 Task: Search one way flight ticket for 4 adults, 1 infant in seat and 1 infant on lap in premium economy from Springfield: Springfield-branson National Airport to Riverton: Central Wyoming Regional Airport (was Riverton Regional) on 5-4-2023. Choice of flights is American. Number of bags: 2 carry on bags and 1 checked bag. Price is upto 78000. Outbound departure time preference is 16:15.
Action: Mouse moved to (290, 118)
Screenshot: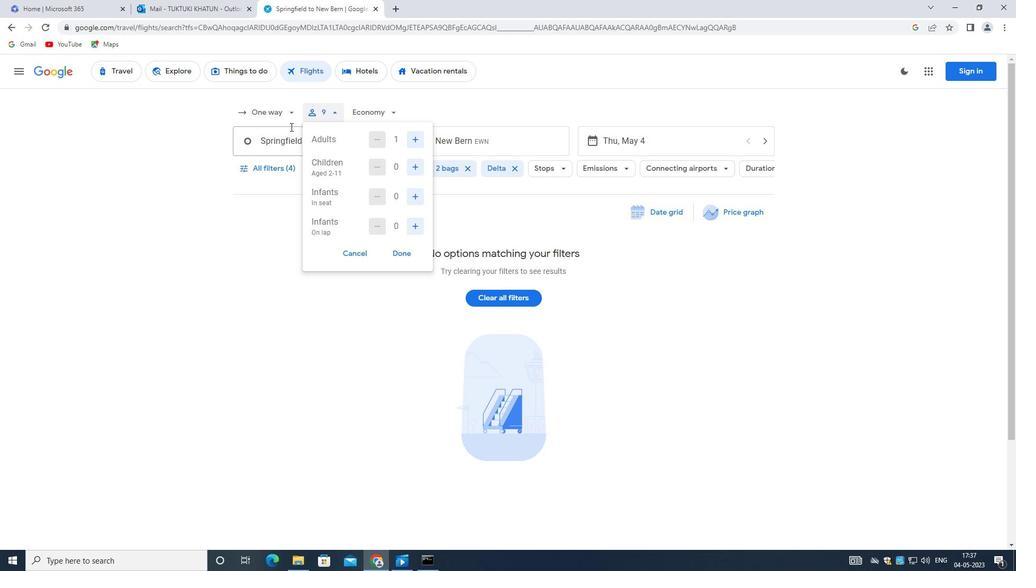 
Action: Mouse pressed left at (290, 118)
Screenshot: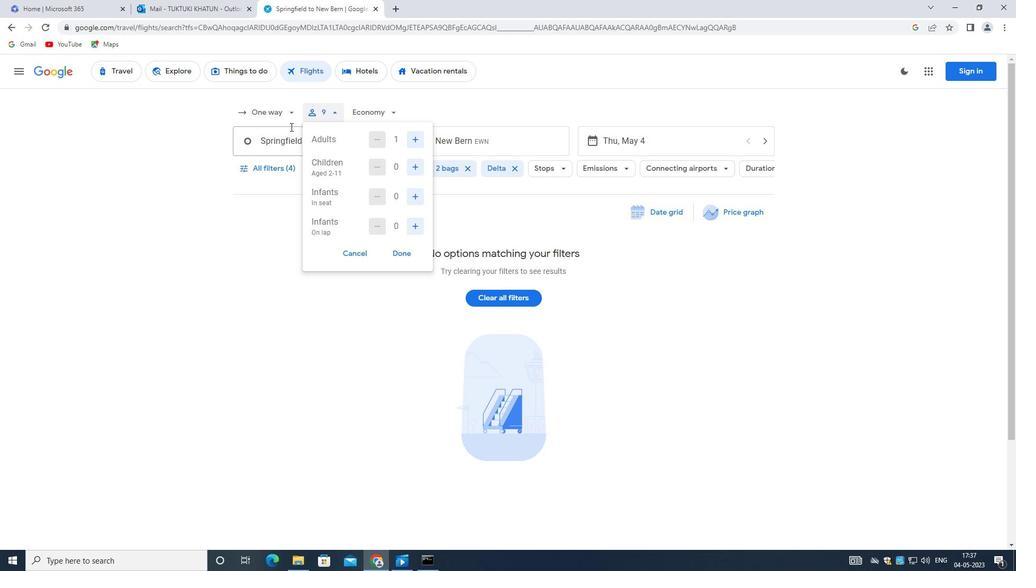 
Action: Mouse moved to (282, 162)
Screenshot: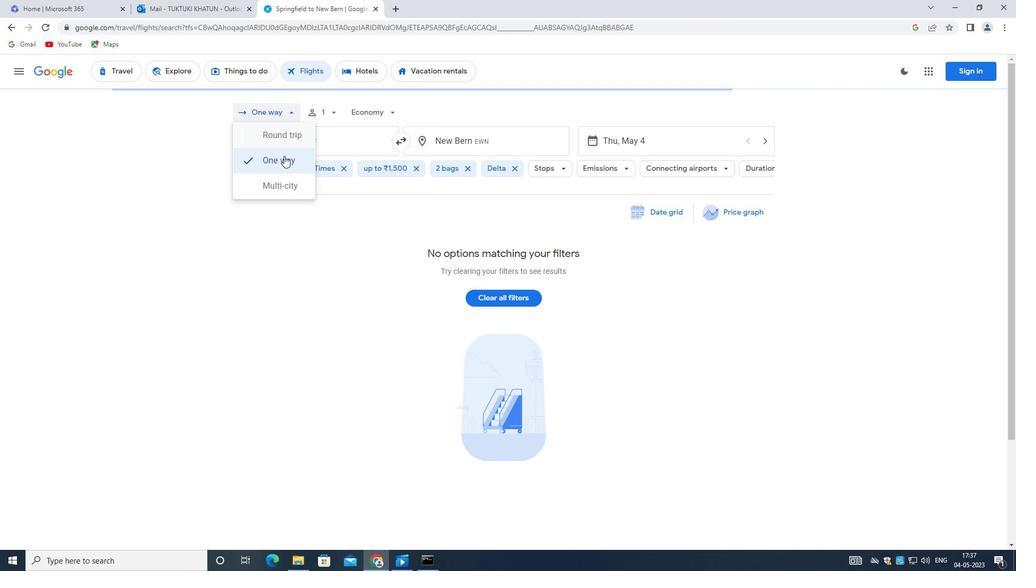 
Action: Mouse pressed left at (282, 162)
Screenshot: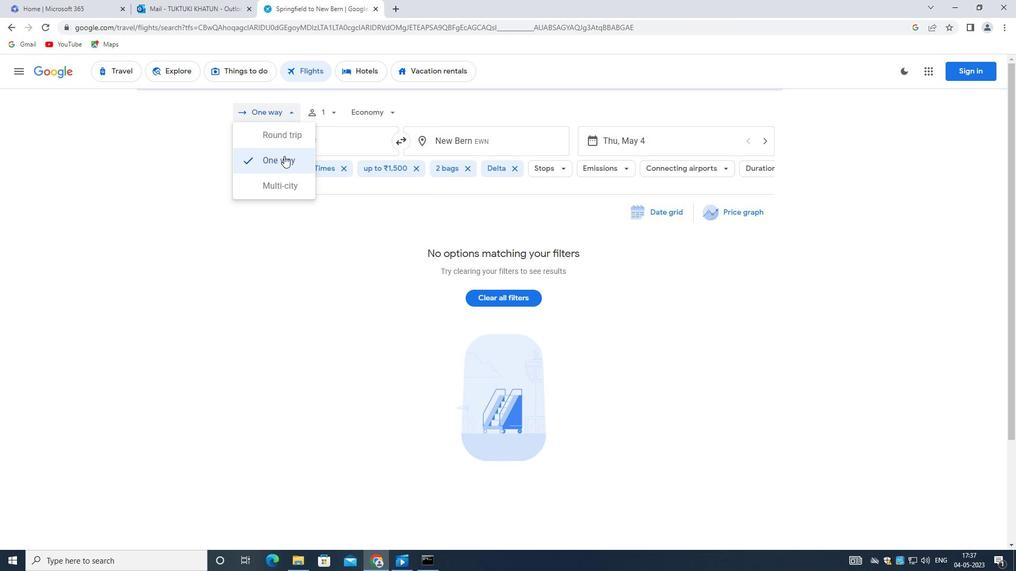 
Action: Mouse moved to (322, 113)
Screenshot: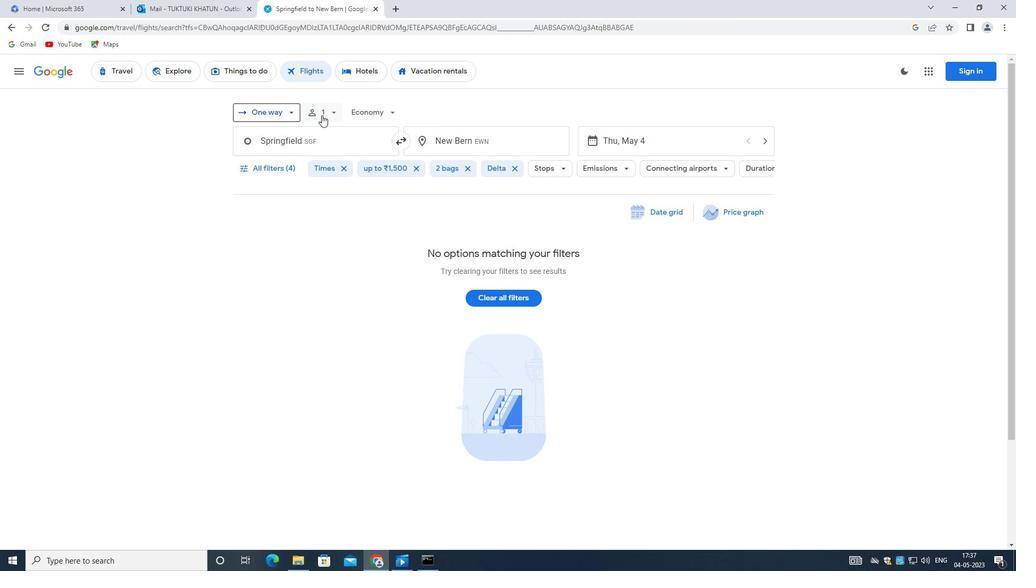 
Action: Mouse pressed left at (322, 113)
Screenshot: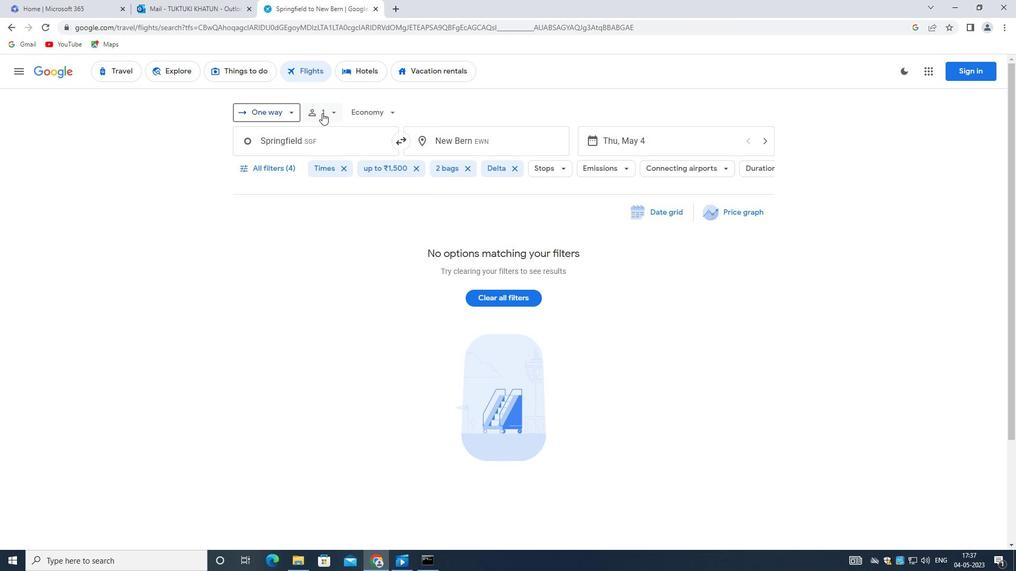 
Action: Mouse moved to (409, 133)
Screenshot: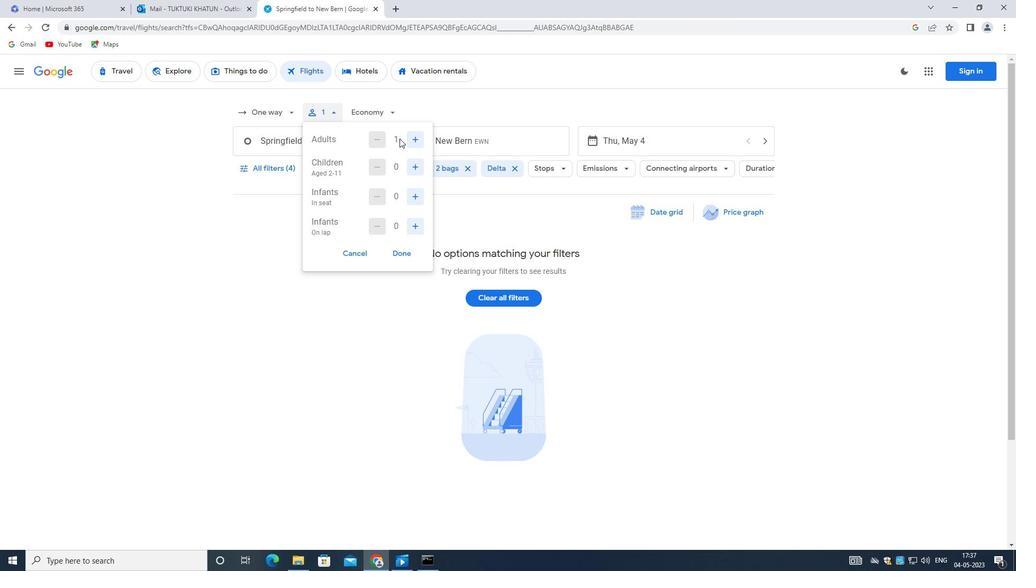 
Action: Mouse pressed left at (409, 133)
Screenshot: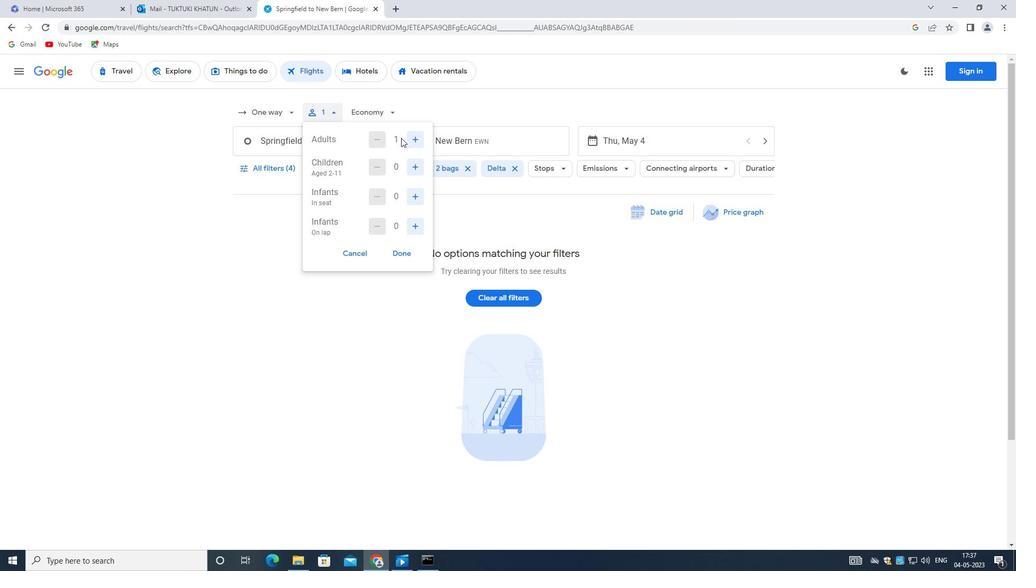 
Action: Mouse moved to (410, 133)
Screenshot: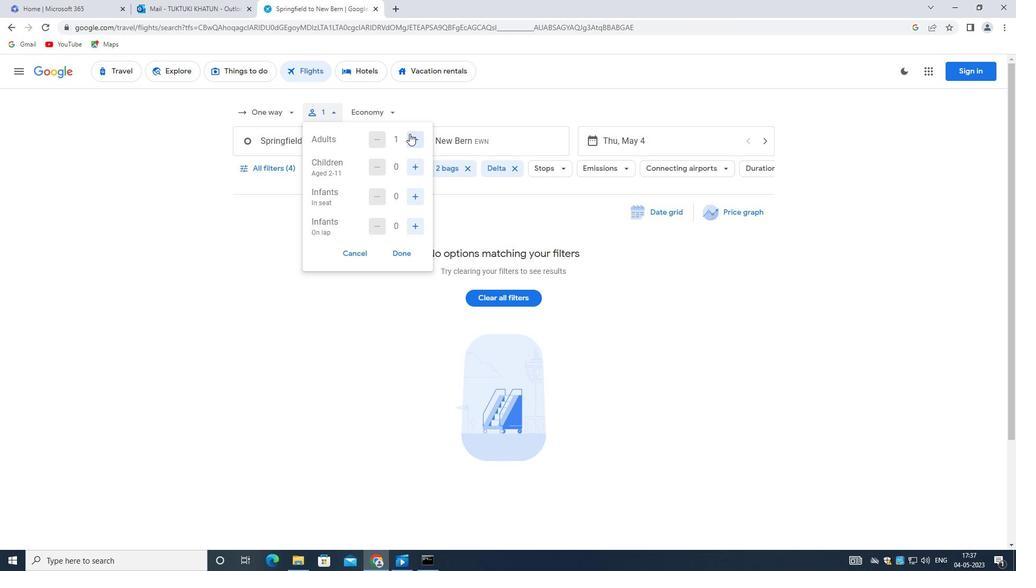 
Action: Mouse pressed left at (410, 133)
Screenshot: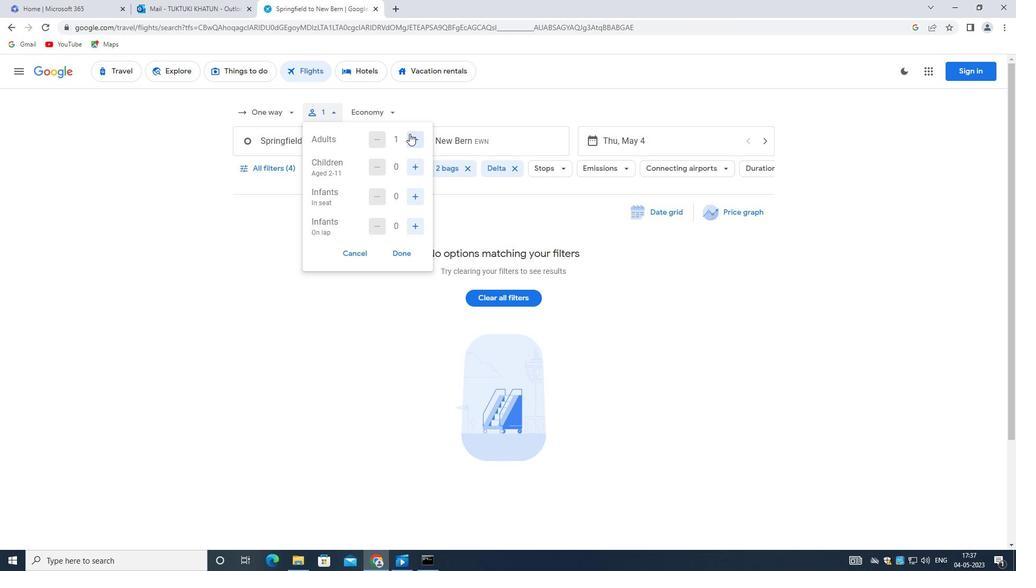 
Action: Mouse pressed left at (410, 133)
Screenshot: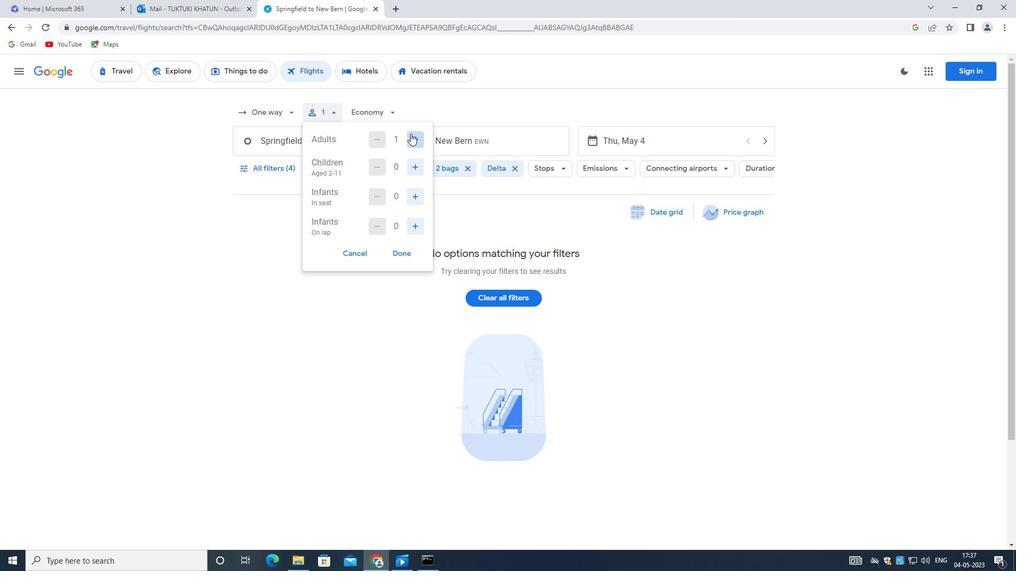 
Action: Mouse moved to (417, 194)
Screenshot: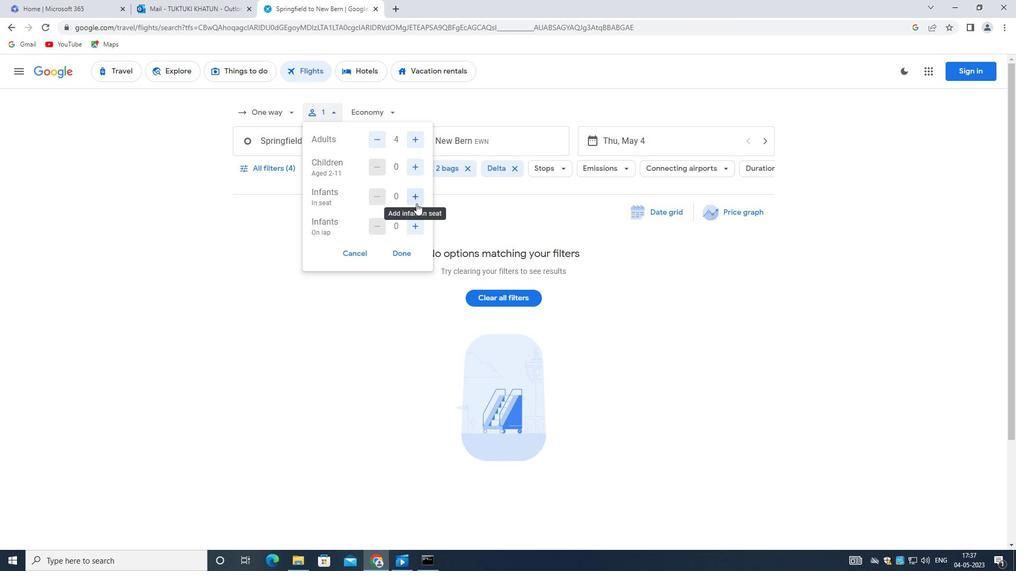 
Action: Mouse pressed left at (417, 194)
Screenshot: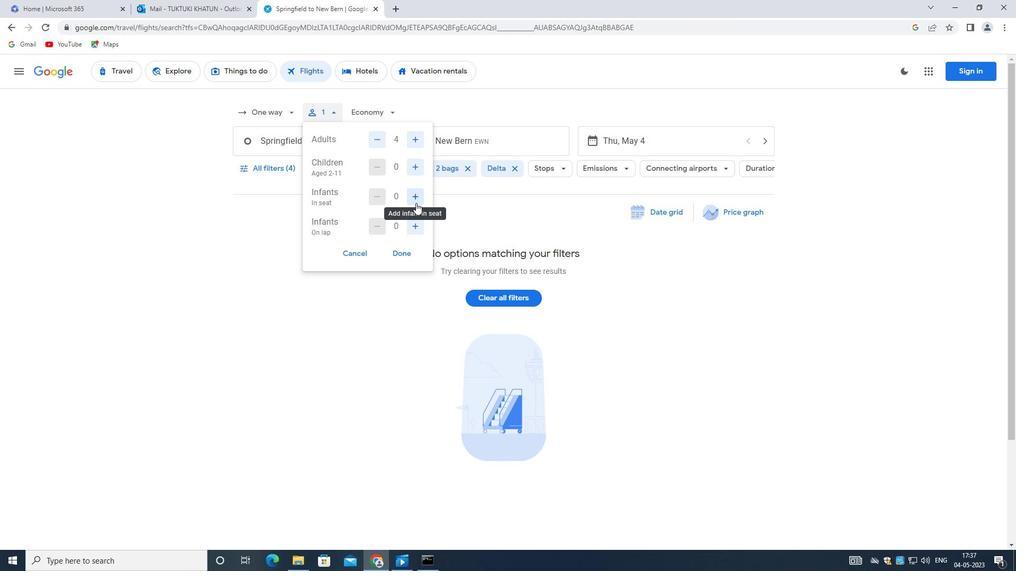 
Action: Mouse moved to (417, 227)
Screenshot: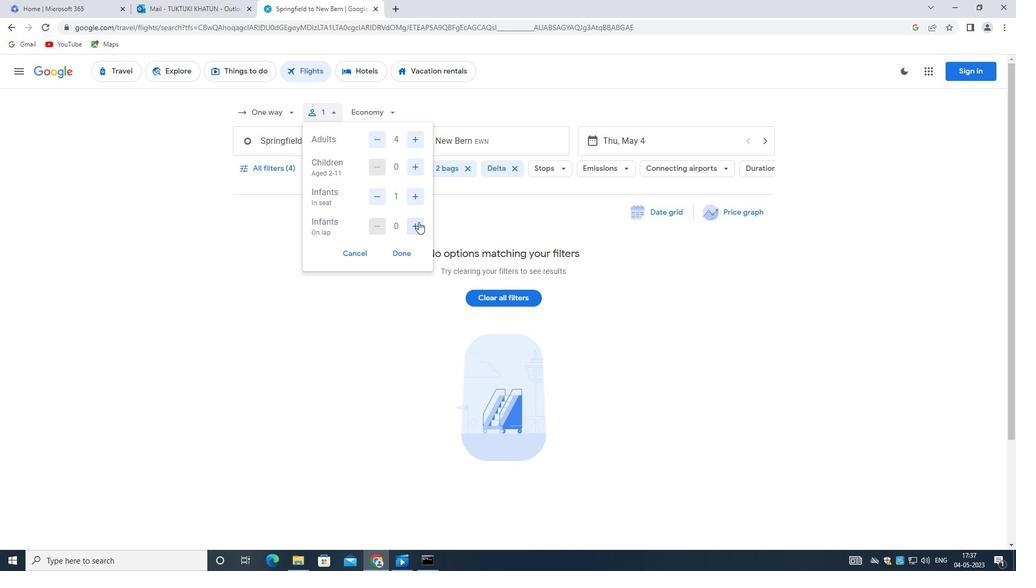 
Action: Mouse pressed left at (417, 227)
Screenshot: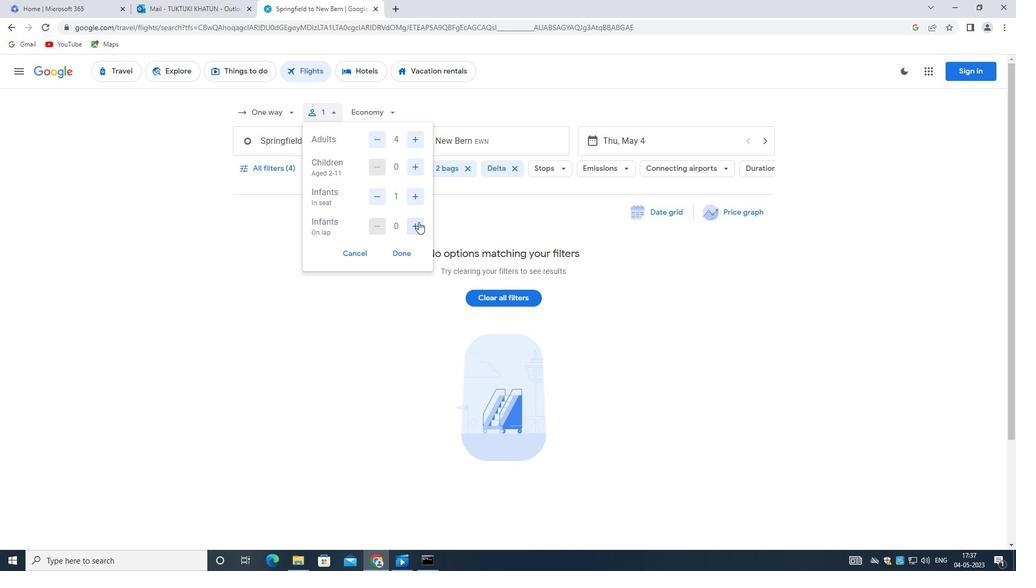 
Action: Mouse moved to (404, 252)
Screenshot: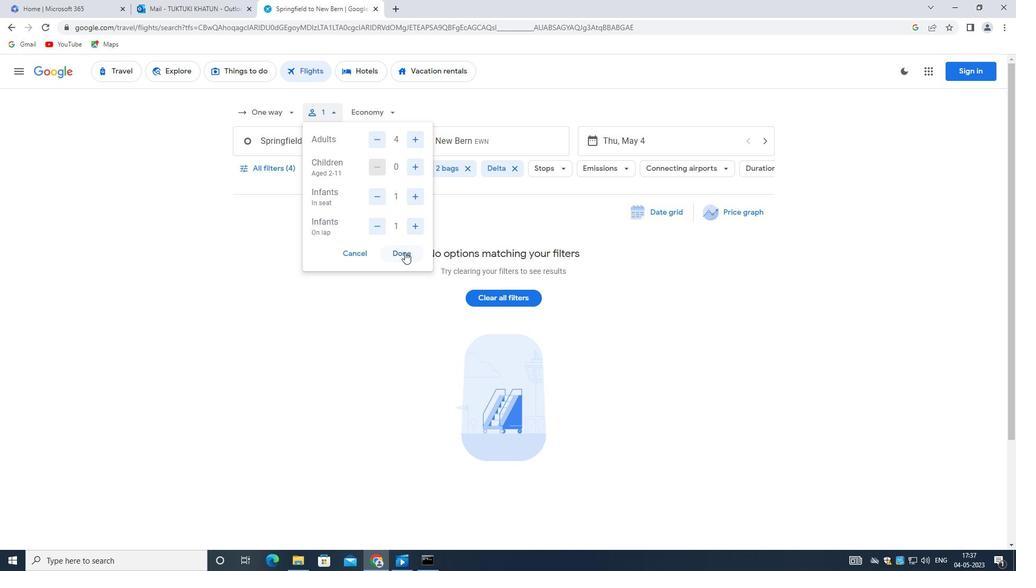 
Action: Mouse pressed left at (404, 252)
Screenshot: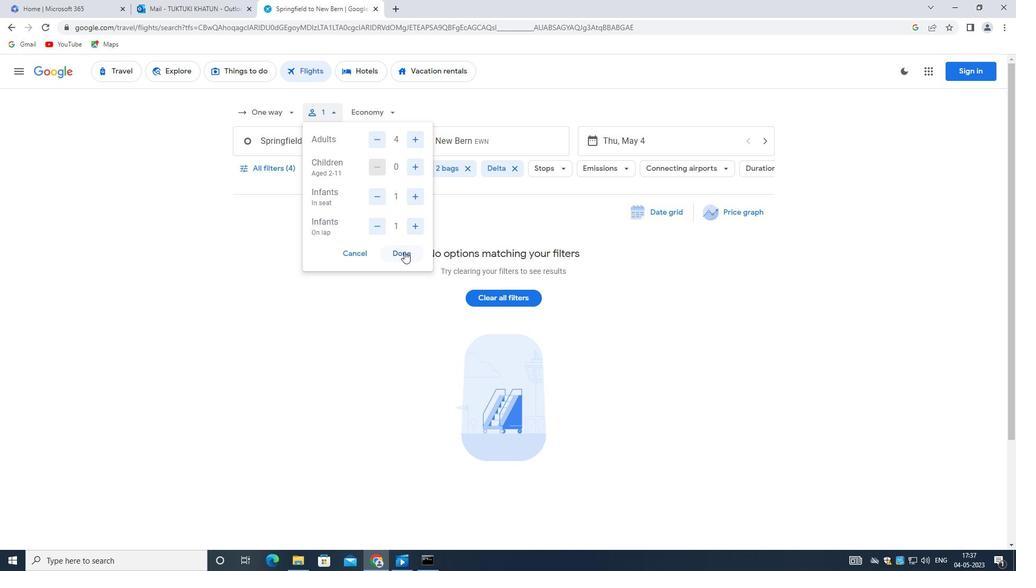 
Action: Mouse moved to (374, 109)
Screenshot: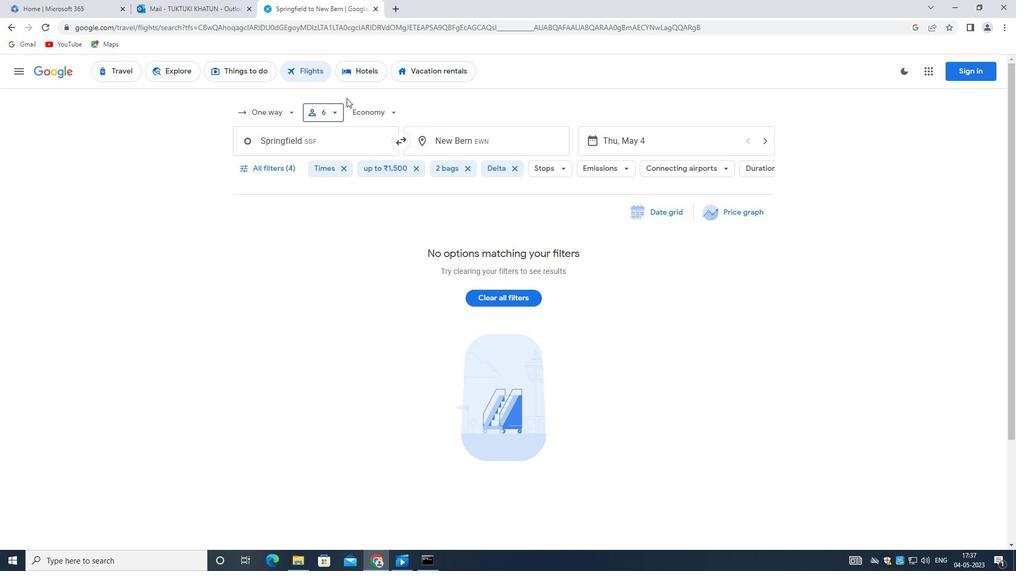 
Action: Mouse pressed left at (374, 109)
Screenshot: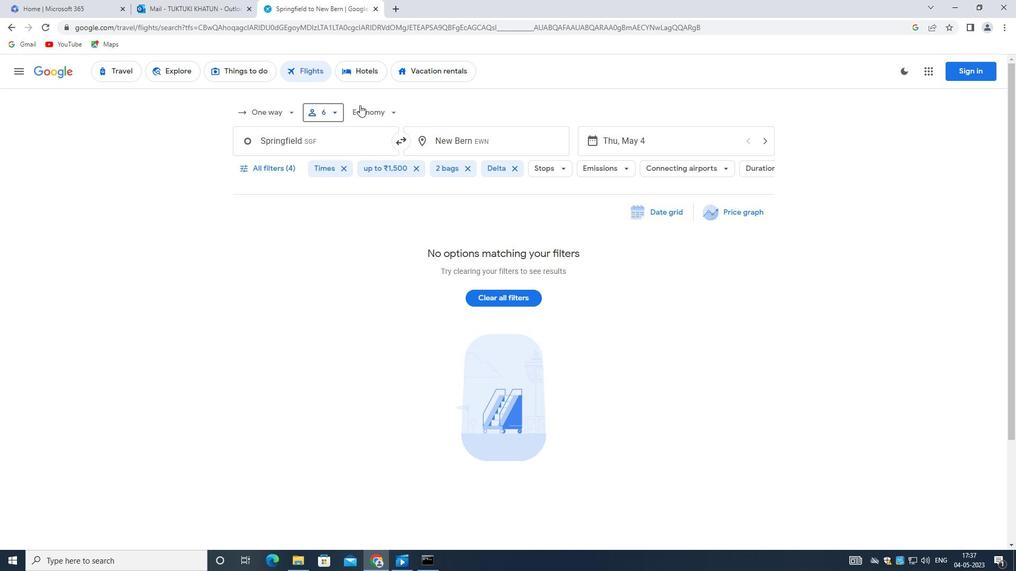 
Action: Mouse moved to (414, 156)
Screenshot: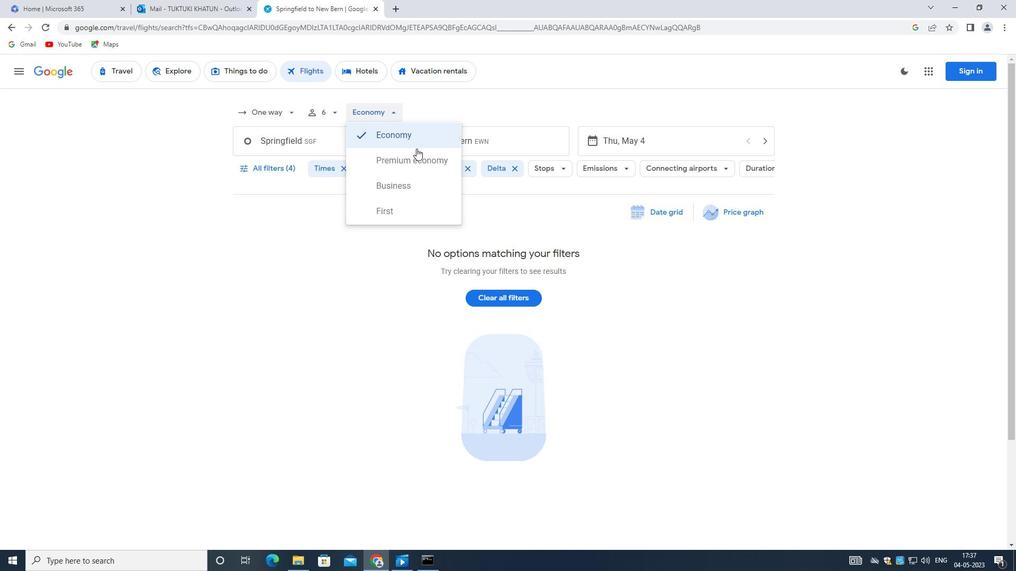 
Action: Mouse pressed left at (414, 156)
Screenshot: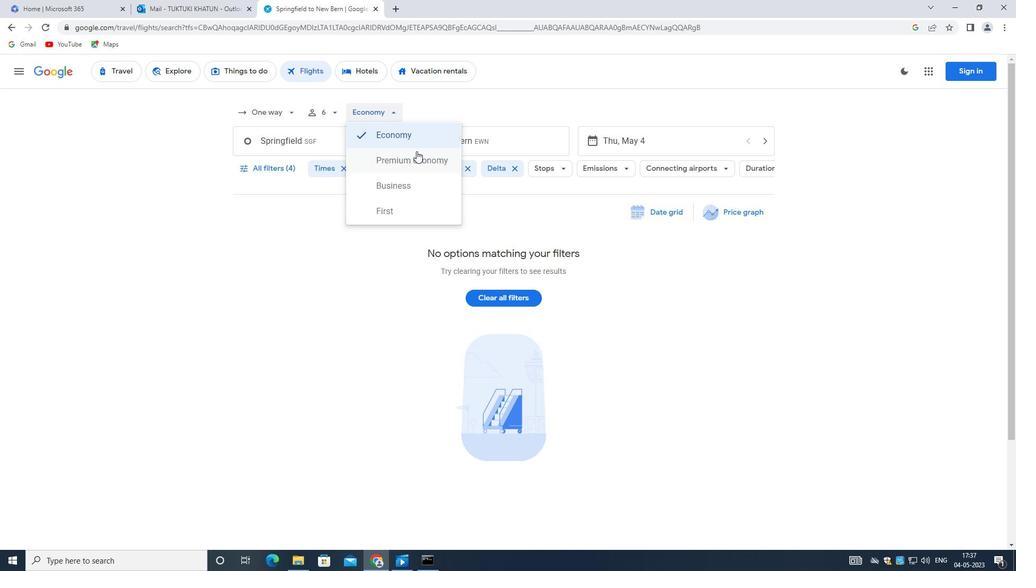 
Action: Mouse moved to (284, 138)
Screenshot: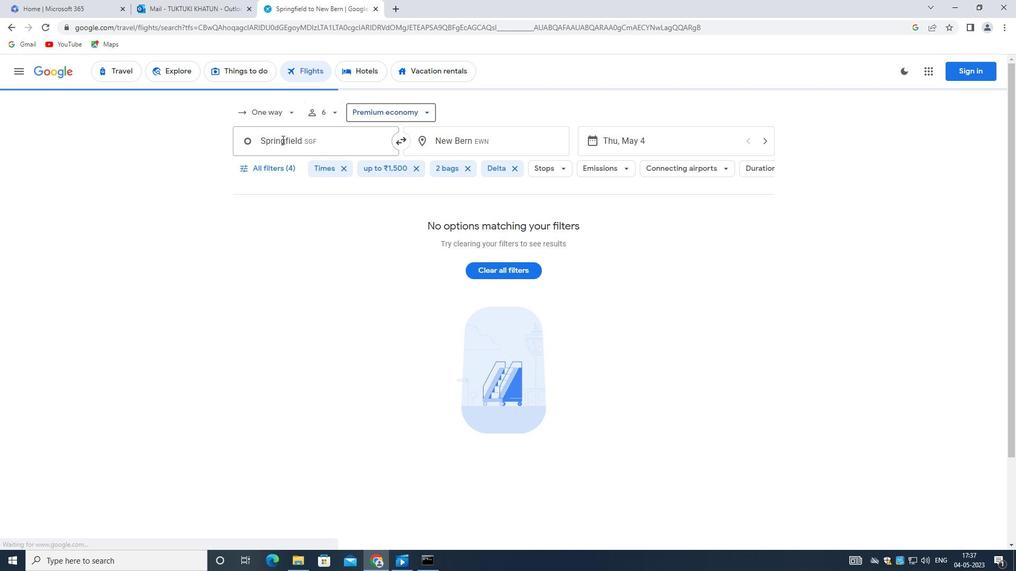 
Action: Mouse pressed left at (284, 138)
Screenshot: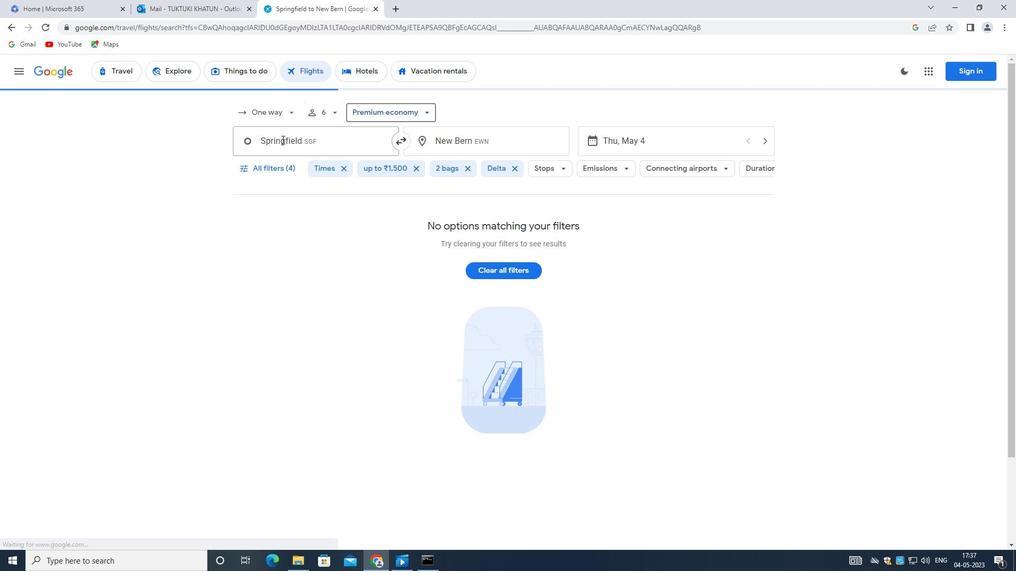 
Action: Mouse moved to (327, 311)
Screenshot: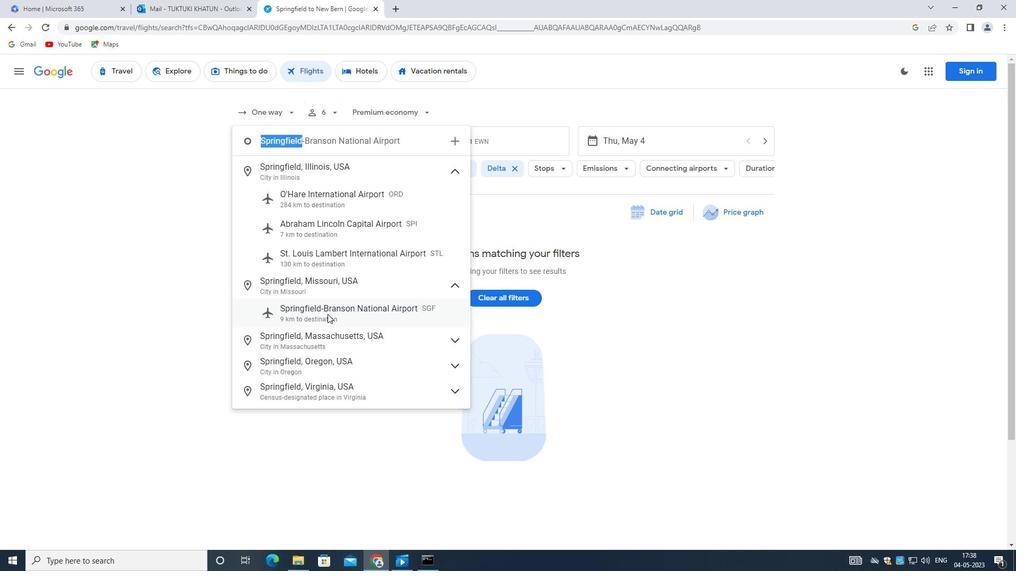 
Action: Mouse pressed left at (327, 311)
Screenshot: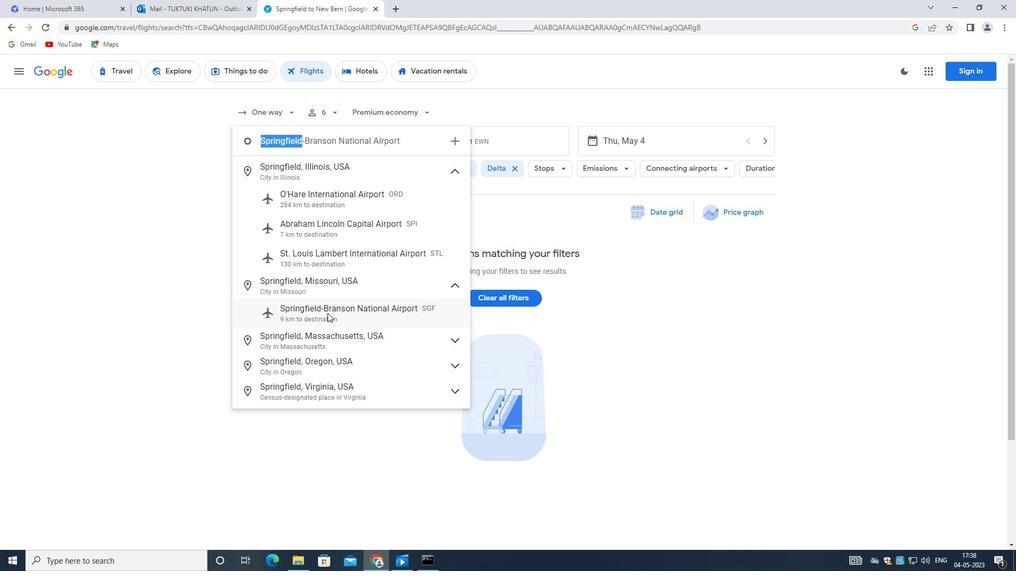 
Action: Mouse moved to (447, 137)
Screenshot: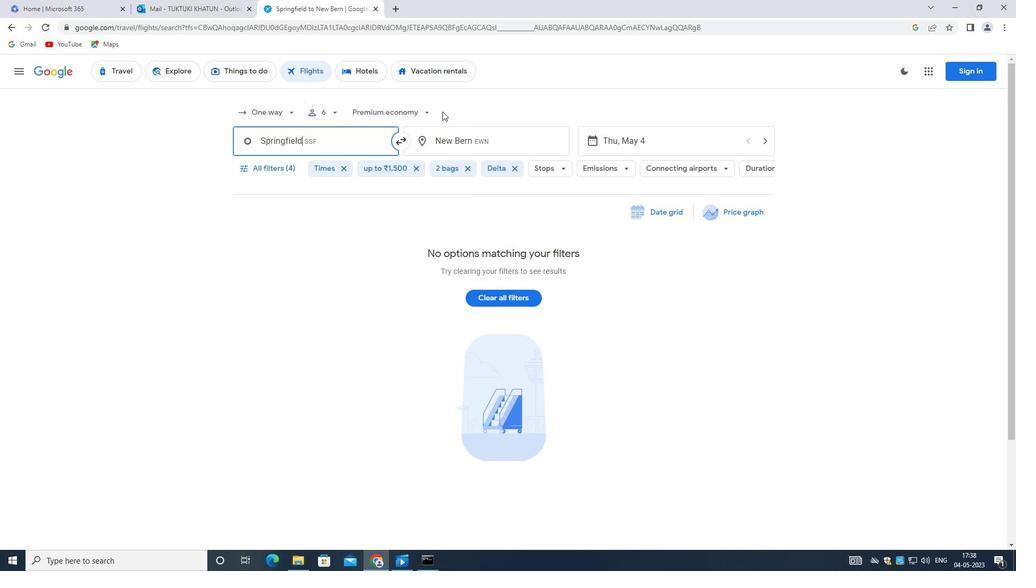 
Action: Mouse pressed left at (447, 137)
Screenshot: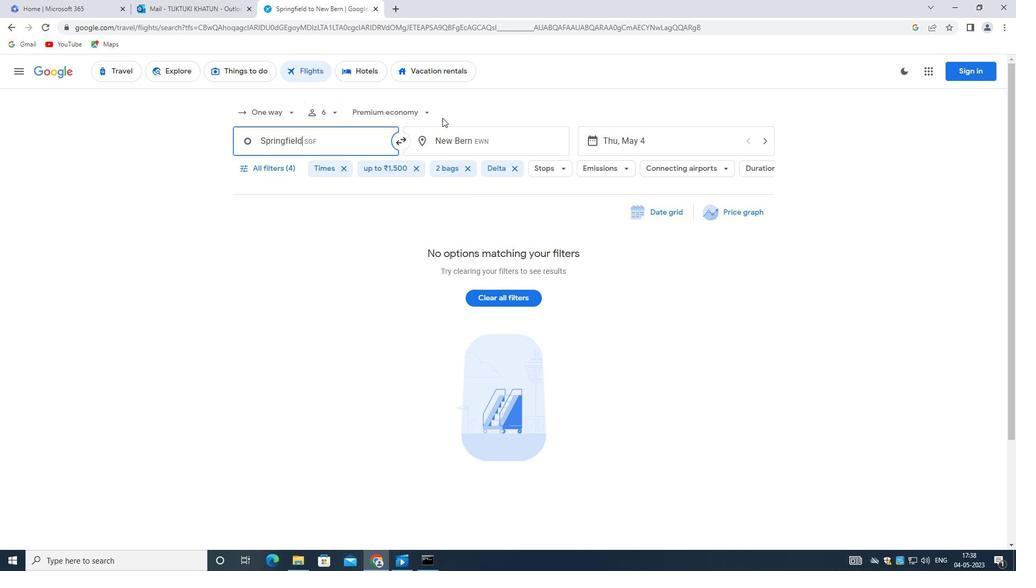 
Action: Mouse moved to (447, 138)
Screenshot: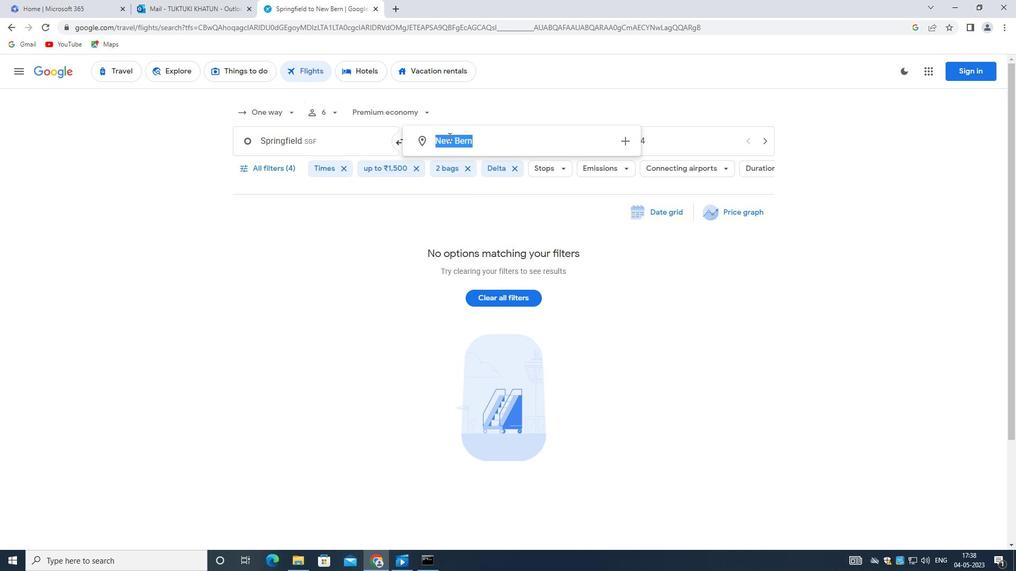 
Action: Key pressed <Key.backspace><Key.shift>CENTRAL<Key.space><Key.shift>WYOM
Screenshot: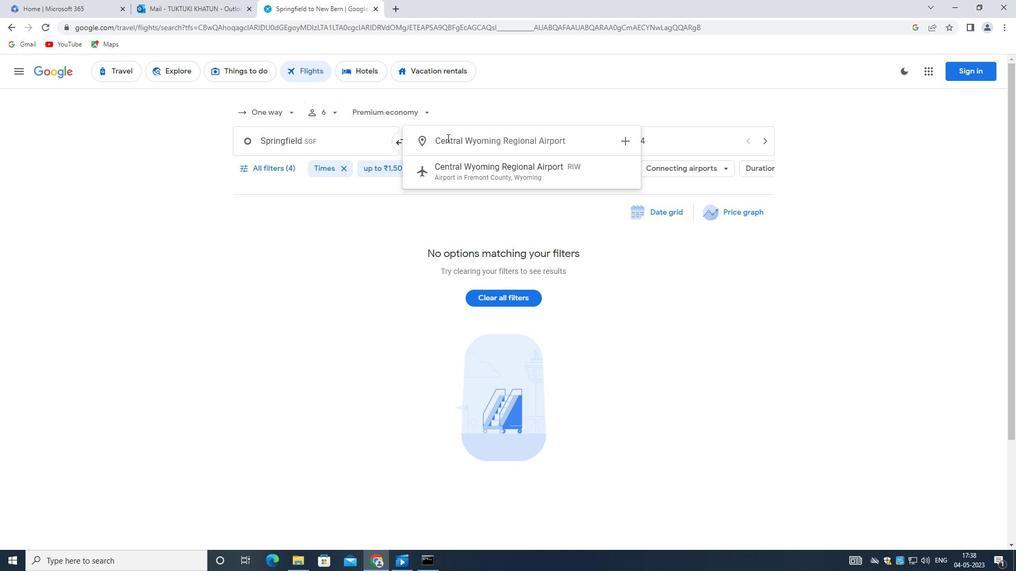 
Action: Mouse moved to (498, 163)
Screenshot: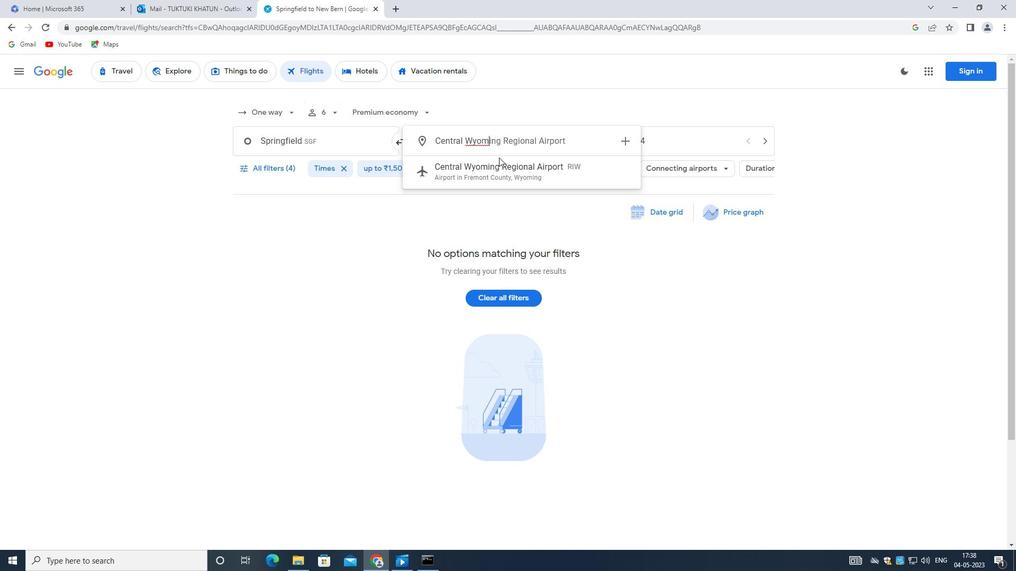 
Action: Mouse pressed left at (498, 163)
Screenshot: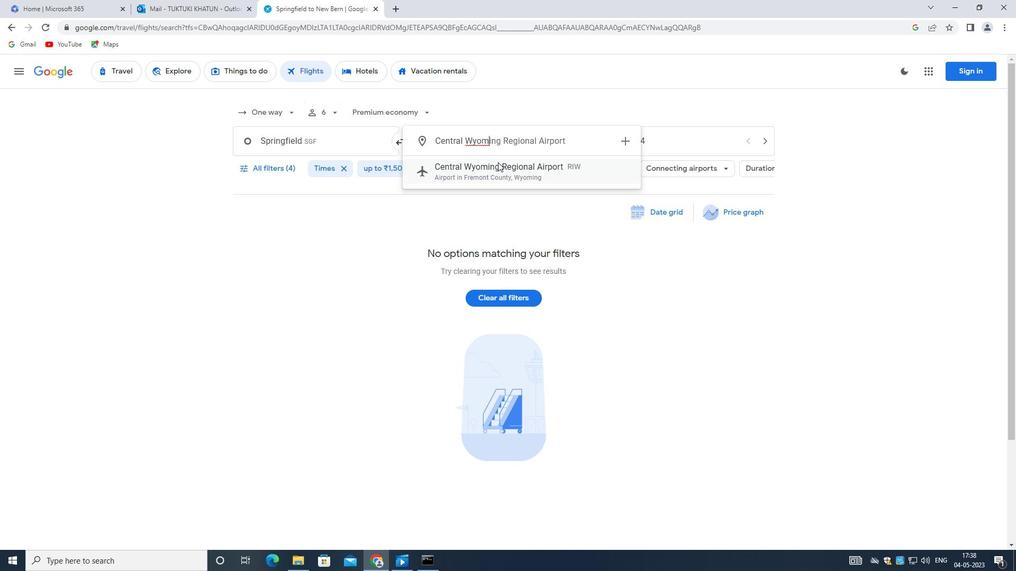 
Action: Mouse moved to (641, 138)
Screenshot: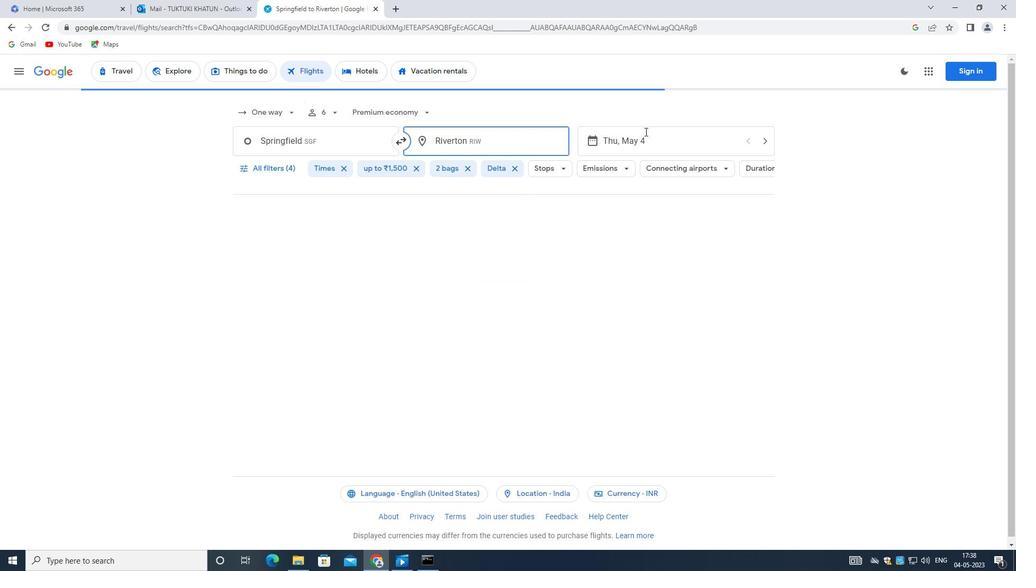 
Action: Mouse pressed left at (641, 138)
Screenshot: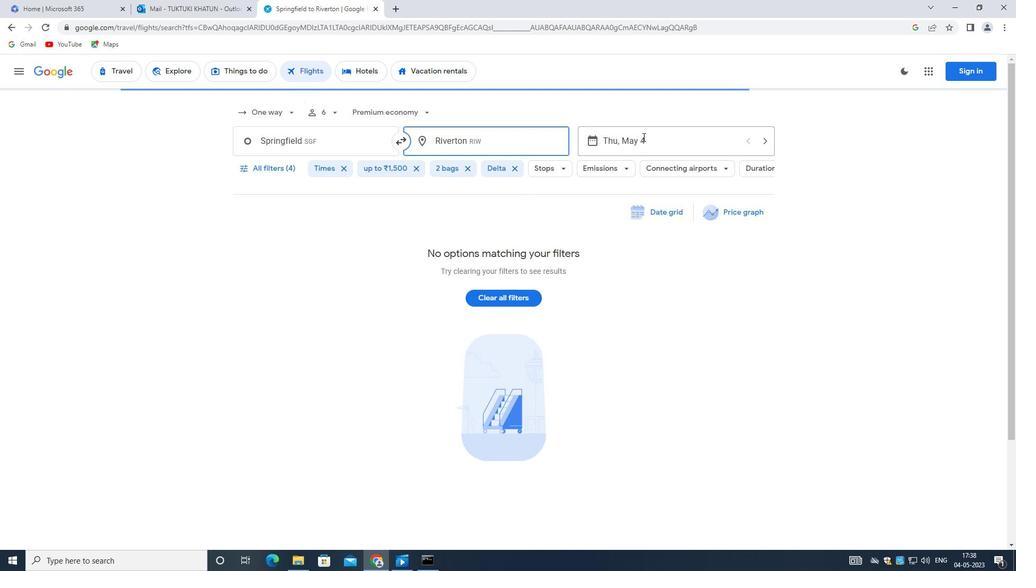 
Action: Mouse moved to (745, 402)
Screenshot: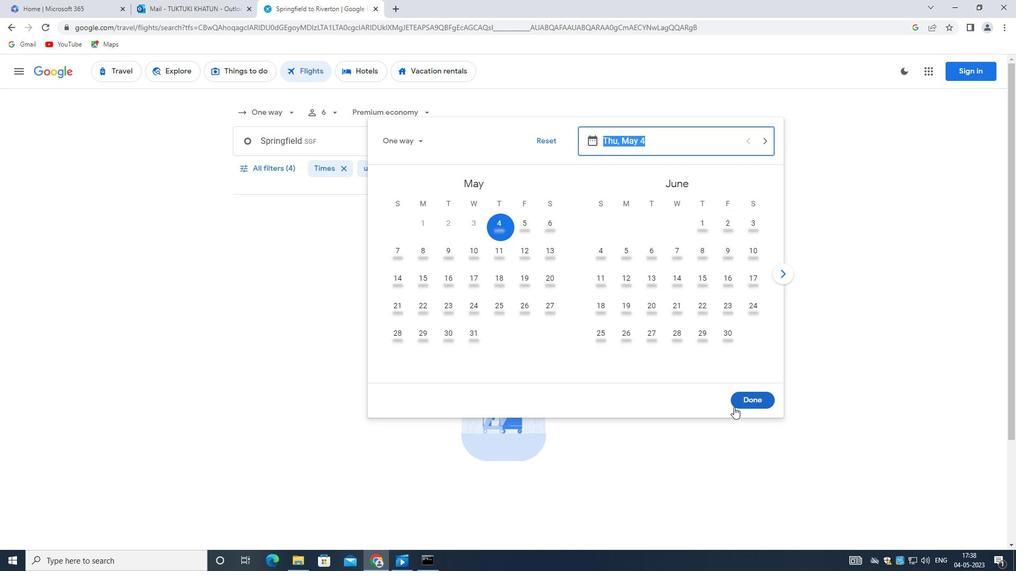
Action: Mouse pressed left at (745, 402)
Screenshot: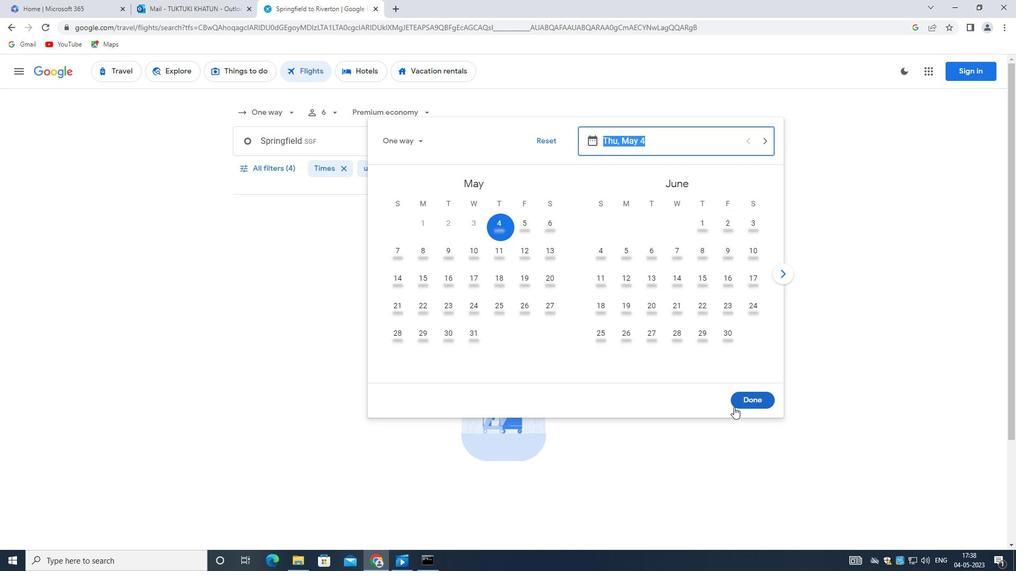 
Action: Mouse moved to (264, 164)
Screenshot: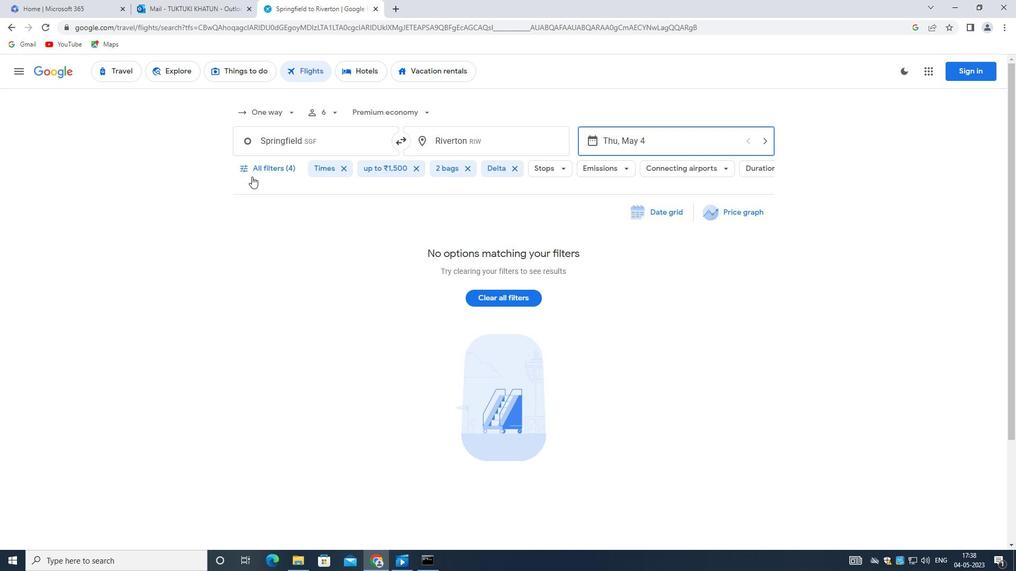 
Action: Mouse pressed left at (264, 164)
Screenshot: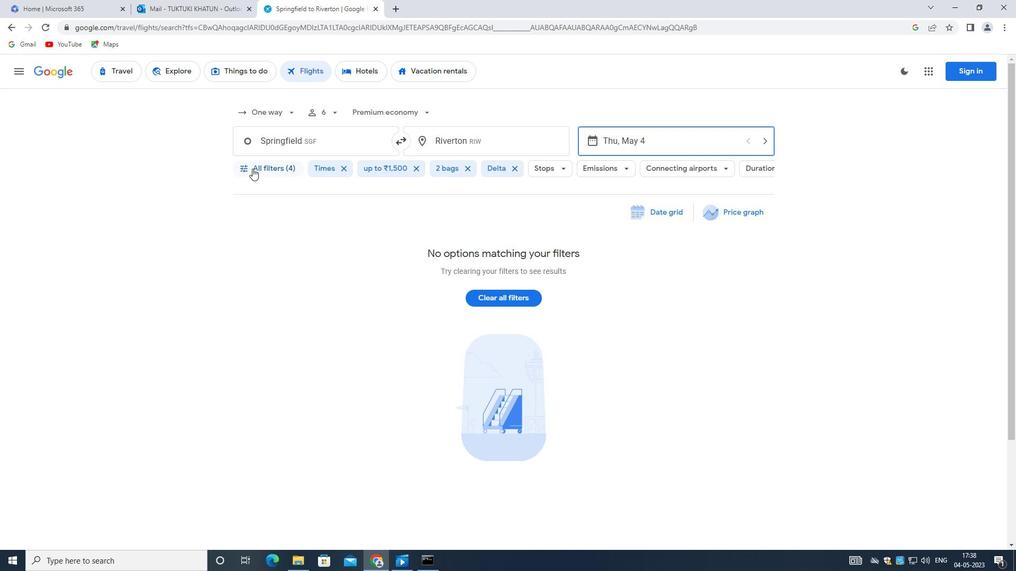 
Action: Mouse moved to (219, 348)
Screenshot: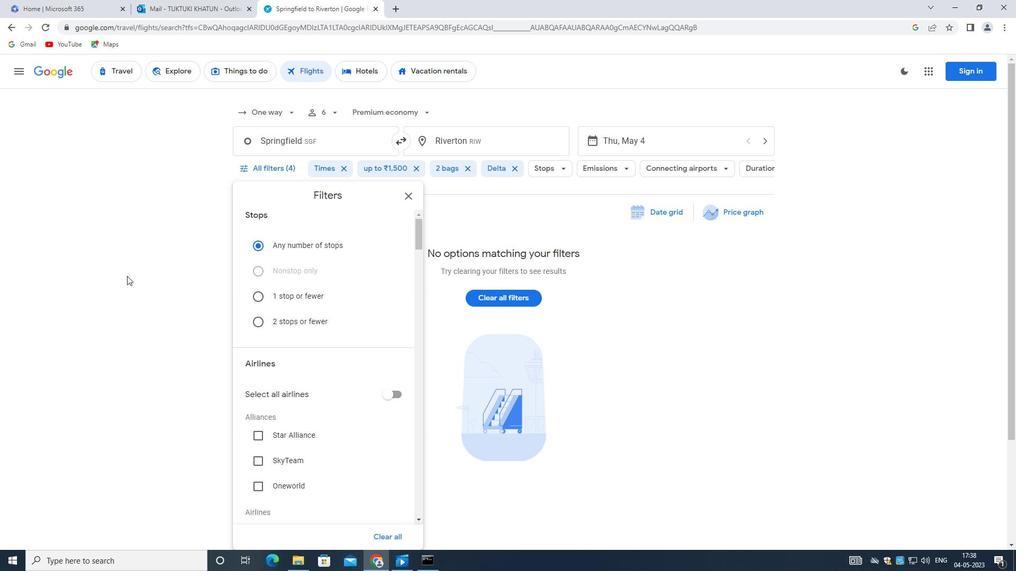 
Action: Mouse scrolled (219, 348) with delta (0, 0)
Screenshot: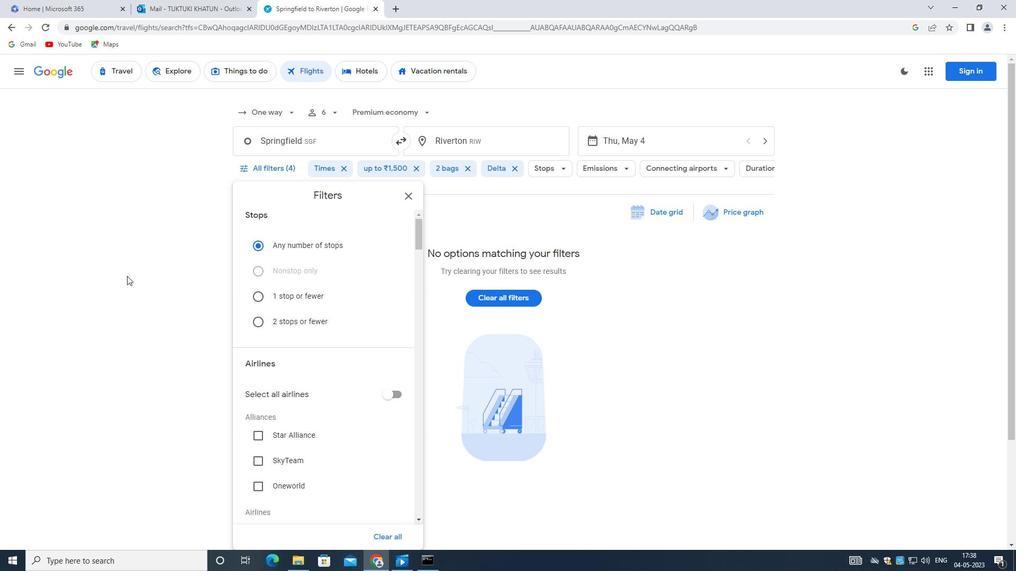 
Action: Mouse moved to (207, 355)
Screenshot: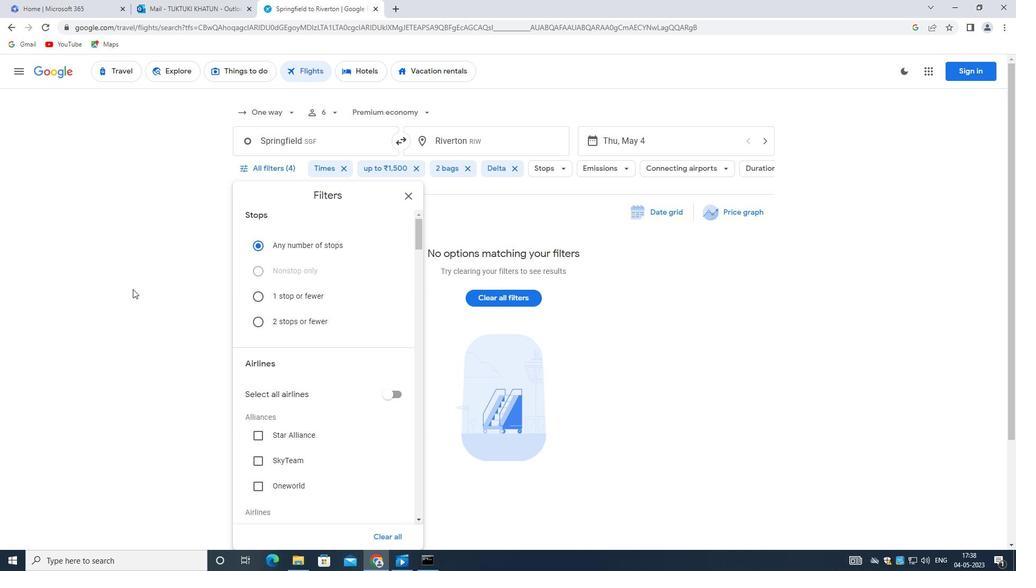 
Action: Mouse scrolled (207, 354) with delta (0, 0)
Screenshot: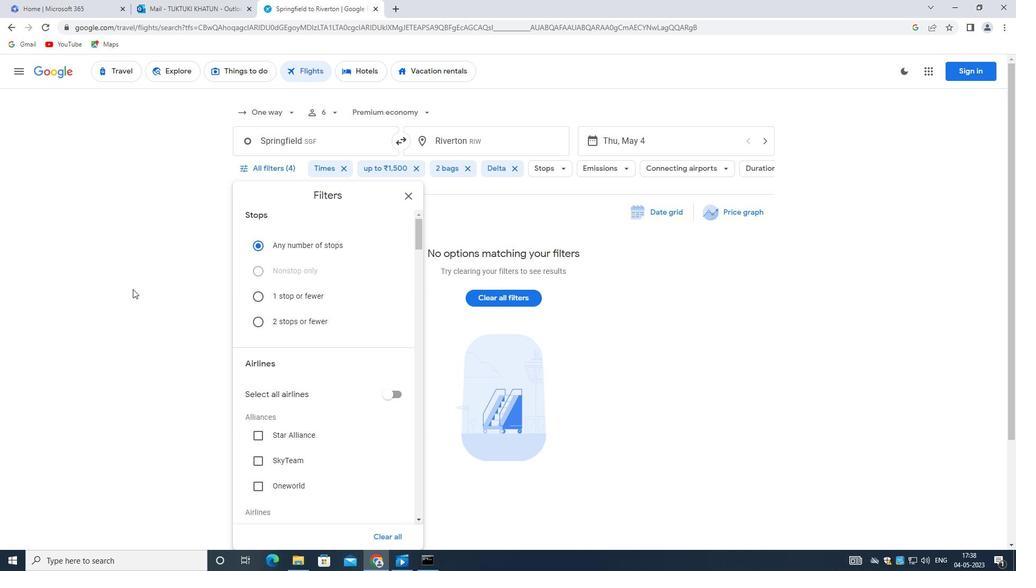 
Action: Mouse moved to (171, 359)
Screenshot: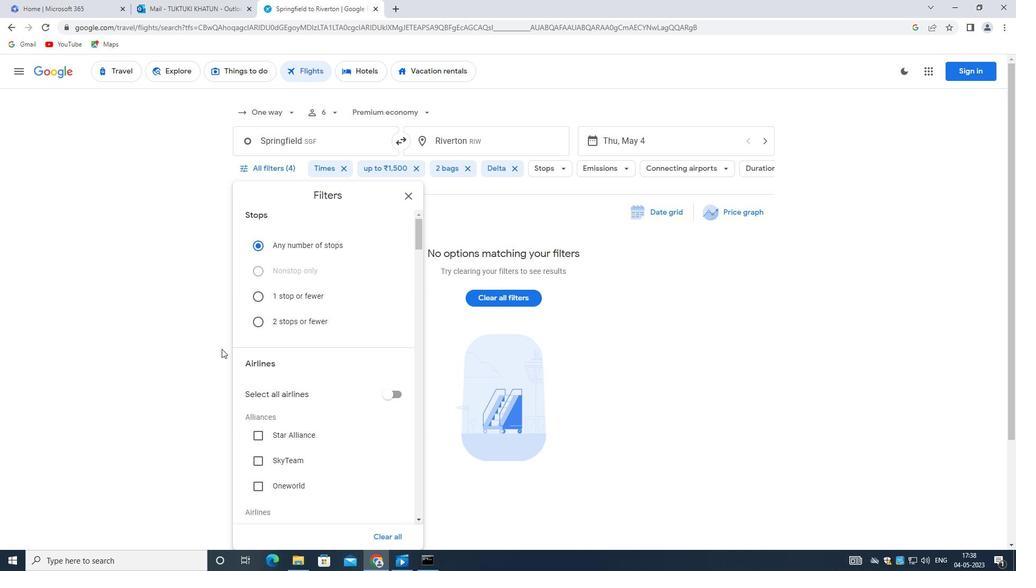 
Action: Mouse scrolled (171, 358) with delta (0, 0)
Screenshot: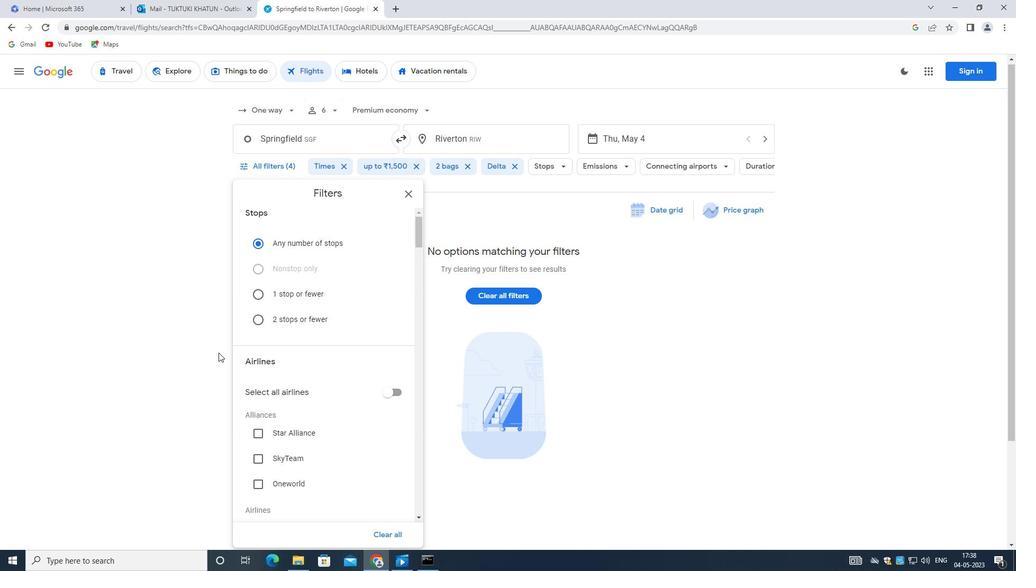 
Action: Mouse moved to (375, 324)
Screenshot: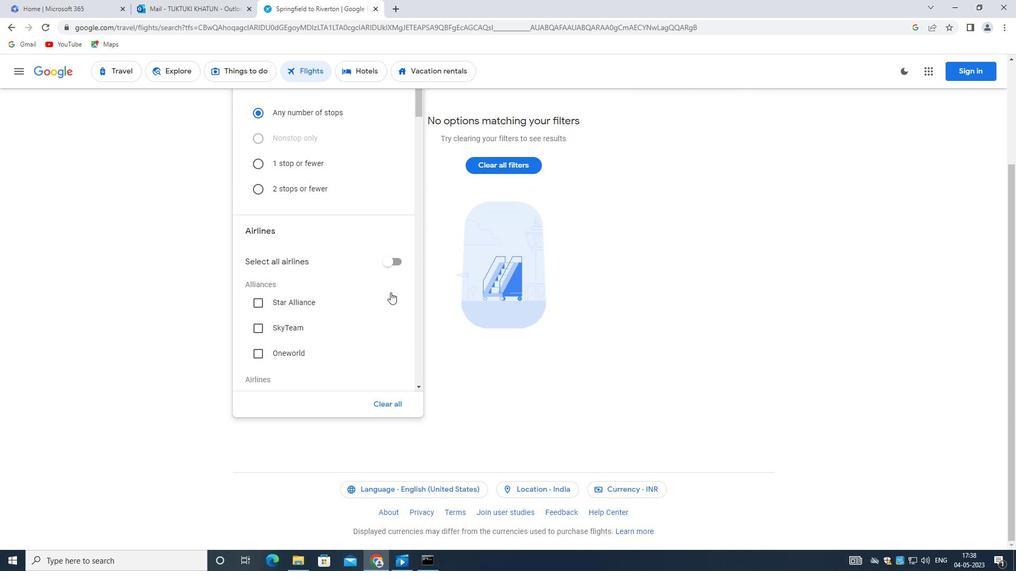 
Action: Mouse scrolled (375, 324) with delta (0, 0)
Screenshot: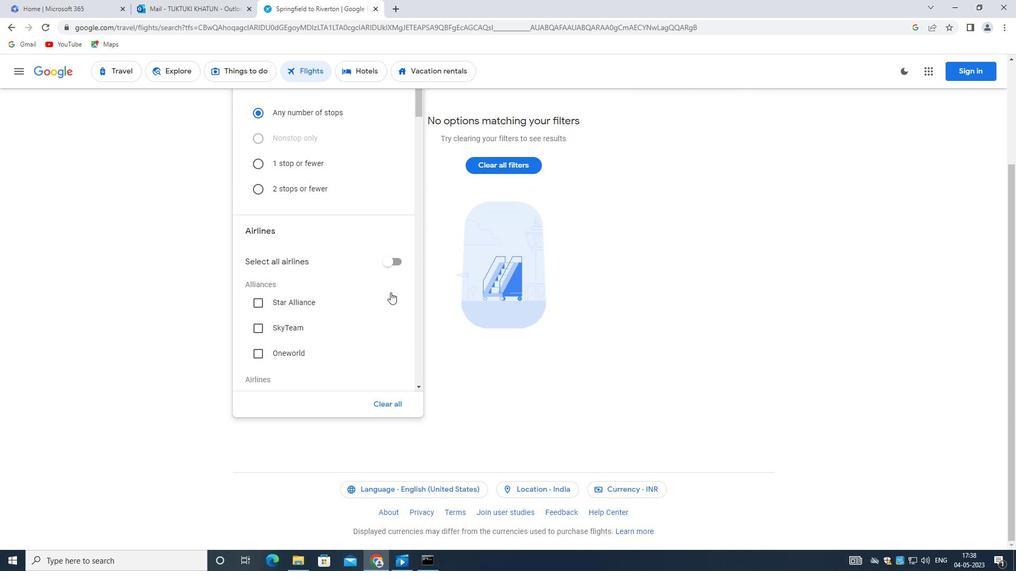
Action: Mouse moved to (375, 325)
Screenshot: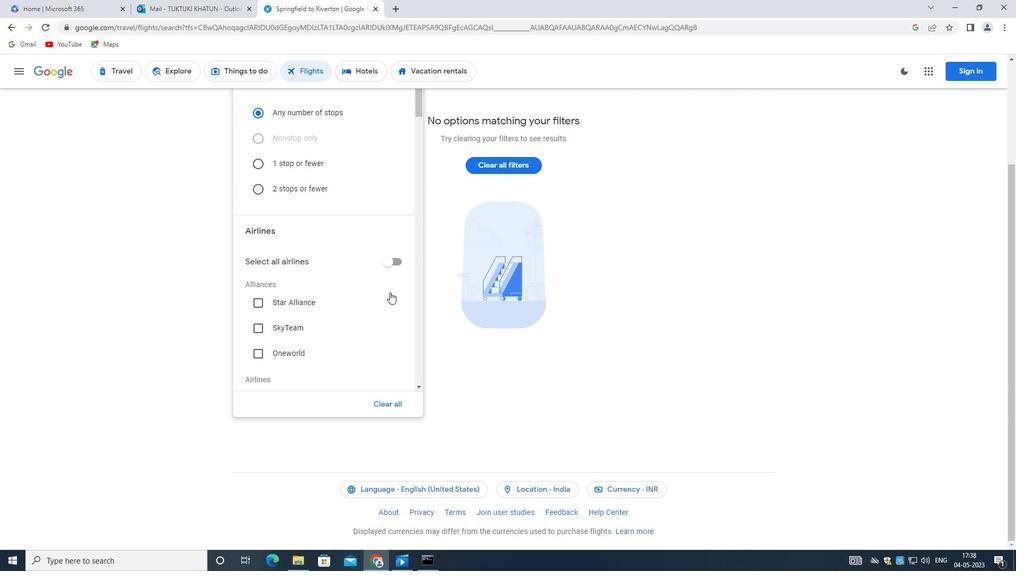 
Action: Mouse scrolled (375, 324) with delta (0, 0)
Screenshot: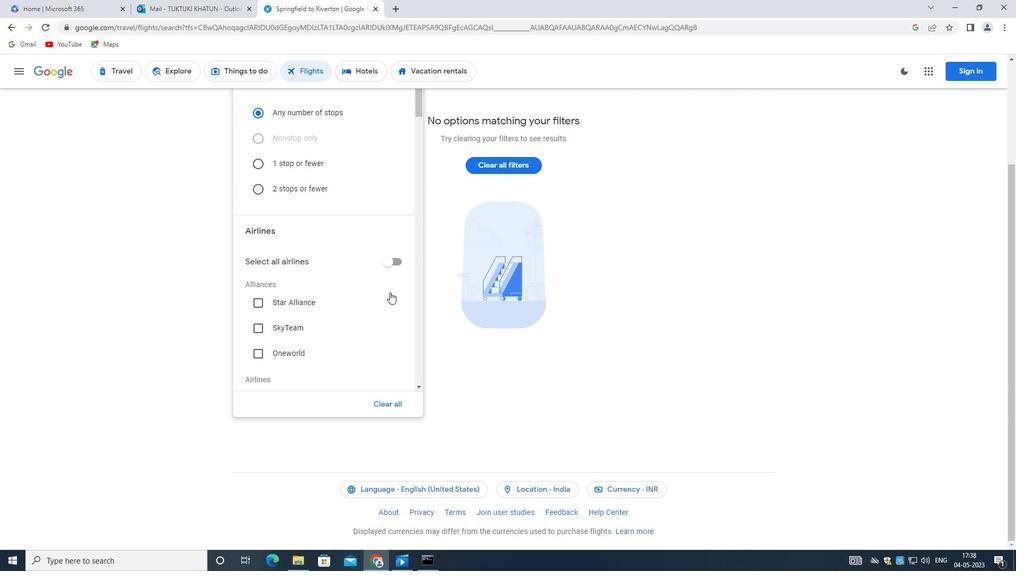 
Action: Mouse scrolled (375, 324) with delta (0, 0)
Screenshot: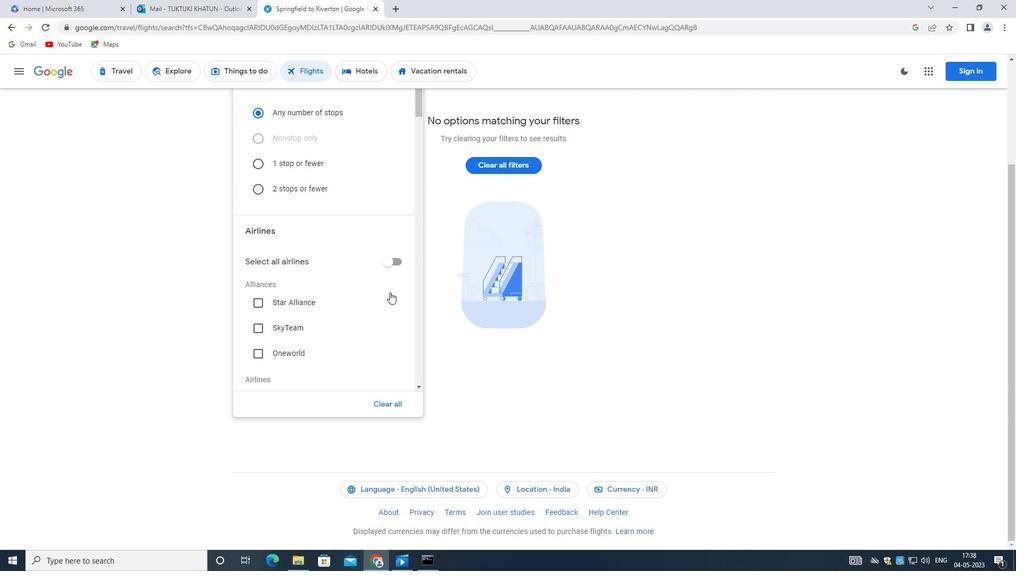 
Action: Mouse moved to (372, 325)
Screenshot: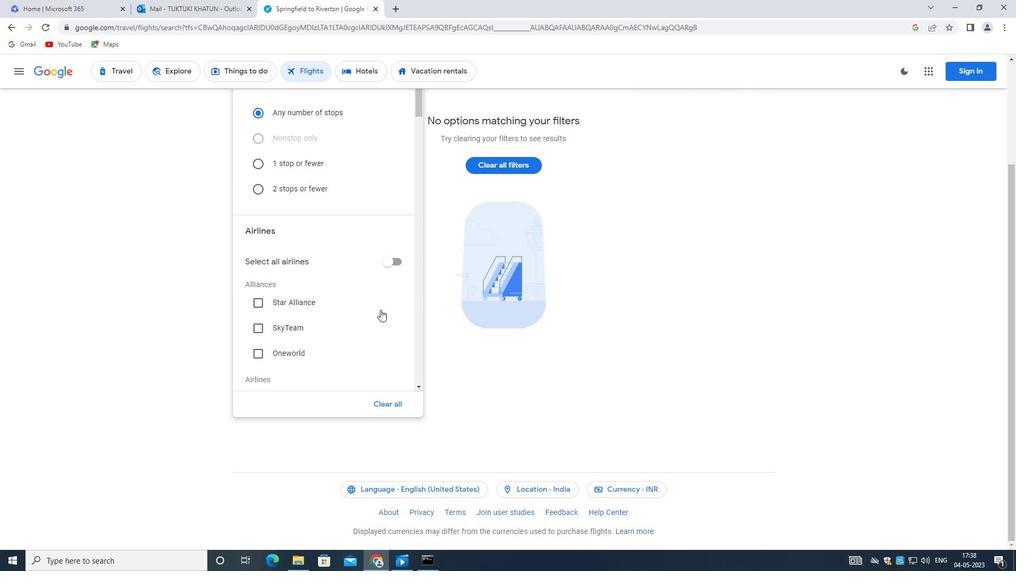 
Action: Mouse scrolled (372, 324) with delta (0, 0)
Screenshot: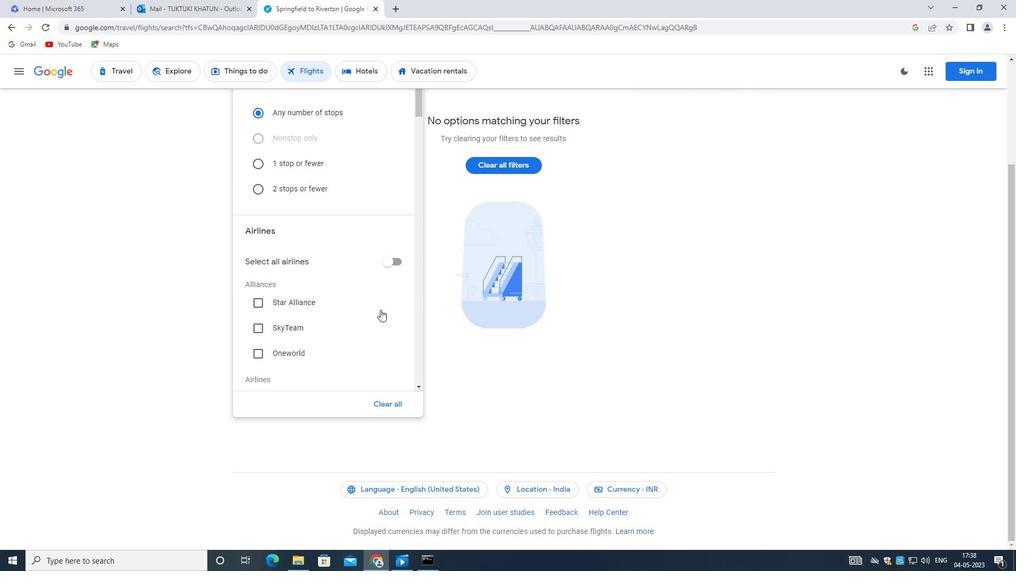 
Action: Mouse moved to (290, 211)
Screenshot: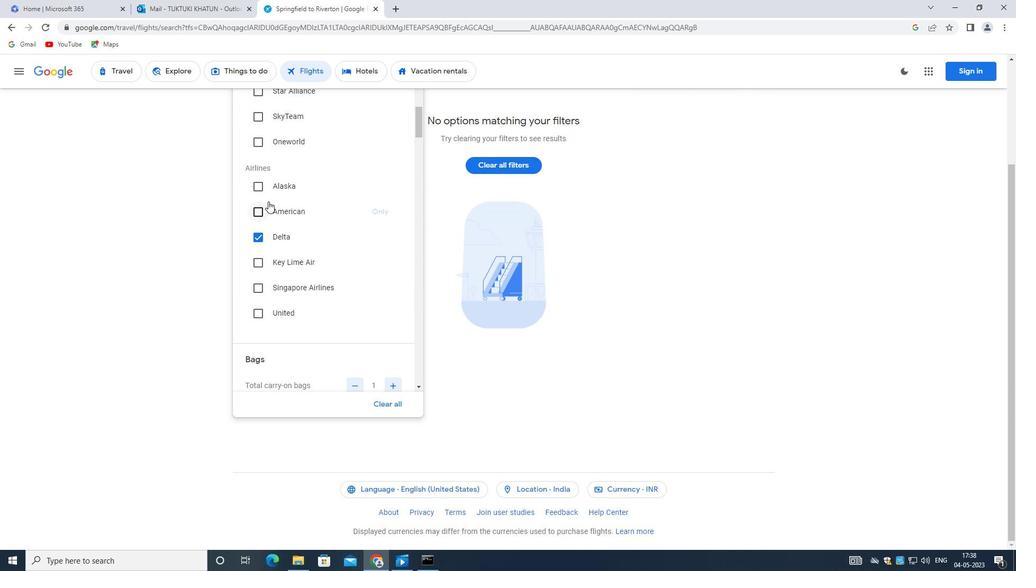 
Action: Mouse pressed left at (290, 211)
Screenshot: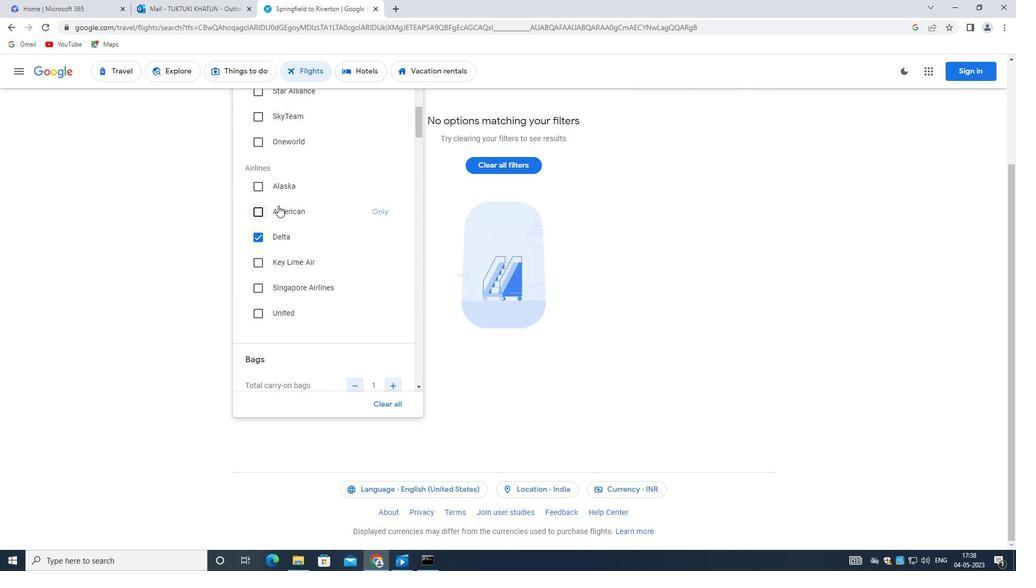 
Action: Mouse moved to (375, 211)
Screenshot: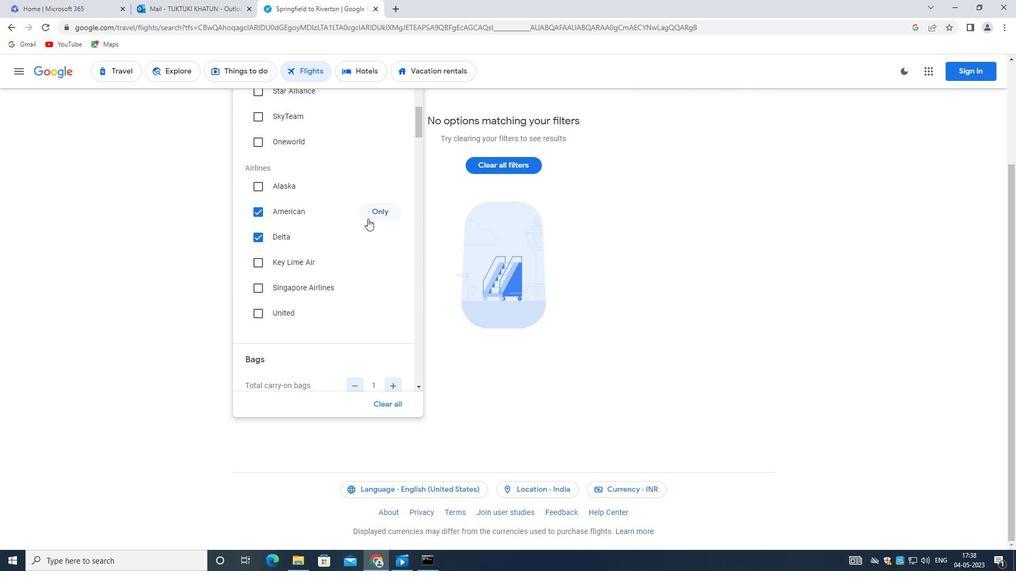 
Action: Mouse pressed left at (375, 211)
Screenshot: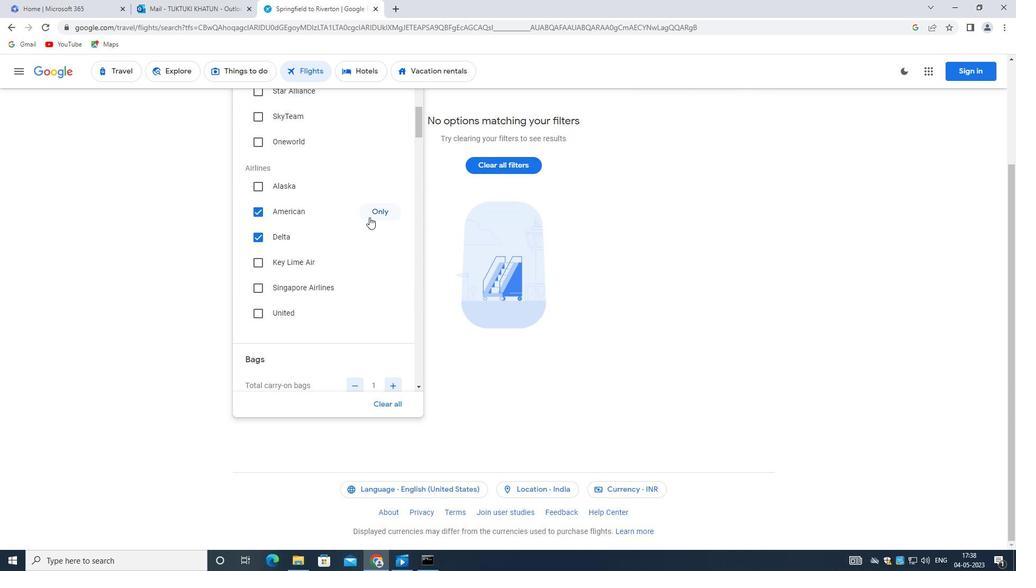 
Action: Mouse moved to (250, 309)
Screenshot: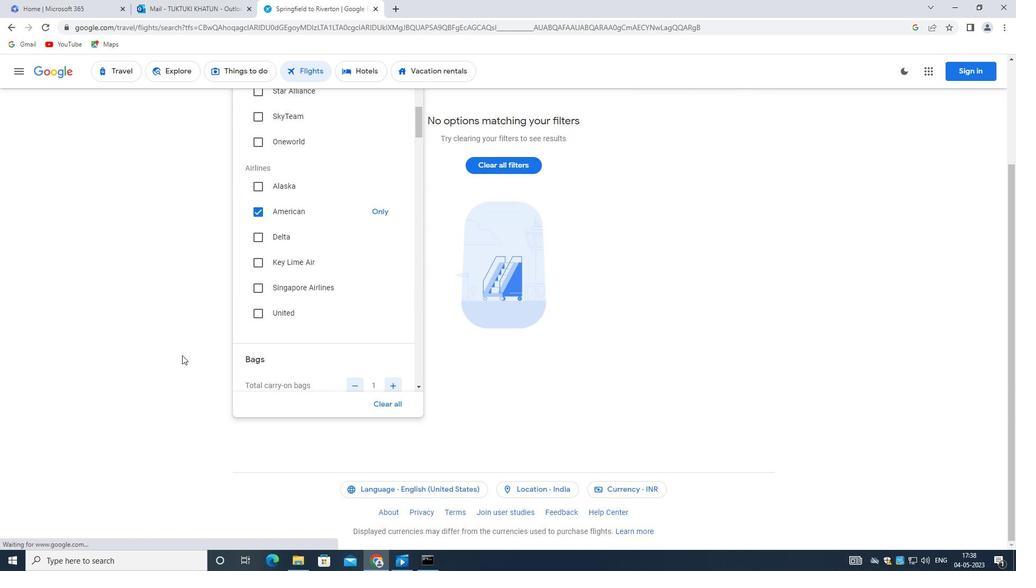 
Action: Mouse scrolled (250, 308) with delta (0, 0)
Screenshot: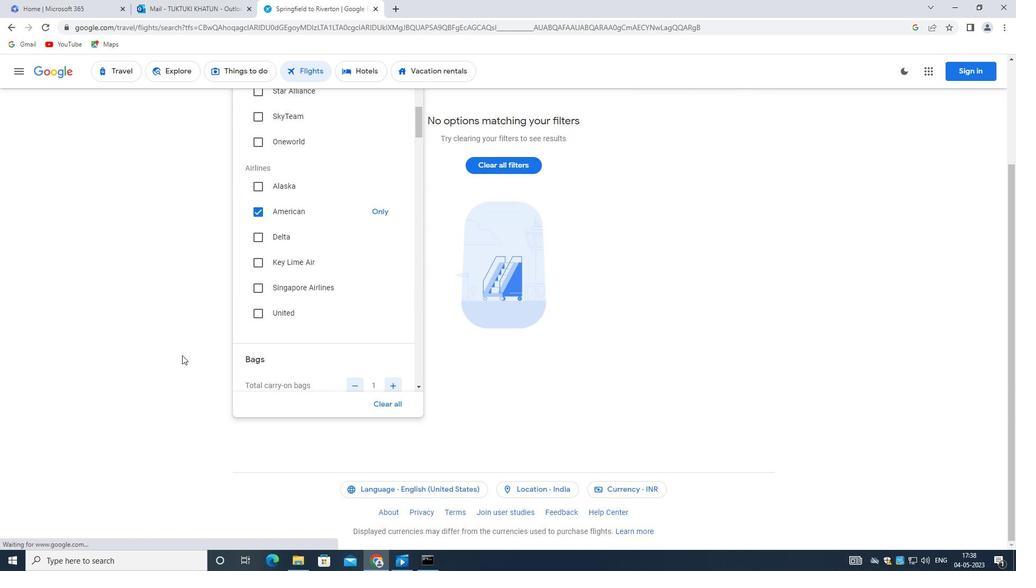 
Action: Mouse moved to (251, 309)
Screenshot: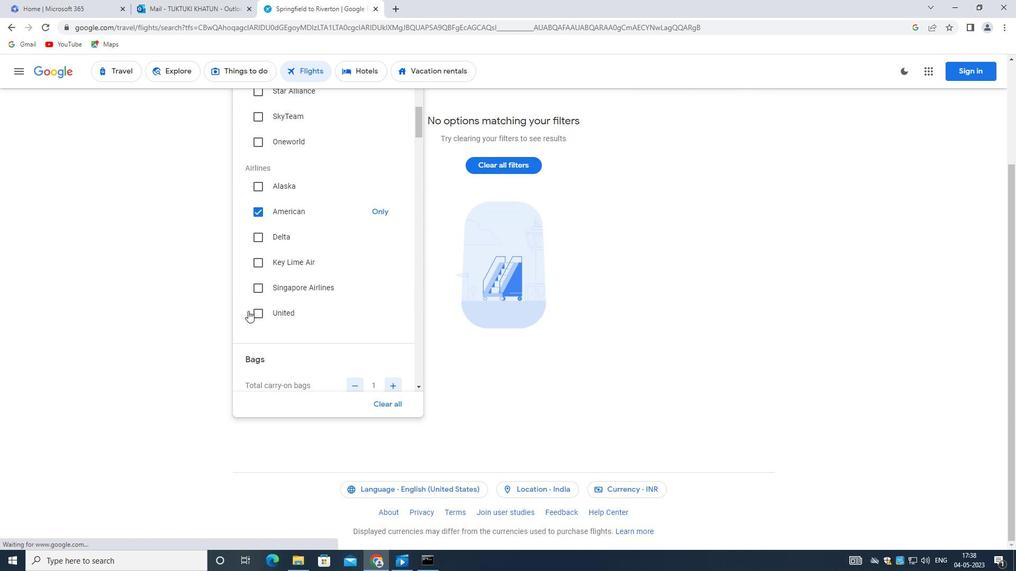 
Action: Mouse scrolled (251, 308) with delta (0, 0)
Screenshot: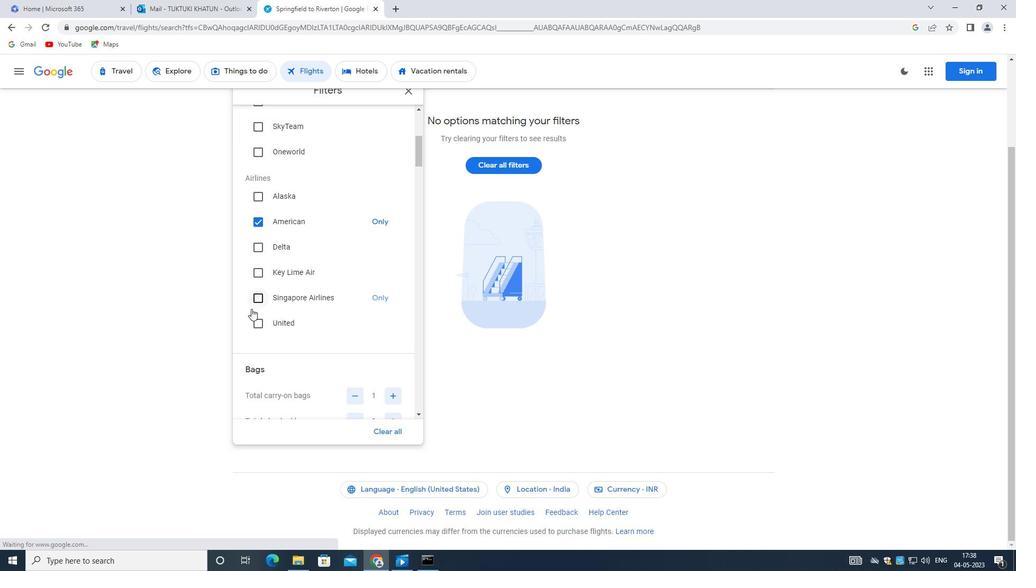 
Action: Mouse scrolled (251, 308) with delta (0, 0)
Screenshot: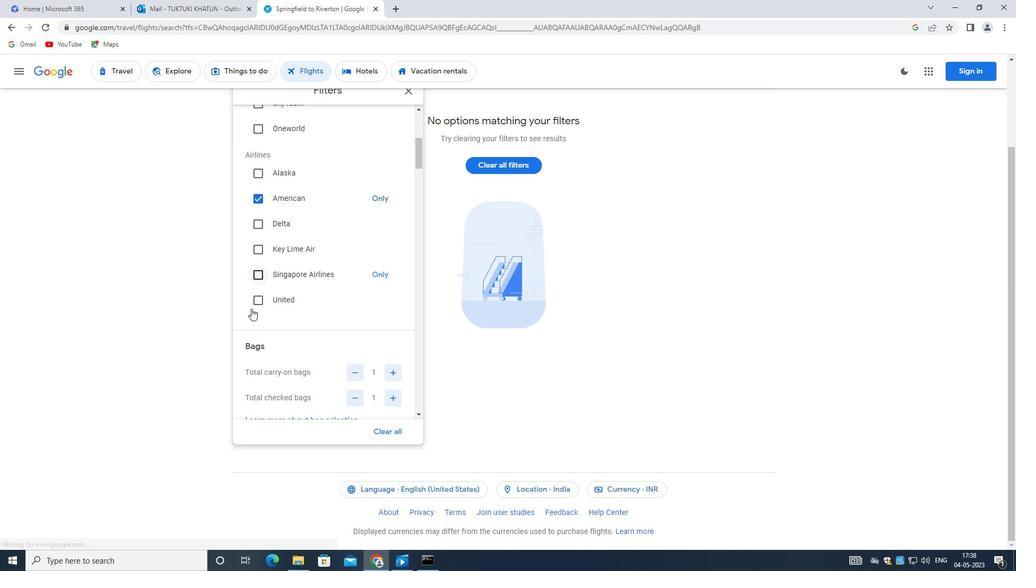 
Action: Mouse moved to (251, 308)
Screenshot: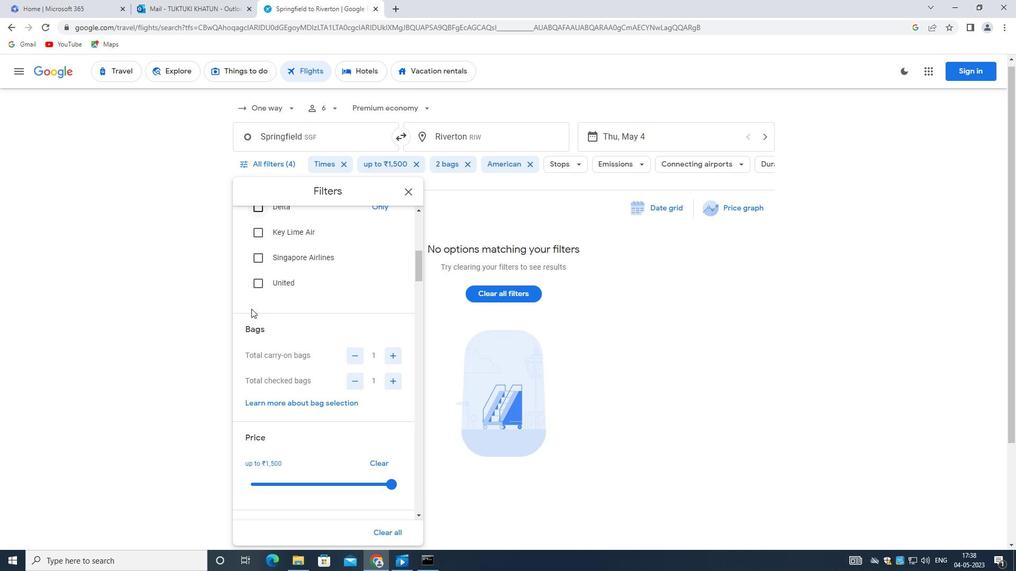 
Action: Mouse scrolled (251, 309) with delta (0, 0)
Screenshot: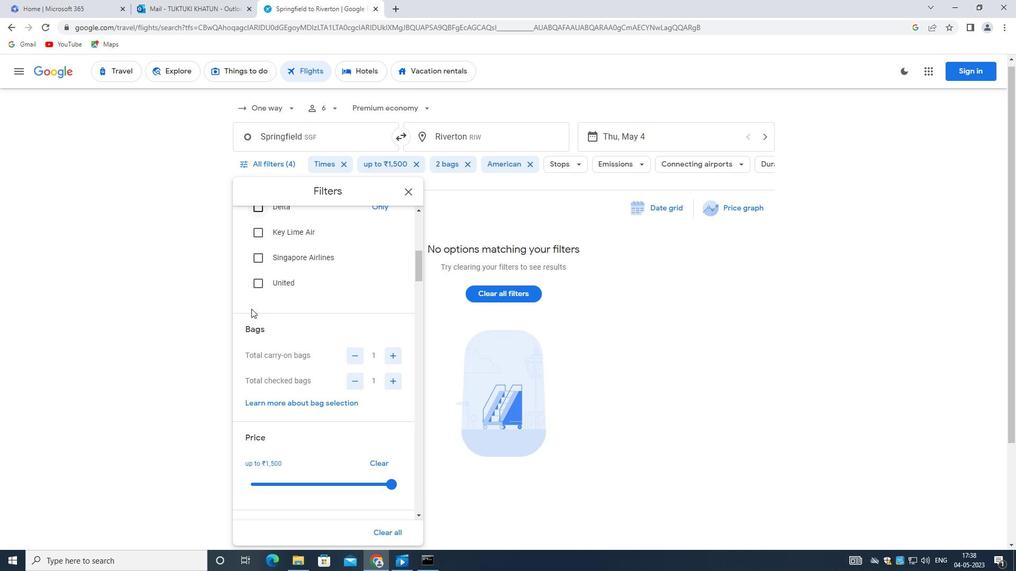 
Action: Mouse moved to (252, 308)
Screenshot: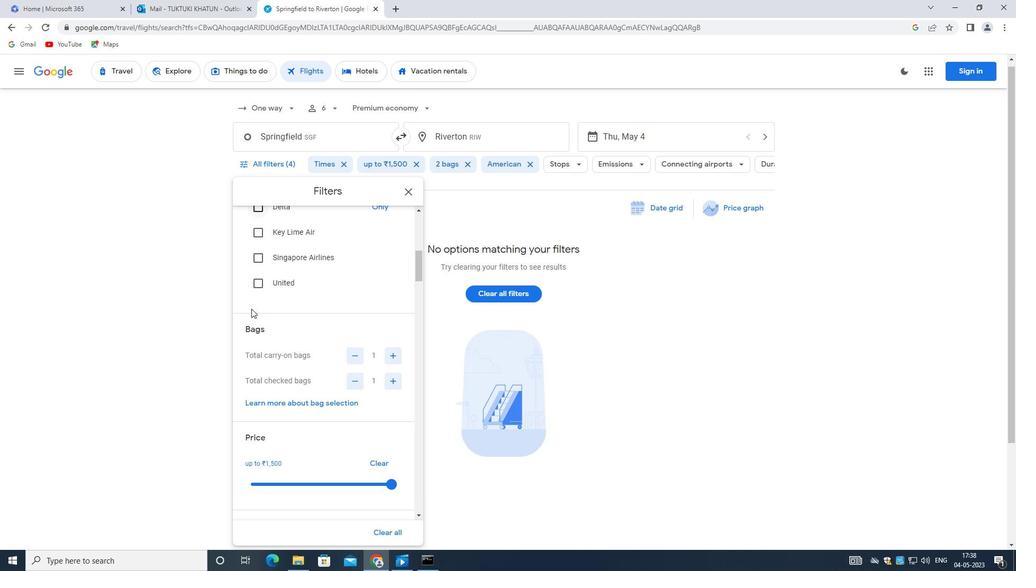 
Action: Mouse scrolled (252, 309) with delta (0, 0)
Screenshot: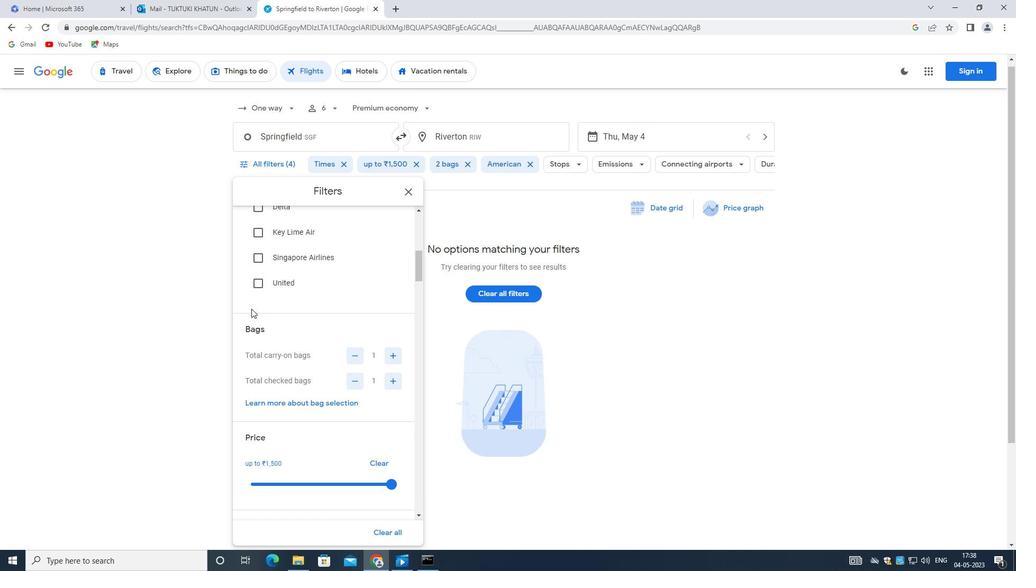 
Action: Mouse moved to (346, 393)
Screenshot: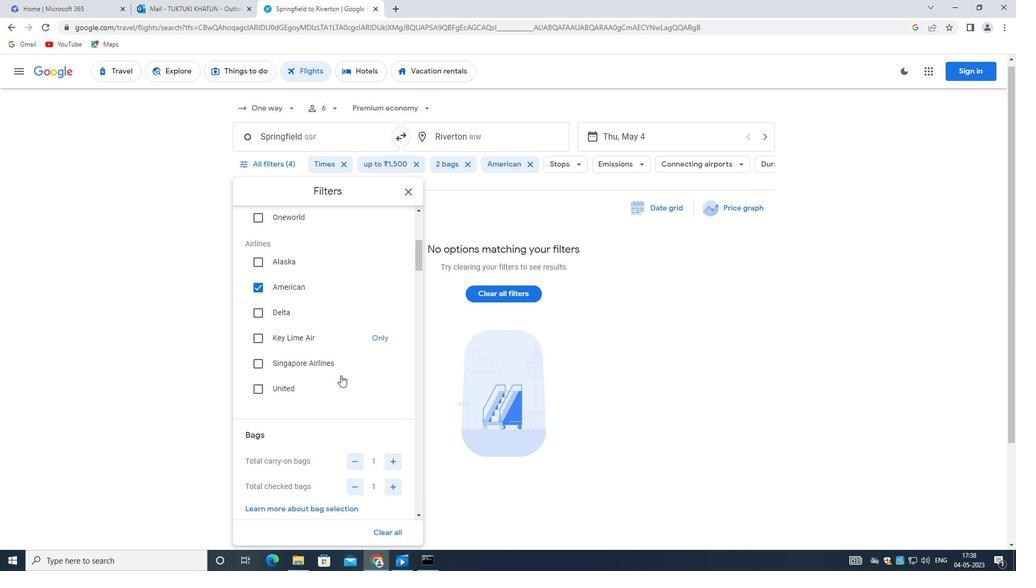 
Action: Mouse scrolled (346, 392) with delta (0, 0)
Screenshot: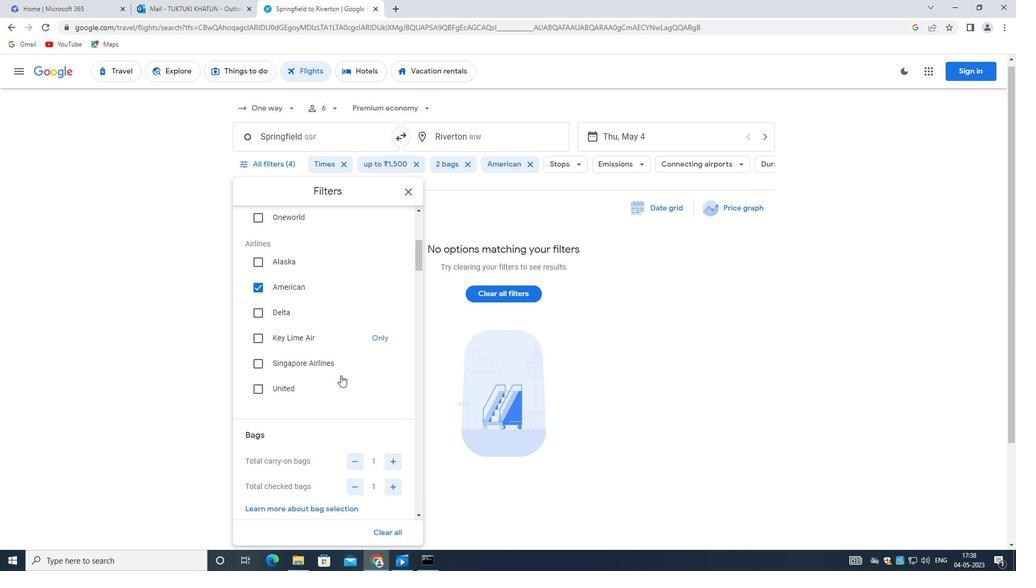 
Action: Mouse moved to (398, 410)
Screenshot: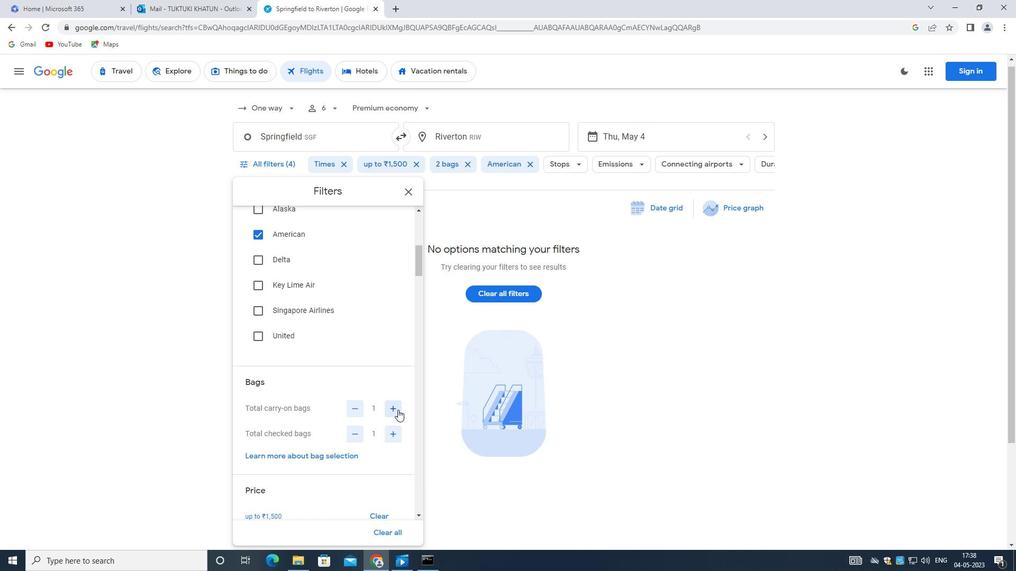 
Action: Mouse pressed left at (398, 410)
Screenshot: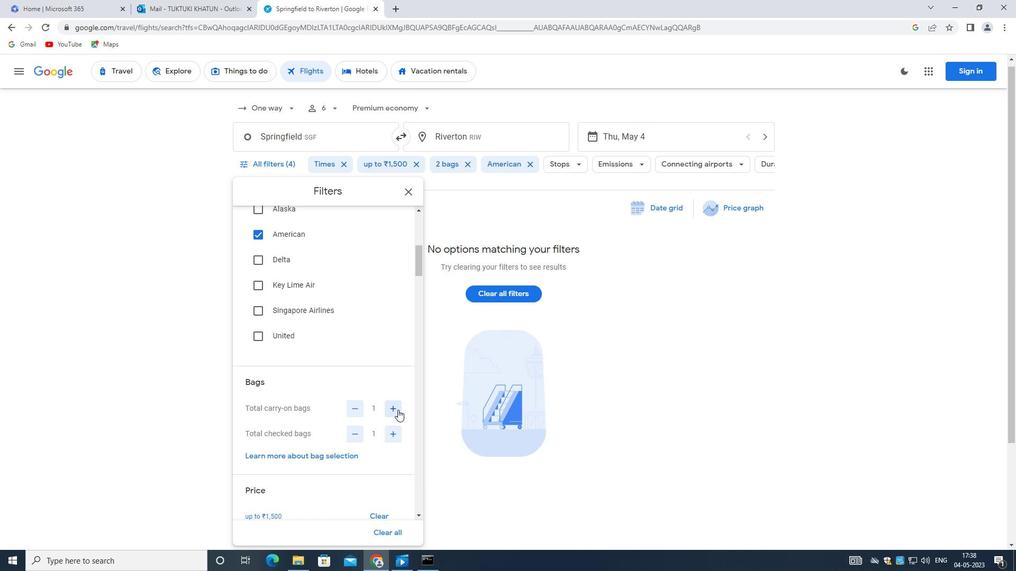 
Action: Mouse moved to (342, 400)
Screenshot: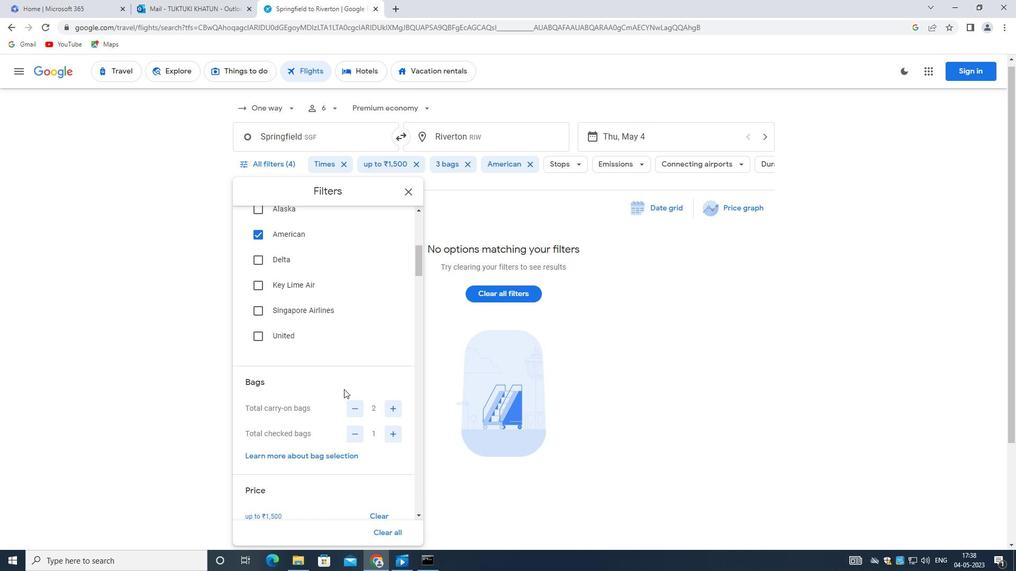 
Action: Mouse scrolled (342, 399) with delta (0, 0)
Screenshot: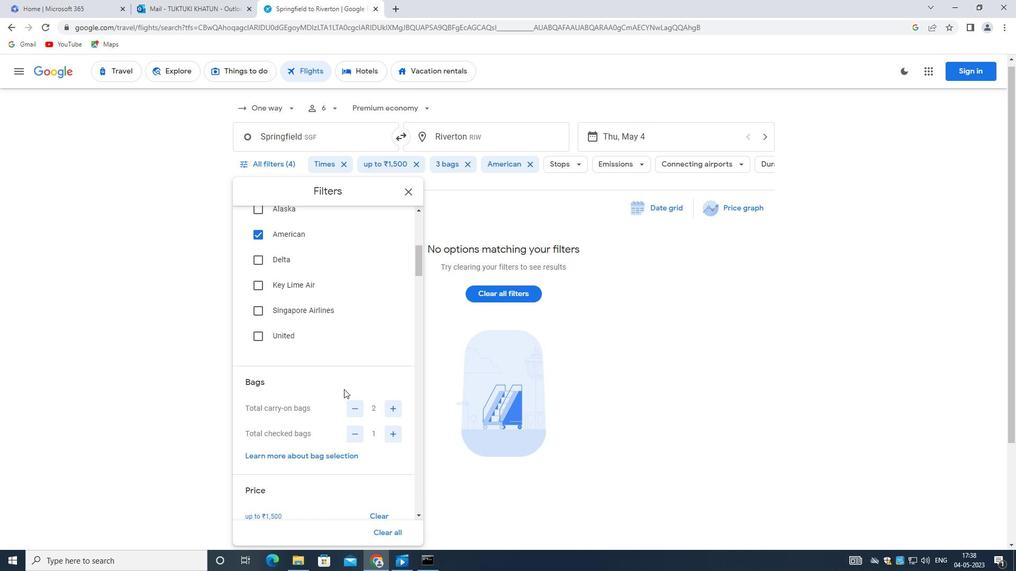 
Action: Mouse moved to (342, 401)
Screenshot: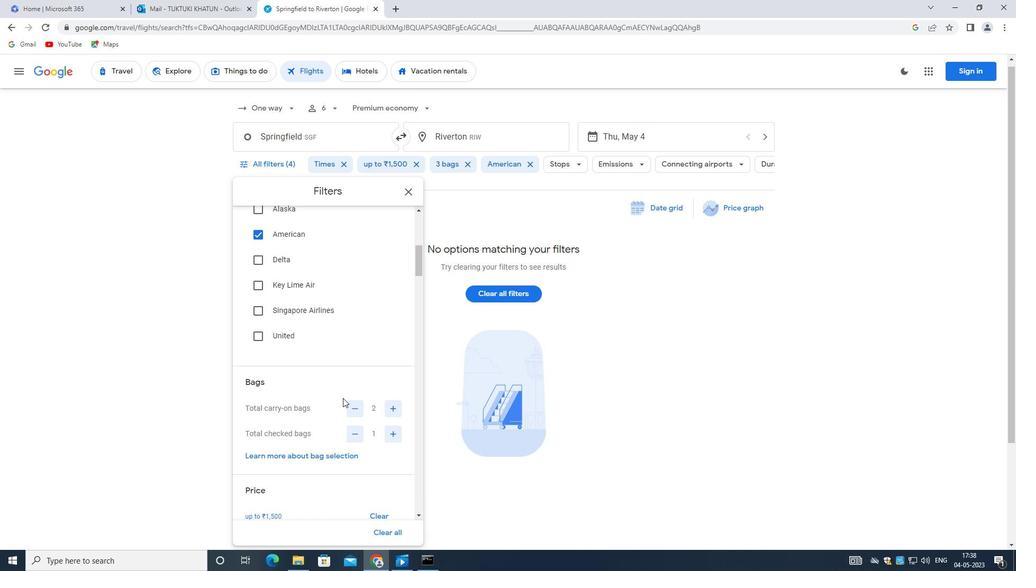 
Action: Mouse scrolled (342, 401) with delta (0, 0)
Screenshot: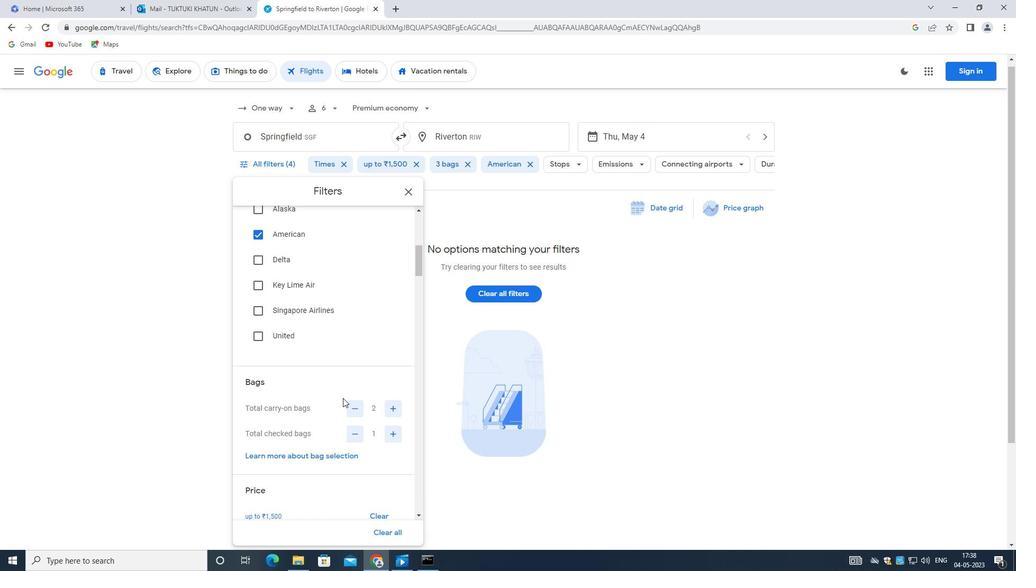
Action: Mouse moved to (381, 429)
Screenshot: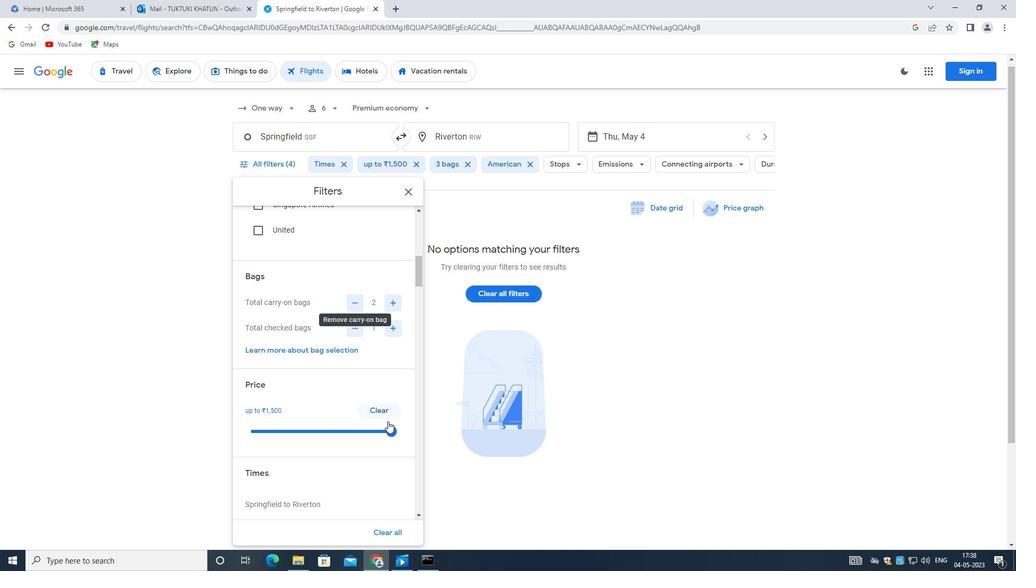
Action: Mouse pressed left at (381, 429)
Screenshot: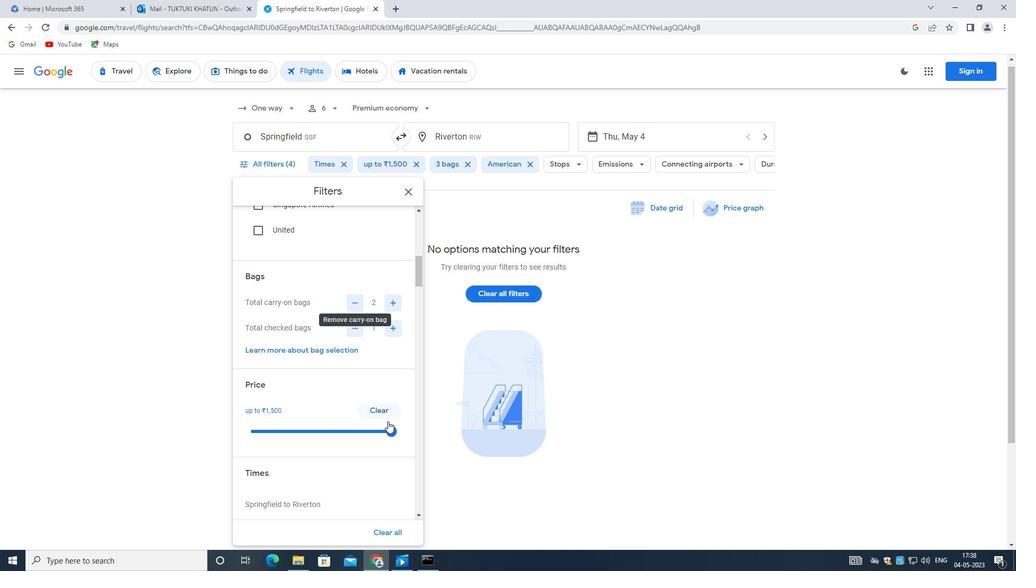 
Action: Mouse moved to (388, 433)
Screenshot: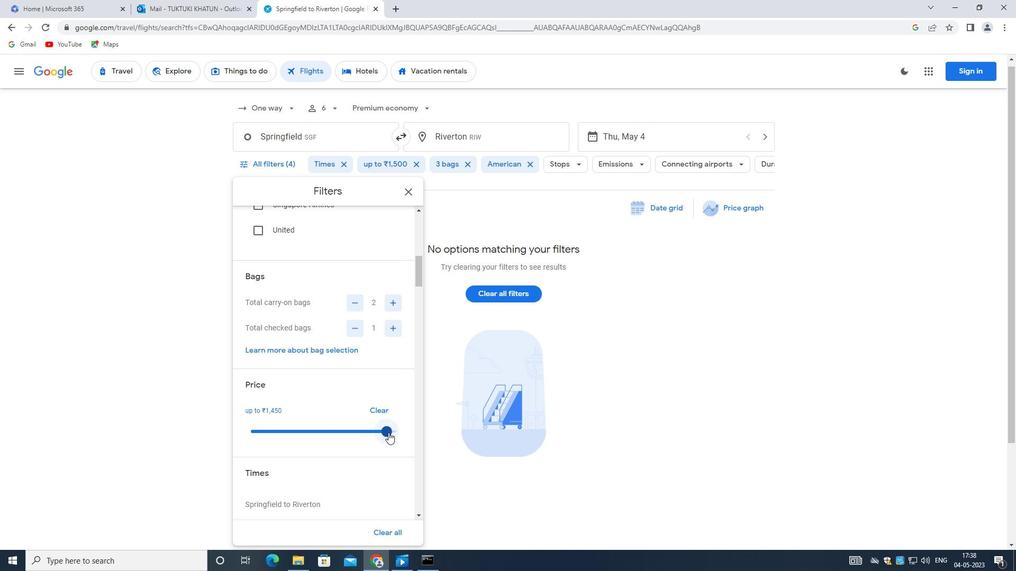 
Action: Mouse pressed left at (388, 433)
Screenshot: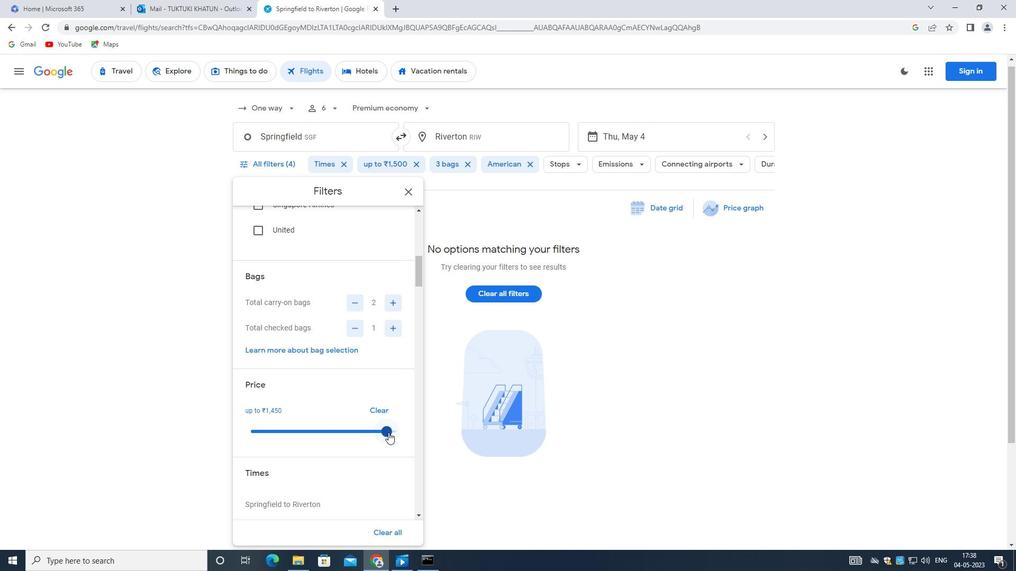 
Action: Mouse moved to (399, 431)
Screenshot: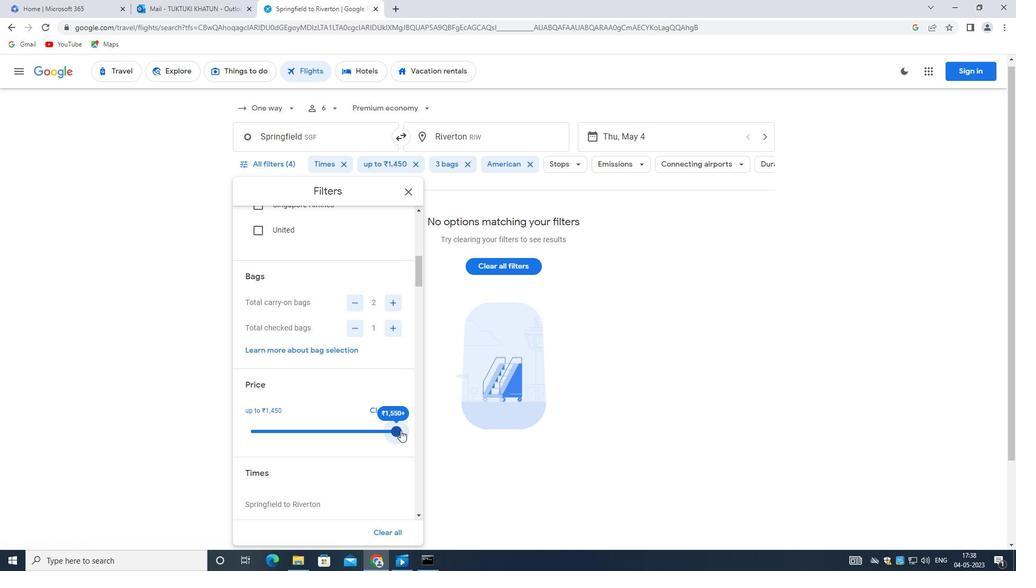
Action: Mouse pressed left at (399, 431)
Screenshot: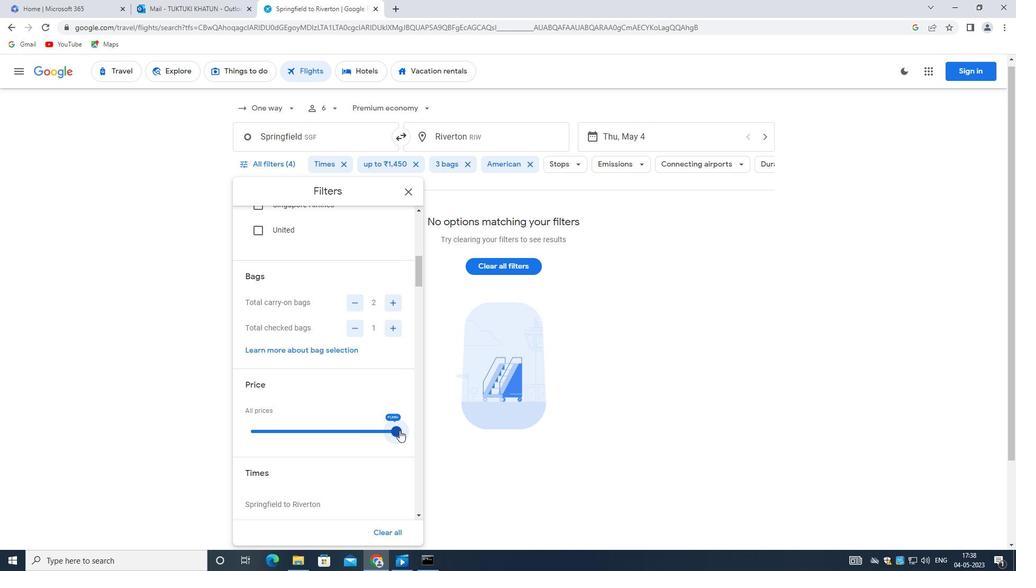 
Action: Mouse moved to (364, 408)
Screenshot: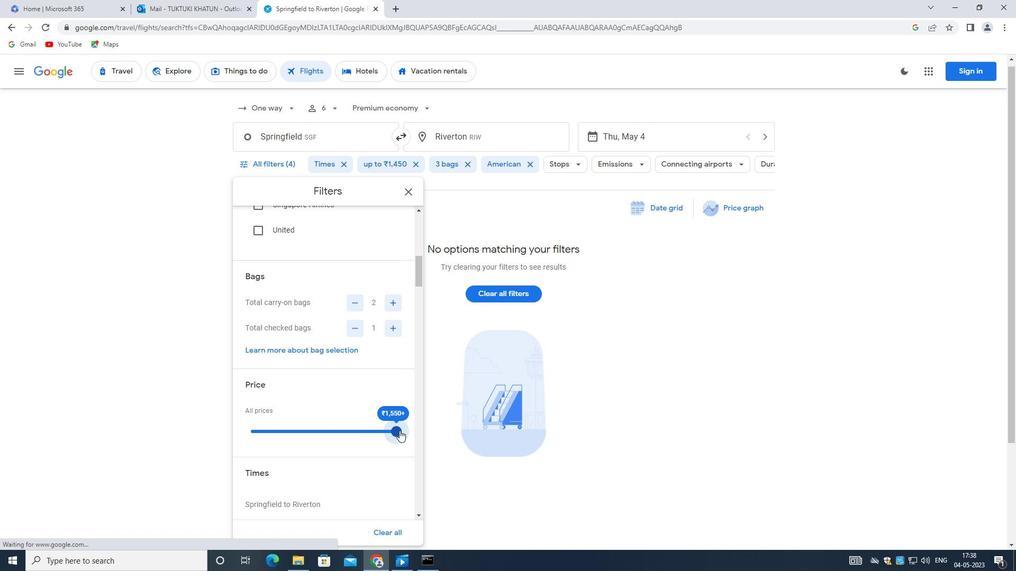 
Action: Mouse scrolled (364, 408) with delta (0, 0)
Screenshot: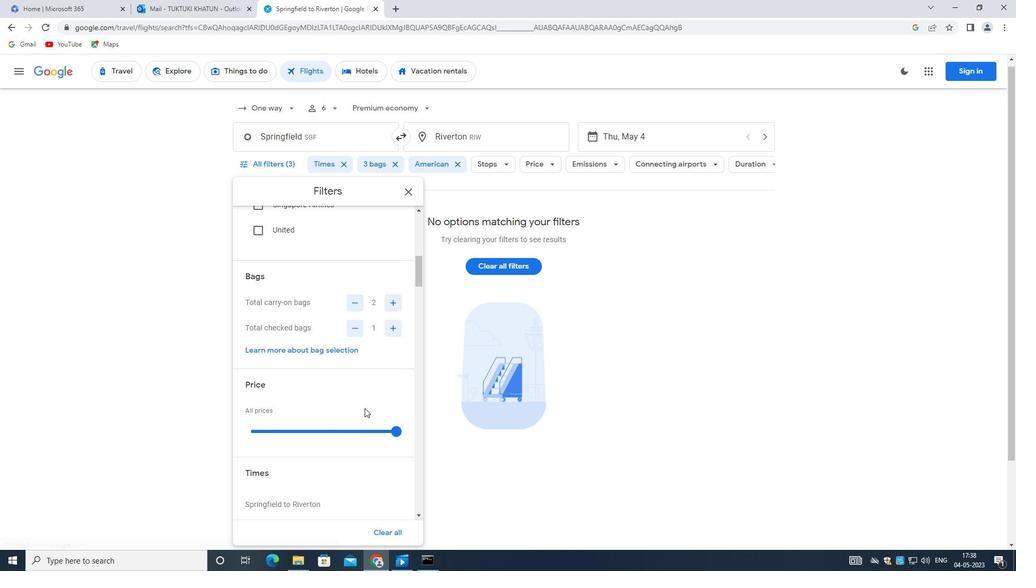 
Action: Mouse scrolled (364, 408) with delta (0, 0)
Screenshot: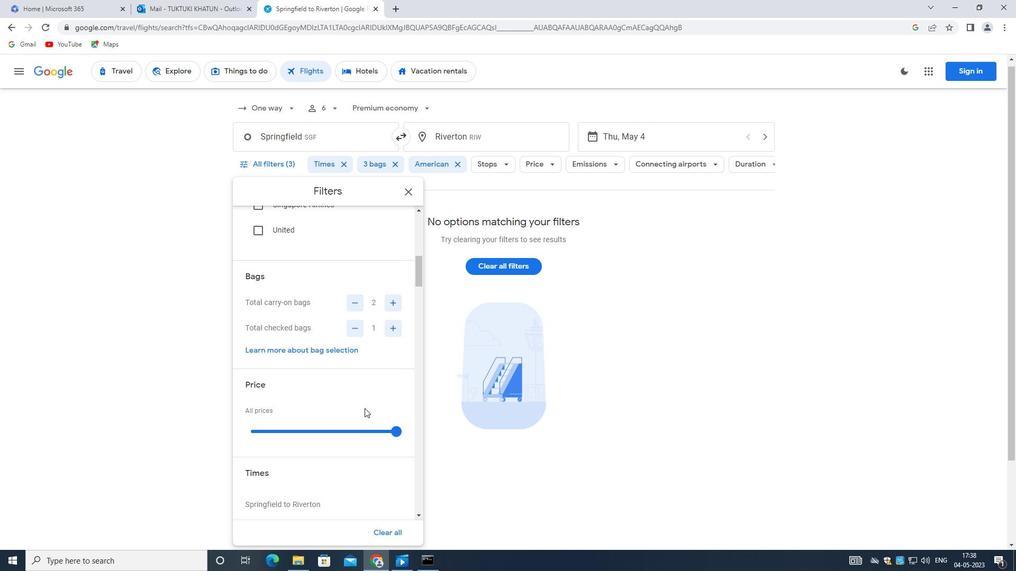 
Action: Mouse scrolled (364, 408) with delta (0, 0)
Screenshot: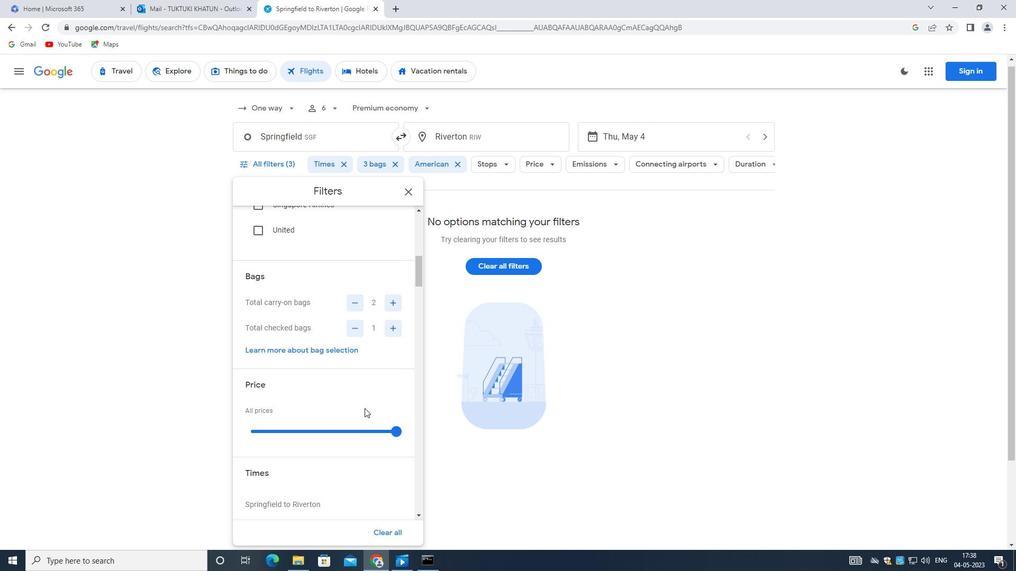 
Action: Mouse scrolled (364, 408) with delta (0, 0)
Screenshot: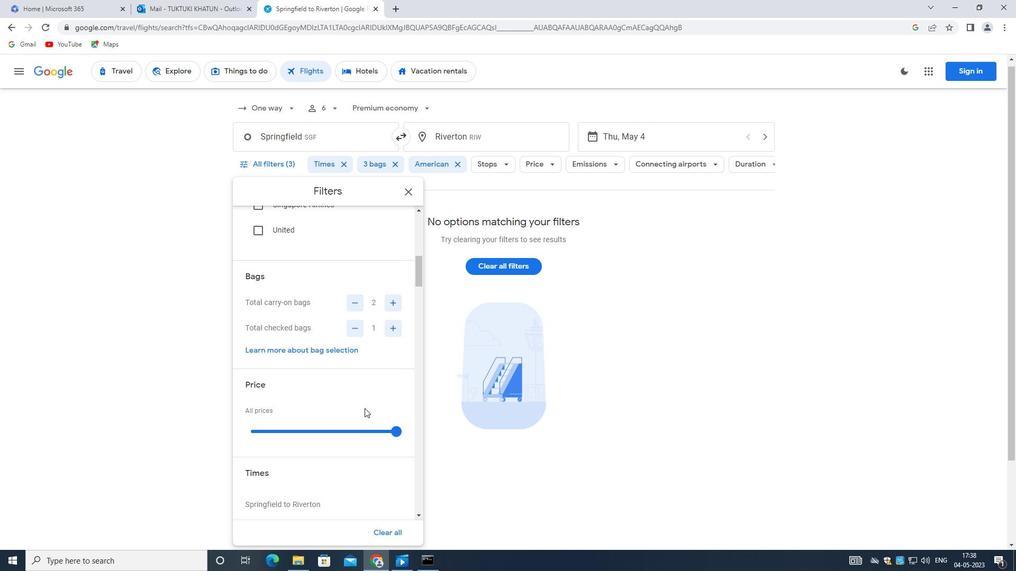 
Action: Mouse moved to (318, 374)
Screenshot: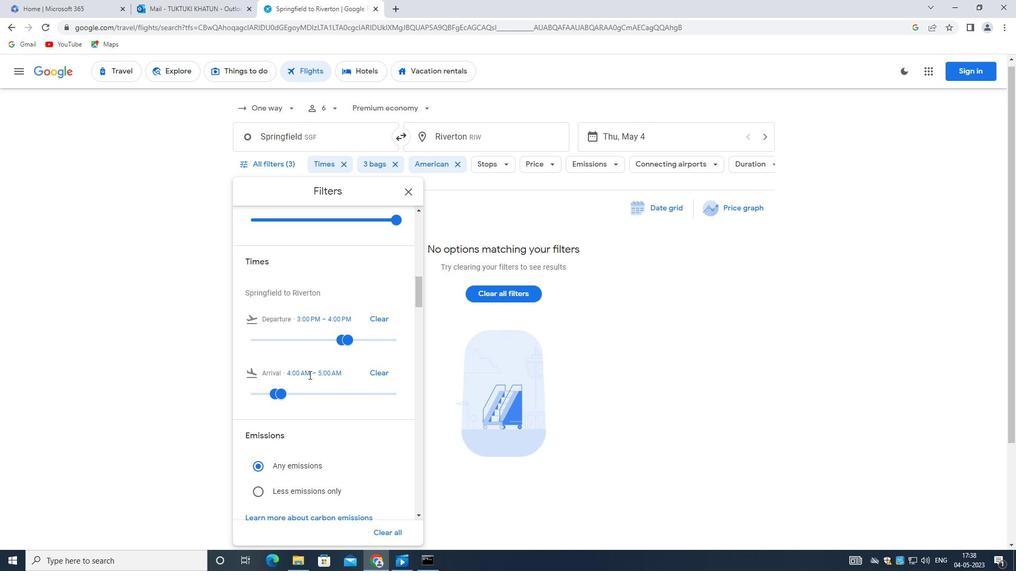 
Action: Mouse scrolled (318, 374) with delta (0, 0)
Screenshot: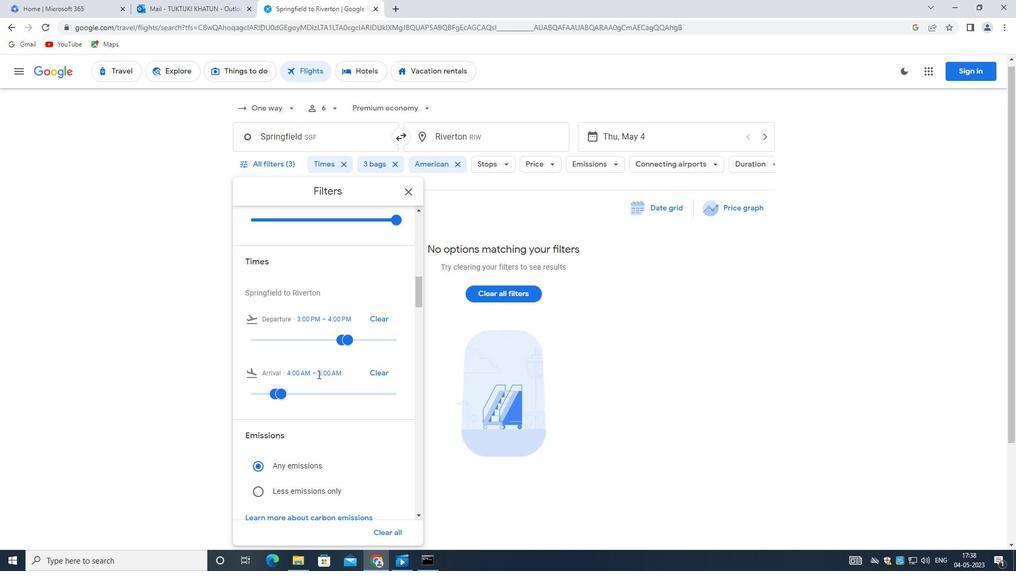 
Action: Mouse moved to (333, 288)
Screenshot: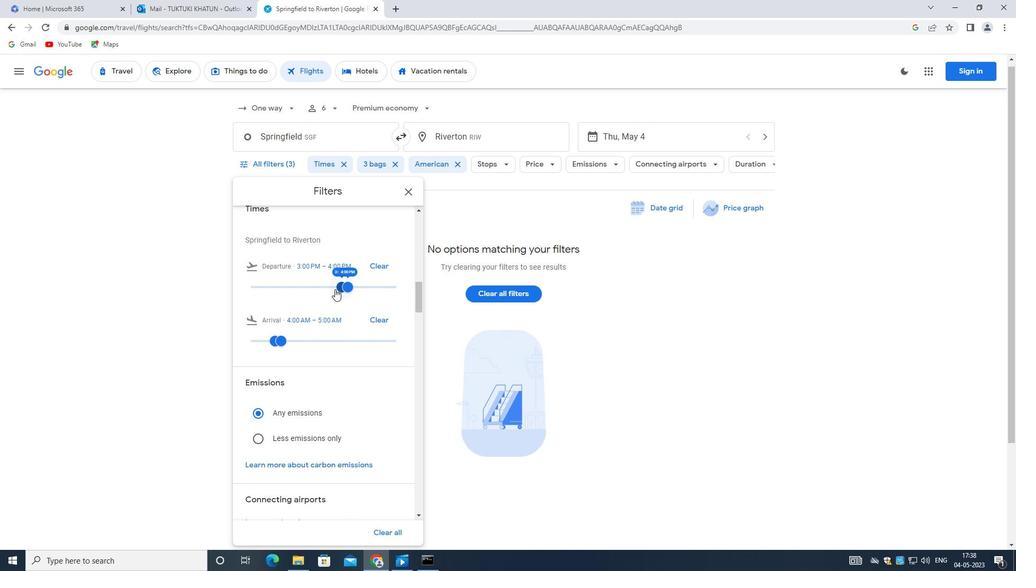 
Action: Mouse pressed left at (333, 288)
Screenshot: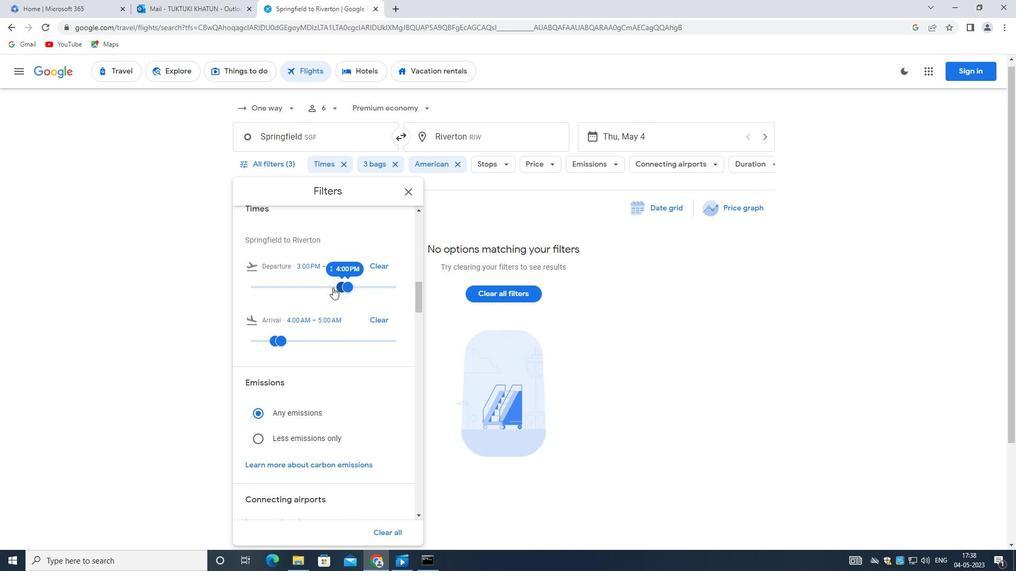 
Action: Mouse moved to (343, 286)
Screenshot: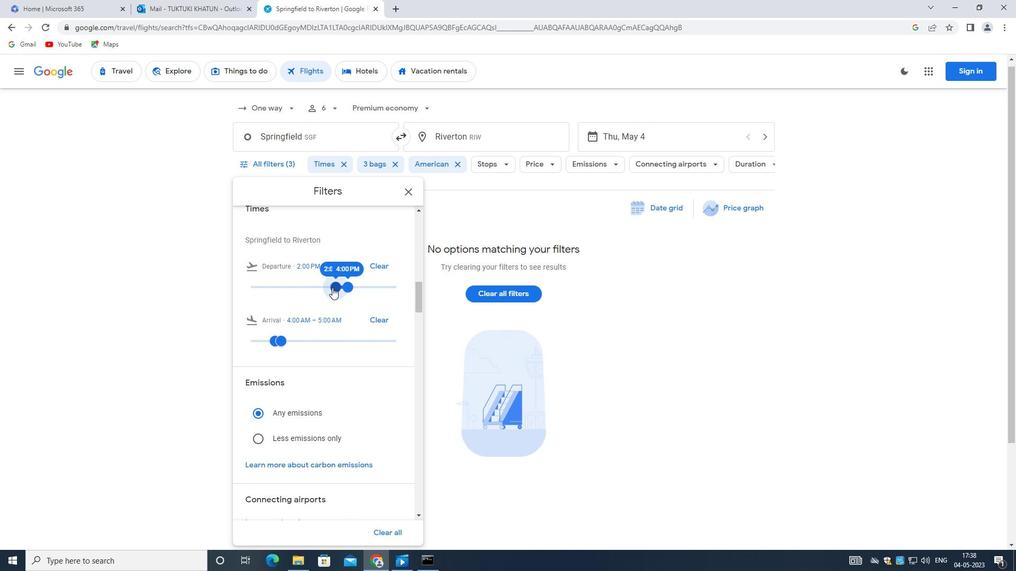 
Action: Mouse pressed left at (343, 286)
Screenshot: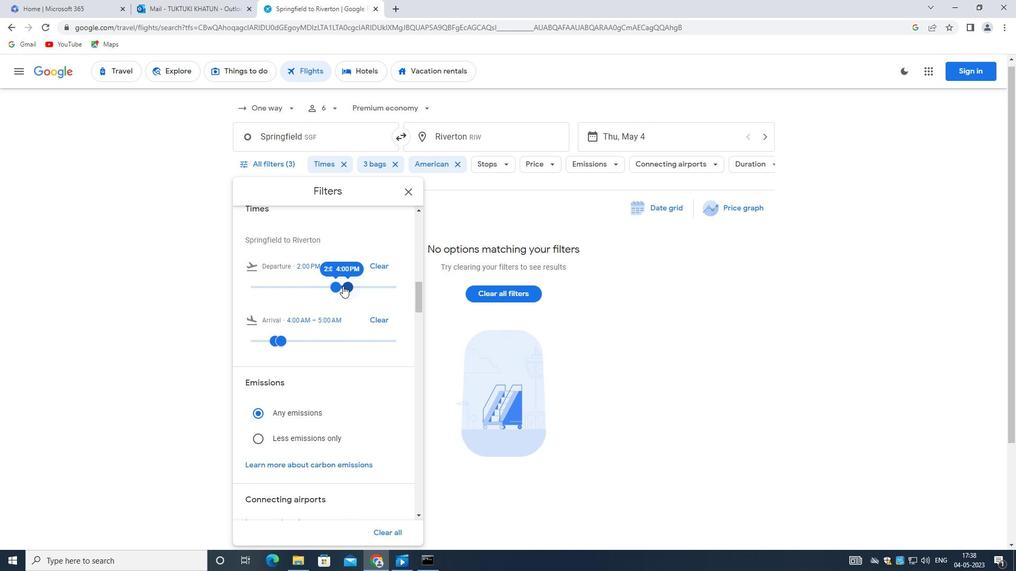 
Action: Mouse moved to (335, 287)
Screenshot: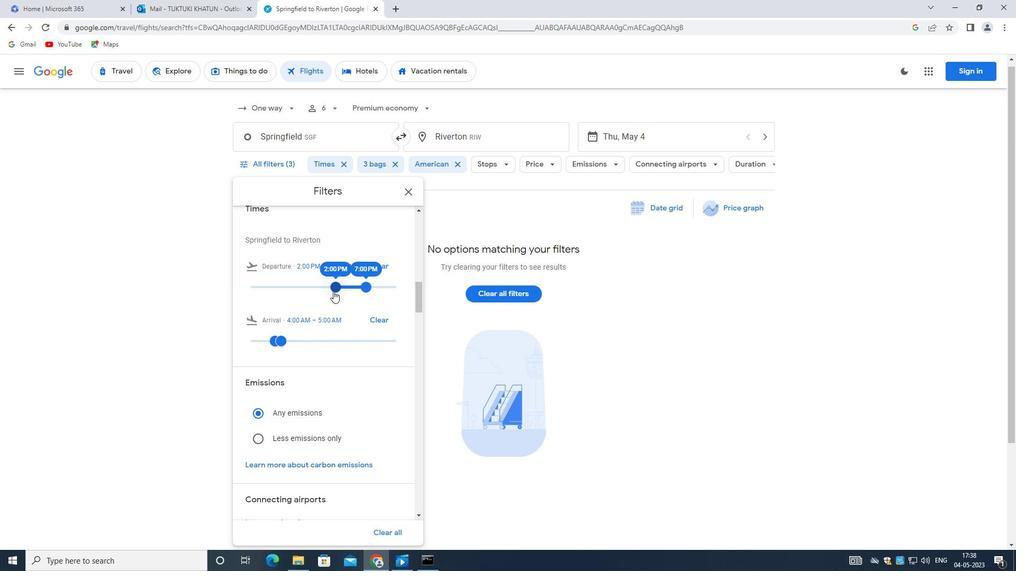 
Action: Mouse pressed left at (335, 287)
Screenshot: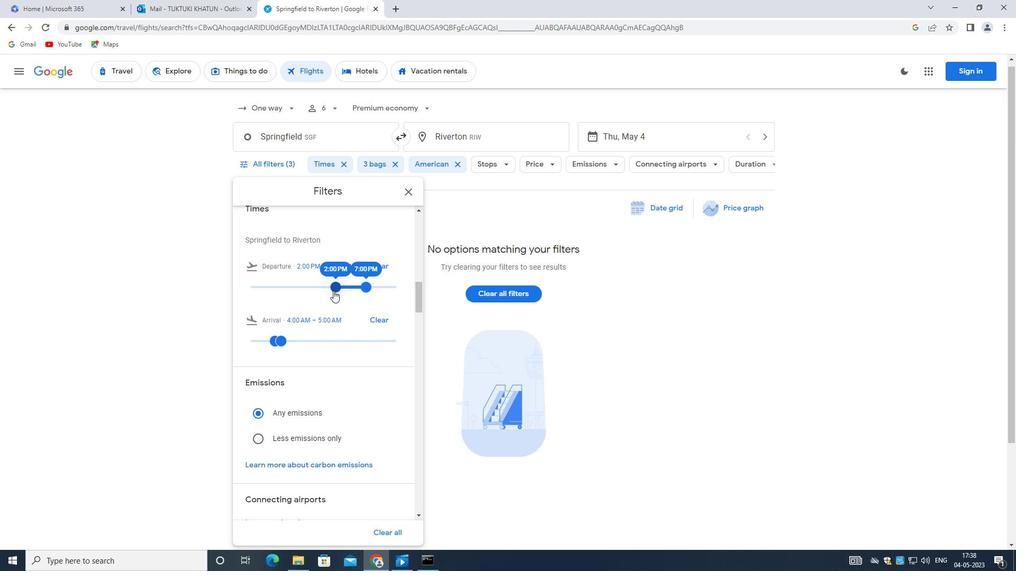 
Action: Mouse moved to (365, 285)
Screenshot: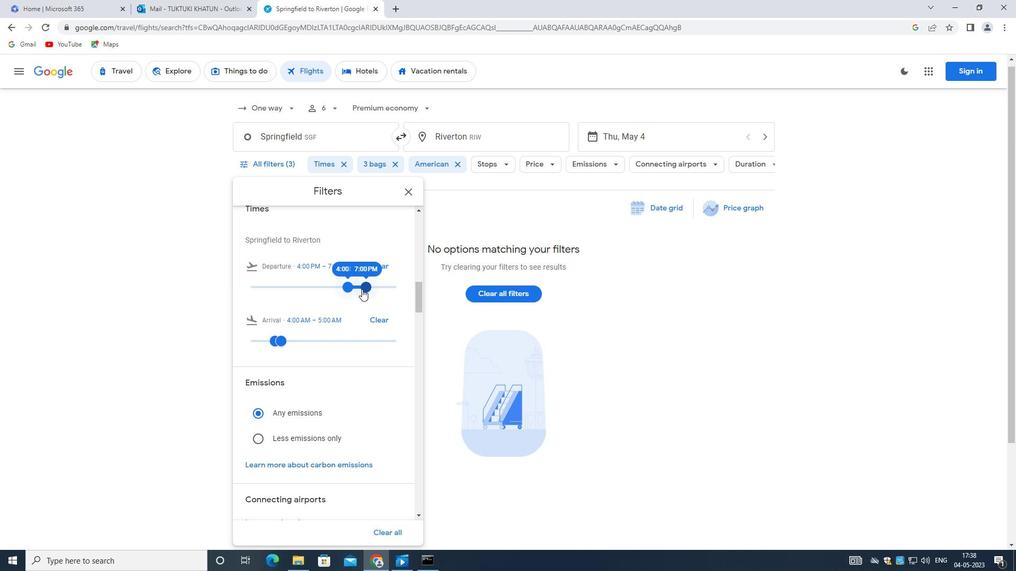 
Action: Mouse pressed left at (365, 285)
Screenshot: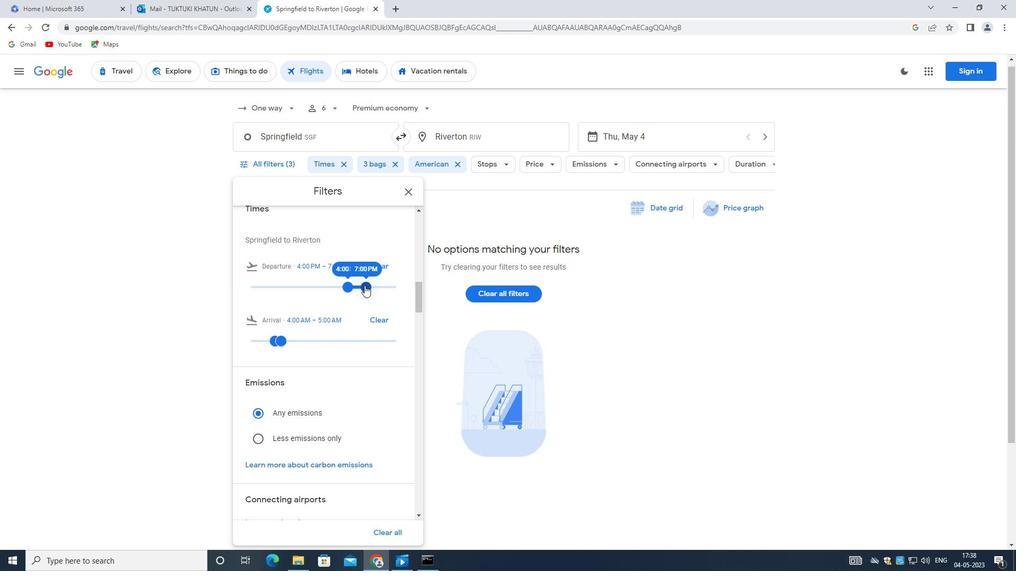 
Action: Mouse moved to (332, 301)
Screenshot: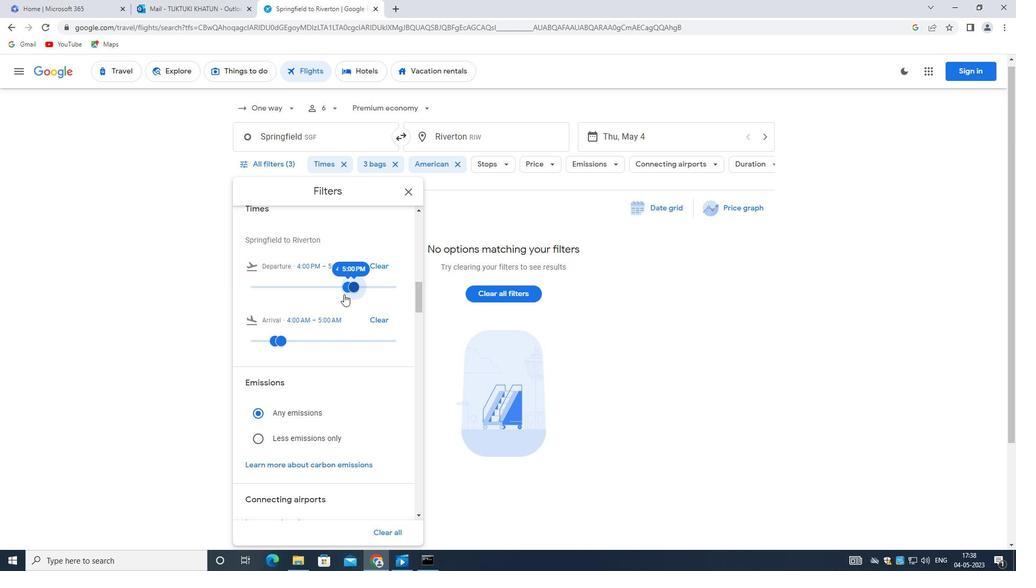 
Action: Mouse scrolled (332, 301) with delta (0, 0)
Screenshot: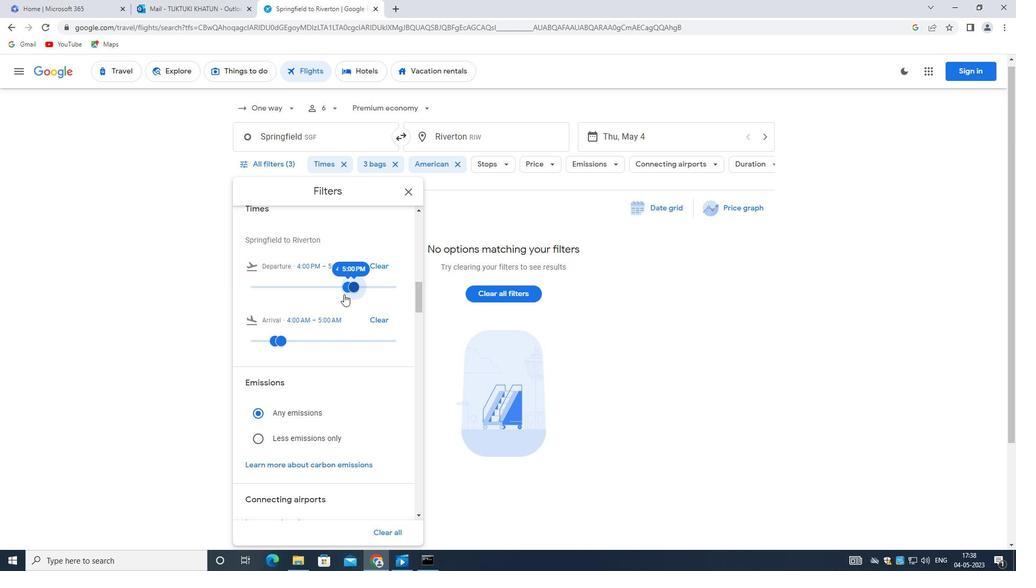 
Action: Mouse moved to (331, 304)
Screenshot: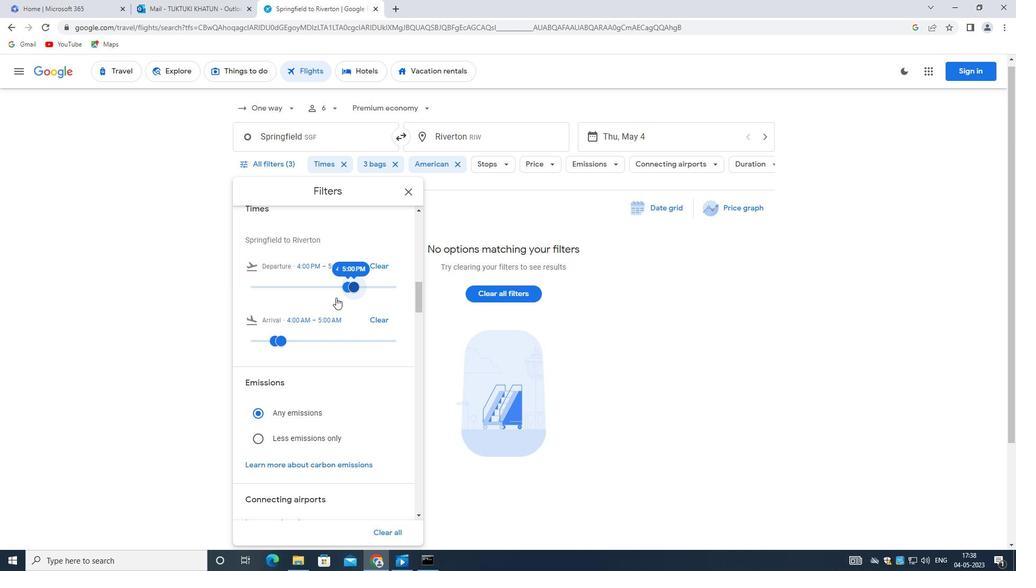 
Action: Mouse scrolled (331, 303) with delta (0, 0)
Screenshot: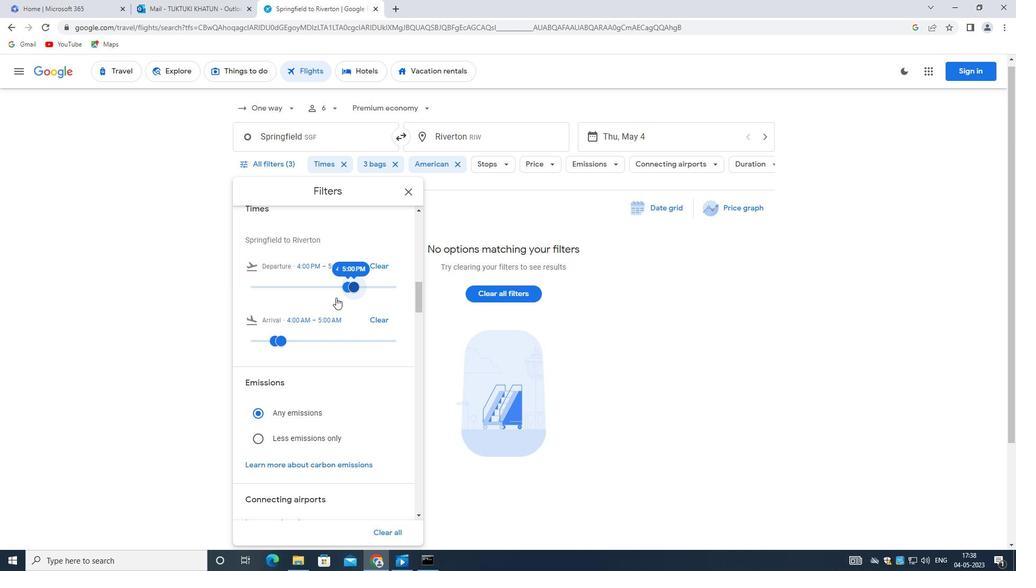 
Action: Mouse moved to (331, 305)
Screenshot: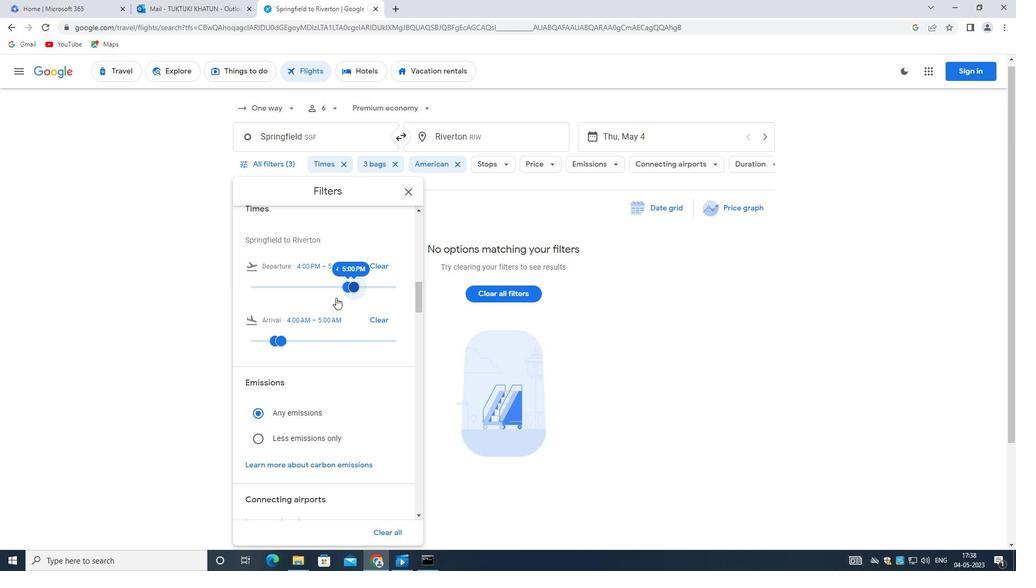
Action: Mouse scrolled (331, 304) with delta (0, 0)
Screenshot: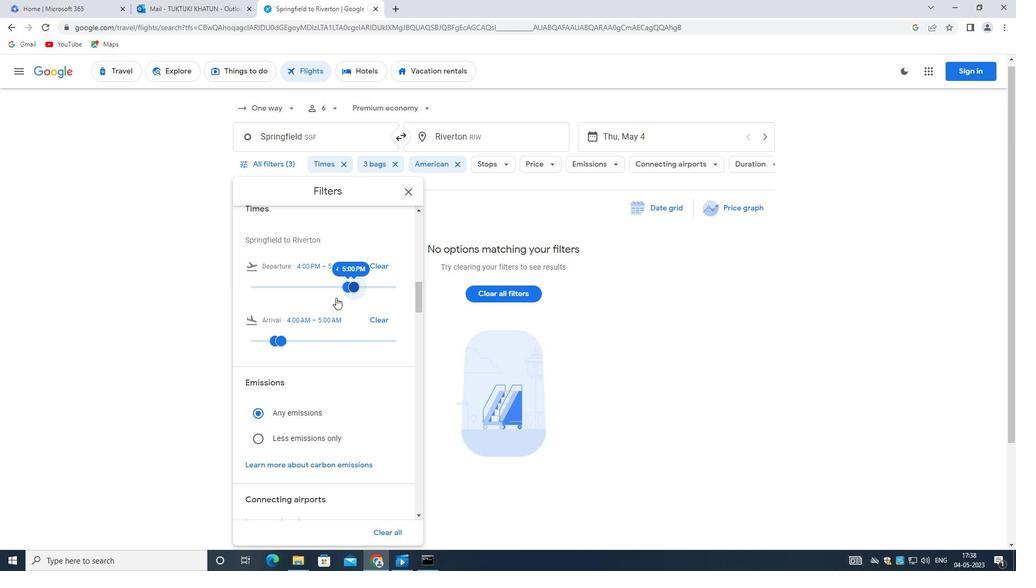 
Action: Mouse moved to (329, 306)
Screenshot: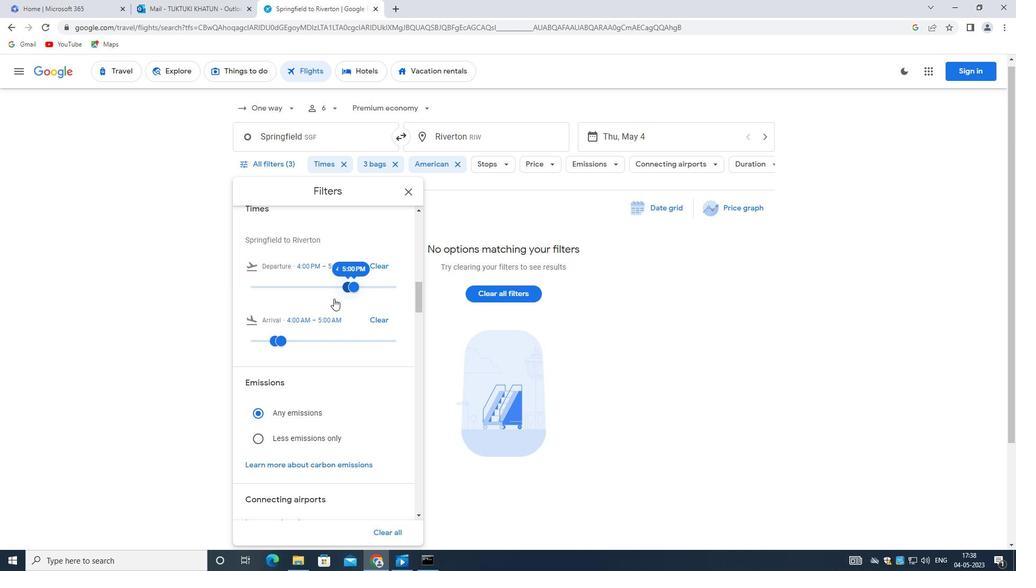 
Action: Mouse scrolled (329, 306) with delta (0, 0)
Screenshot: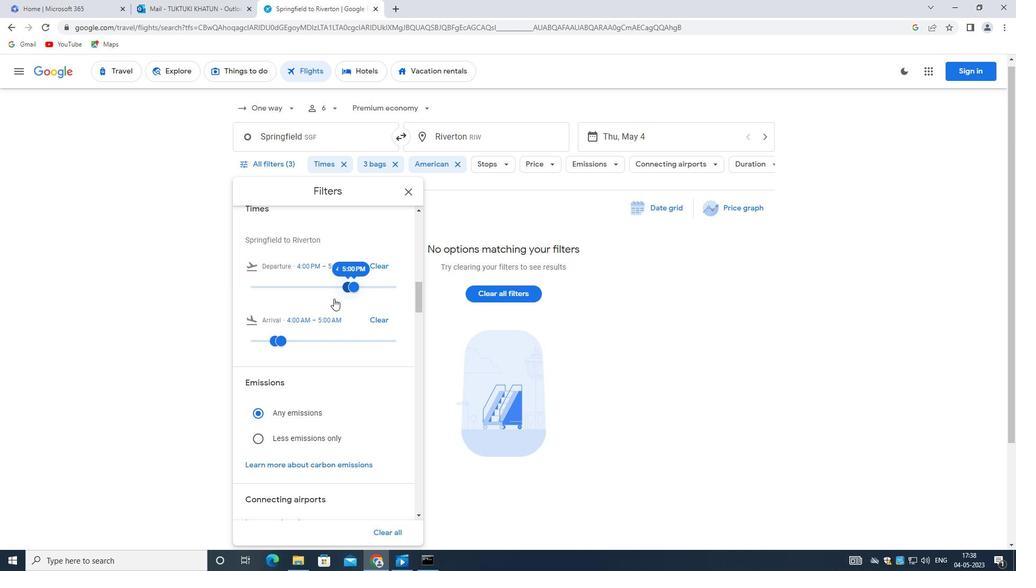 
Action: Mouse moved to (323, 313)
Screenshot: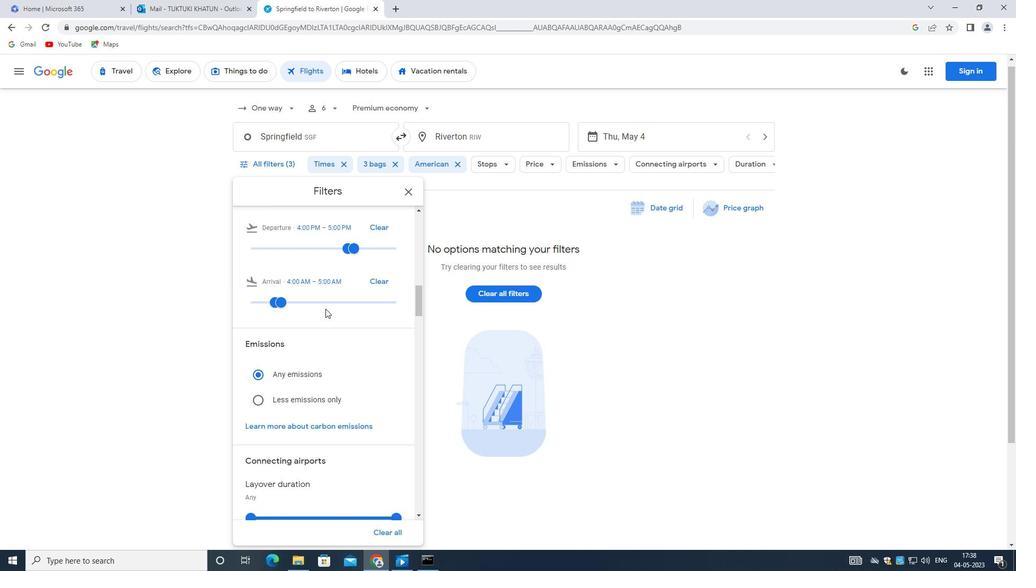 
Action: Mouse scrolled (323, 312) with delta (0, 0)
Screenshot: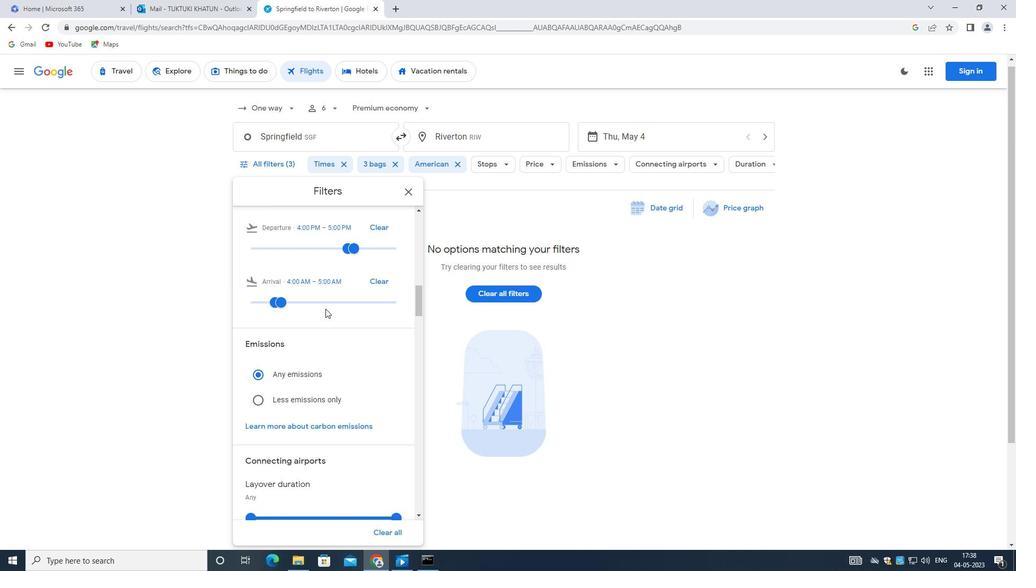 
Action: Mouse moved to (323, 315)
Screenshot: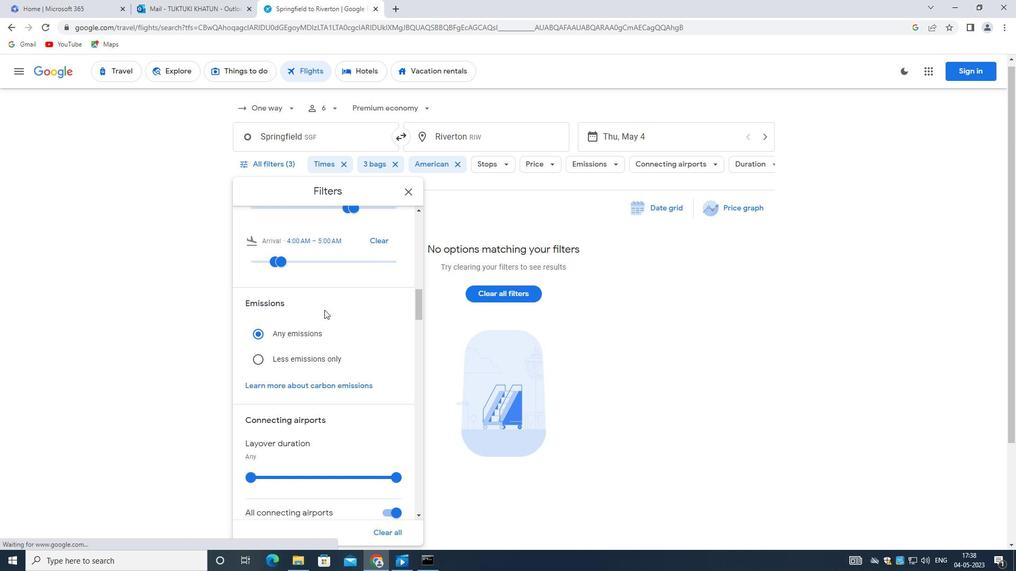 
Action: Mouse scrolled (323, 314) with delta (0, 0)
Screenshot: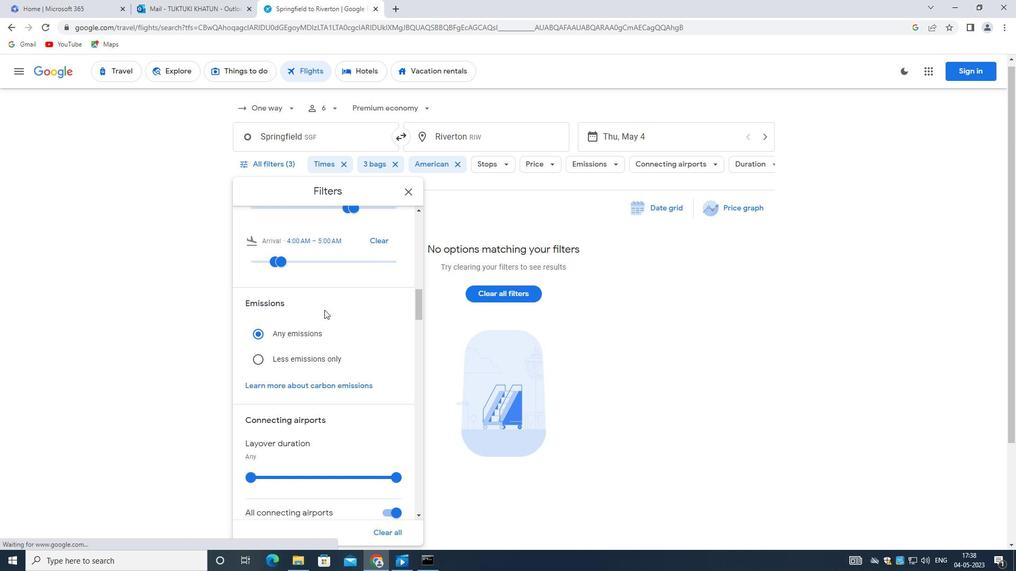 
Action: Mouse moved to (323, 315)
Screenshot: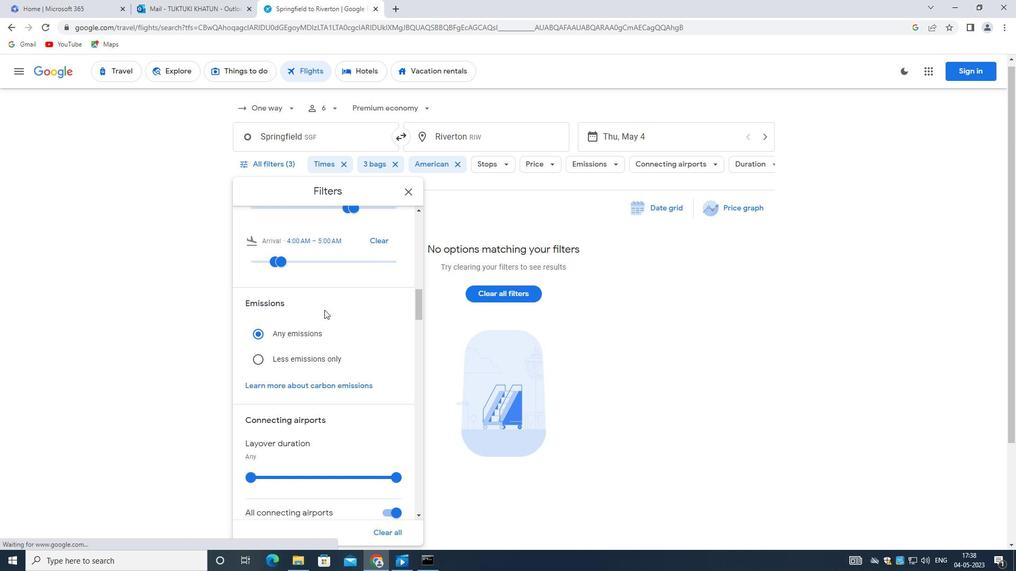 
Action: Mouse scrolled (323, 315) with delta (0, 0)
Screenshot: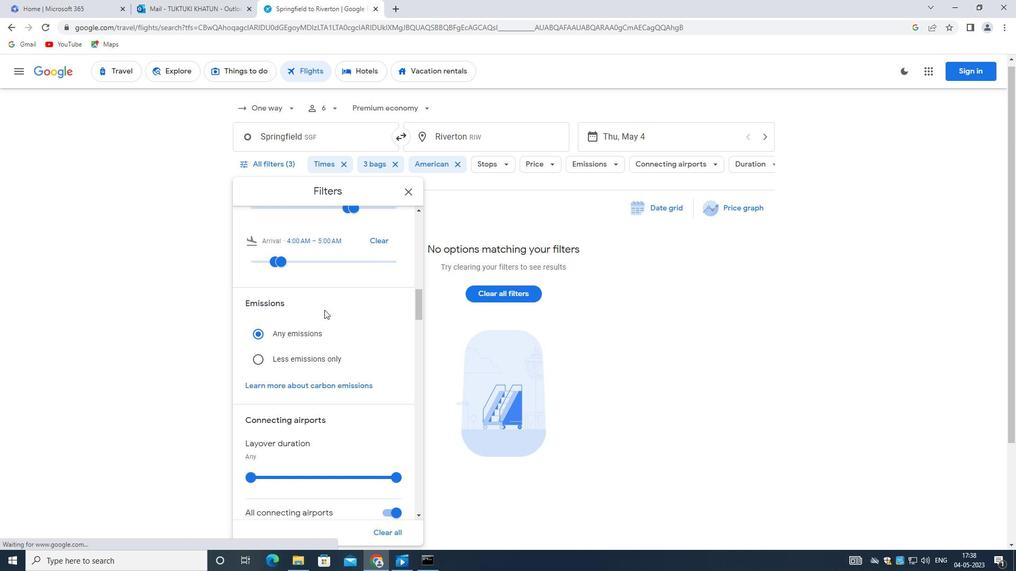 
Action: Mouse moved to (323, 317)
Screenshot: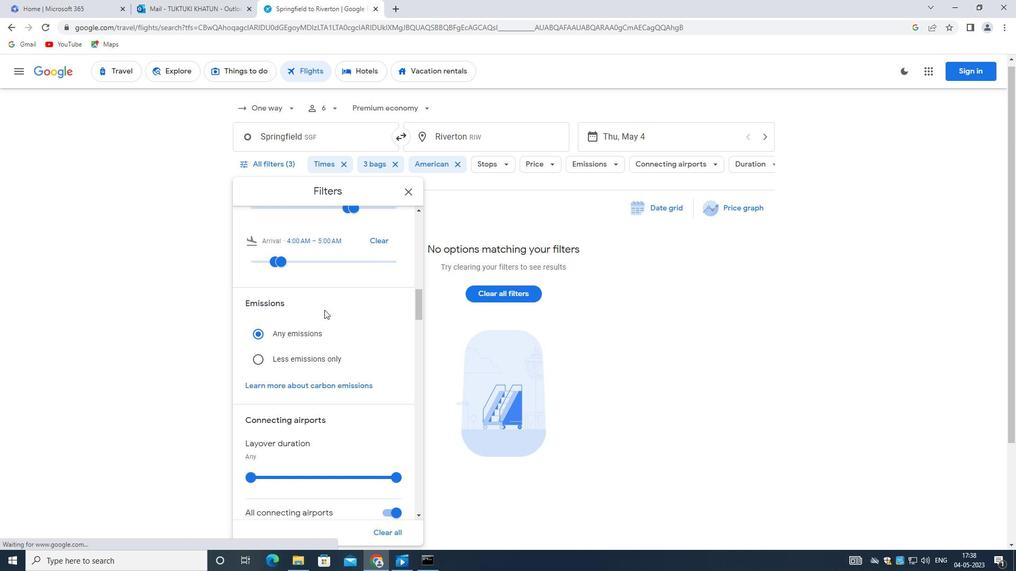 
Action: Mouse scrolled (323, 316) with delta (0, 0)
Screenshot: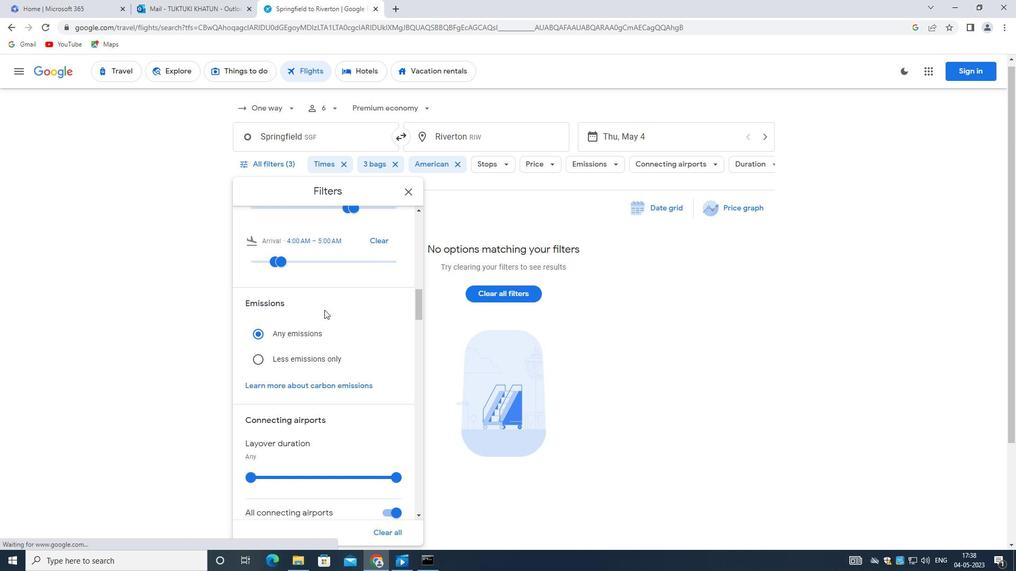 
Action: Mouse moved to (317, 337)
Screenshot: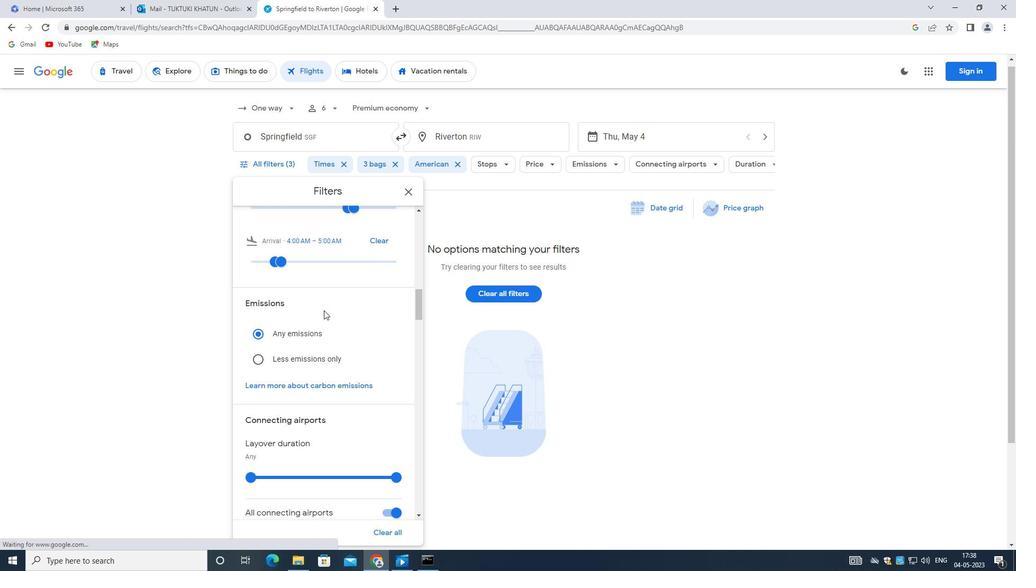 
Action: Mouse scrolled (317, 337) with delta (0, 0)
Screenshot: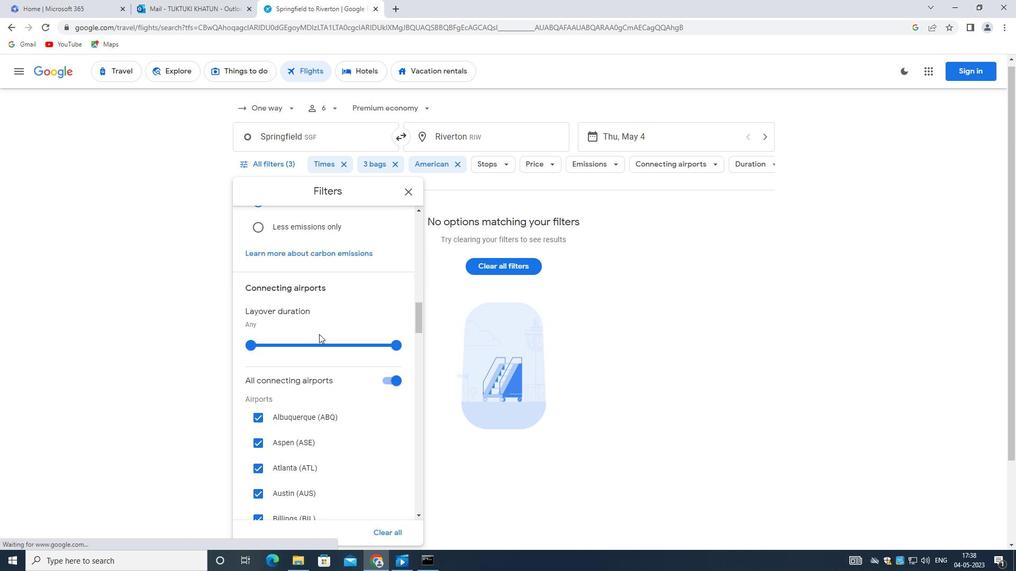 
Action: Mouse moved to (315, 338)
Screenshot: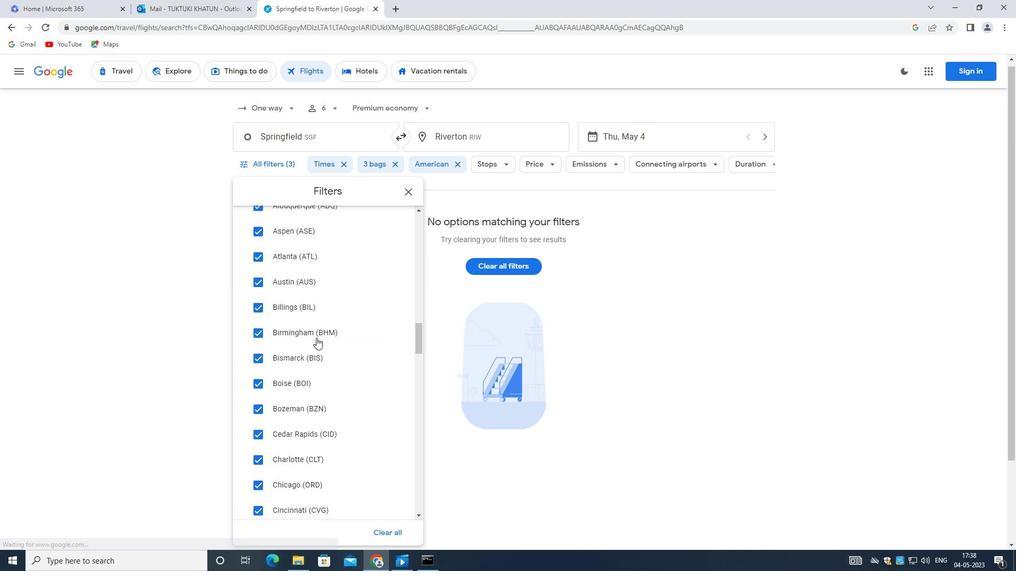 
Action: Mouse scrolled (315, 339) with delta (0, 0)
Screenshot: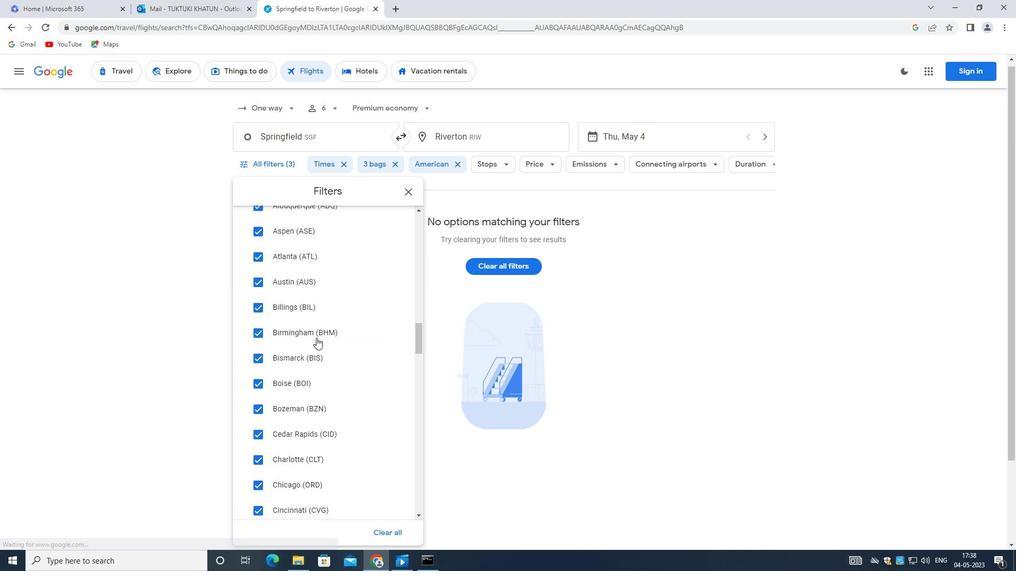 
Action: Mouse moved to (314, 341)
Screenshot: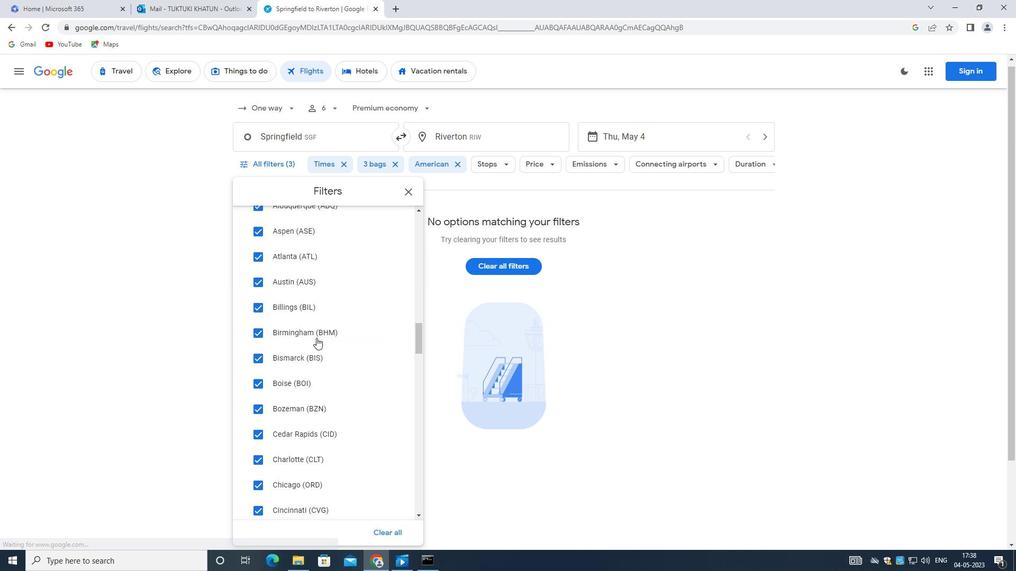 
Action: Mouse scrolled (314, 340) with delta (0, 0)
Screenshot: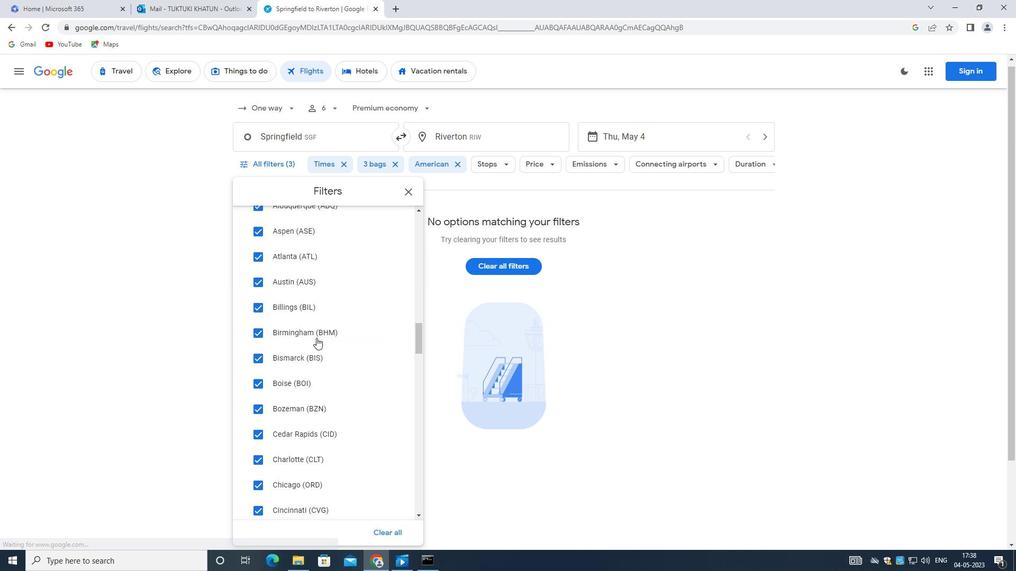 
Action: Mouse moved to (314, 341)
Screenshot: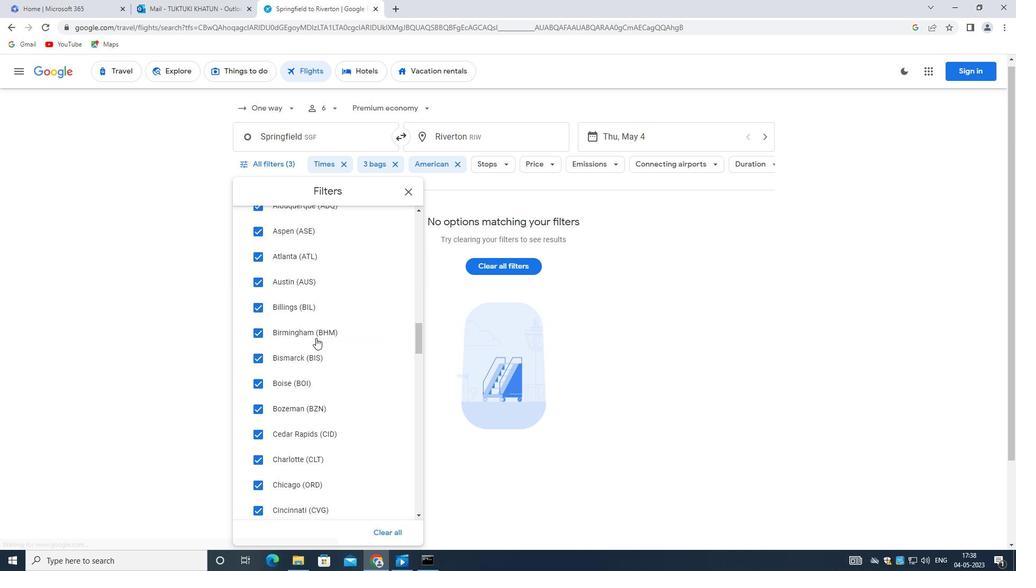 
Action: Mouse scrolled (314, 341) with delta (0, 0)
Screenshot: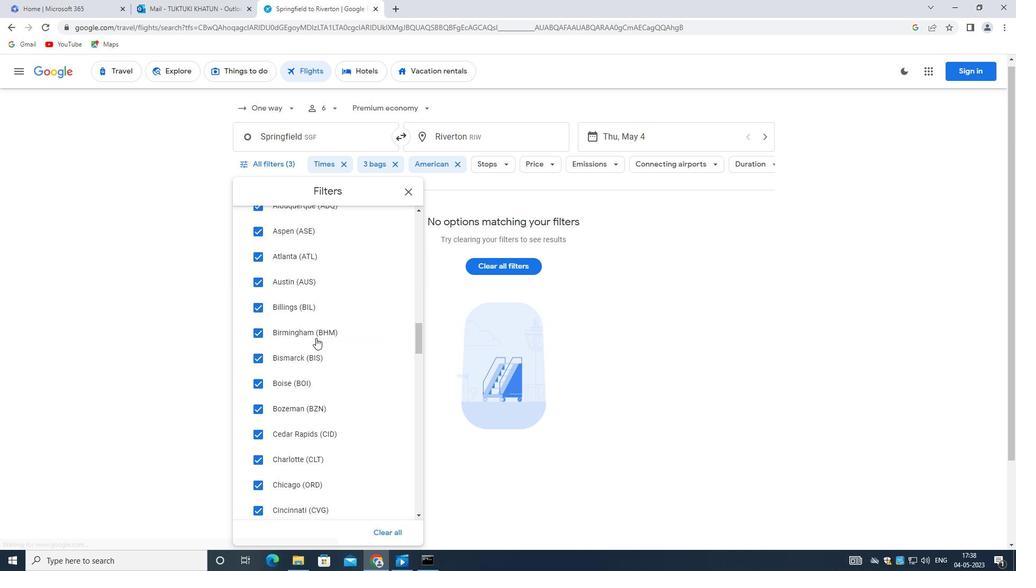 
Action: Mouse moved to (313, 341)
Screenshot: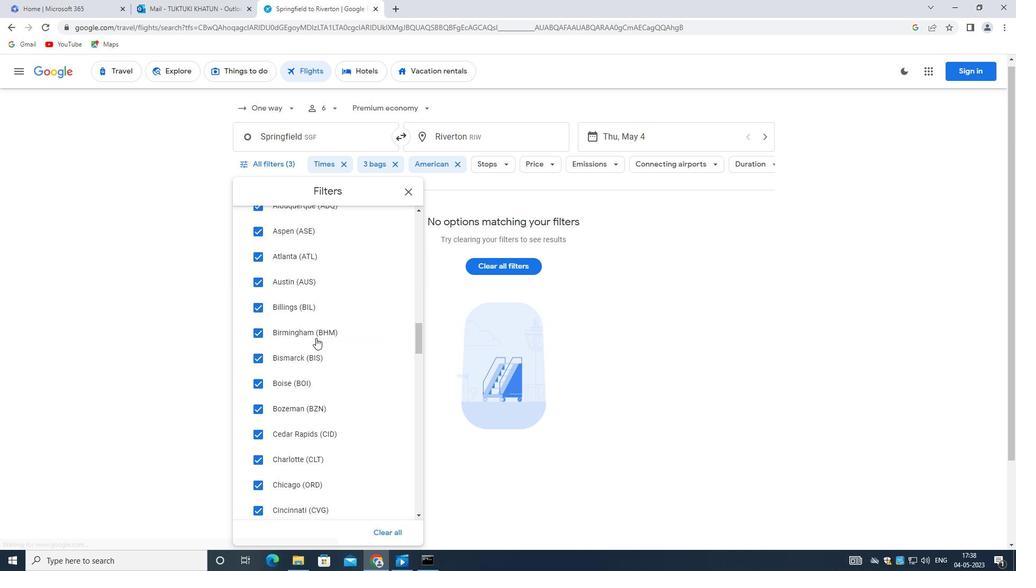 
Action: Mouse scrolled (313, 341) with delta (0, 0)
Screenshot: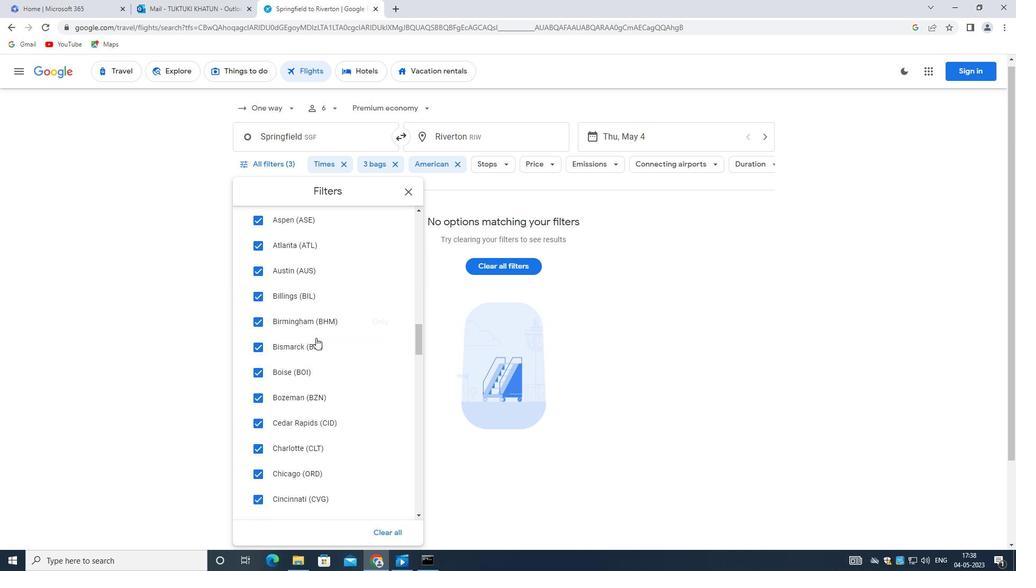 
Action: Mouse moved to (312, 342)
Screenshot: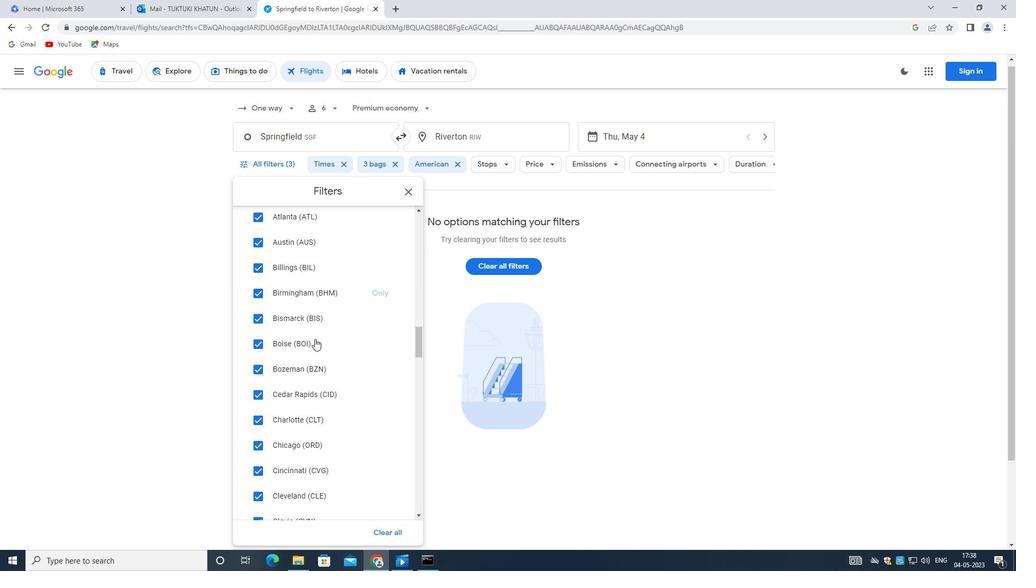 
Action: Mouse scrolled (312, 342) with delta (0, 0)
Screenshot: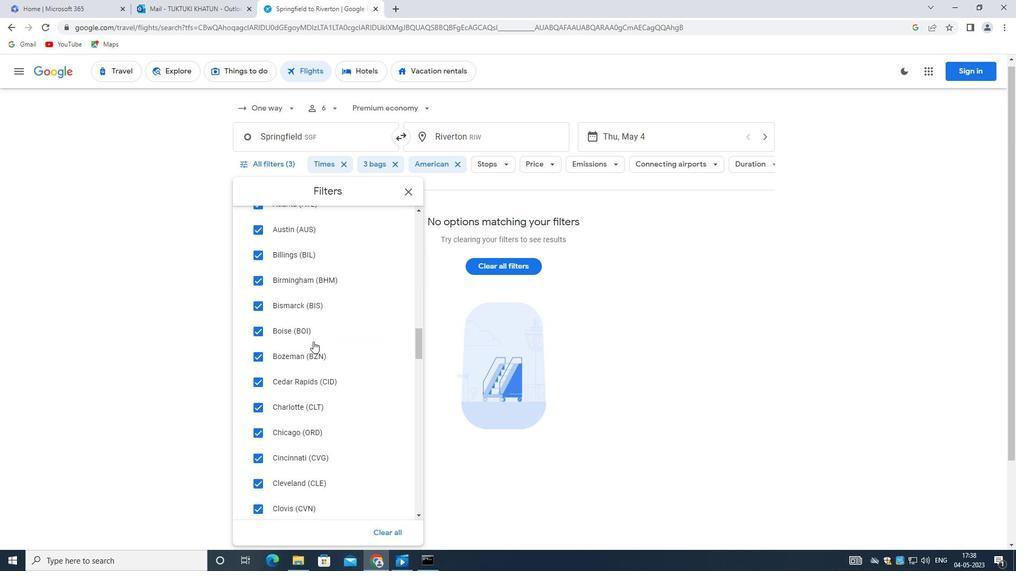 
Action: Mouse scrolled (312, 342) with delta (0, 0)
Screenshot: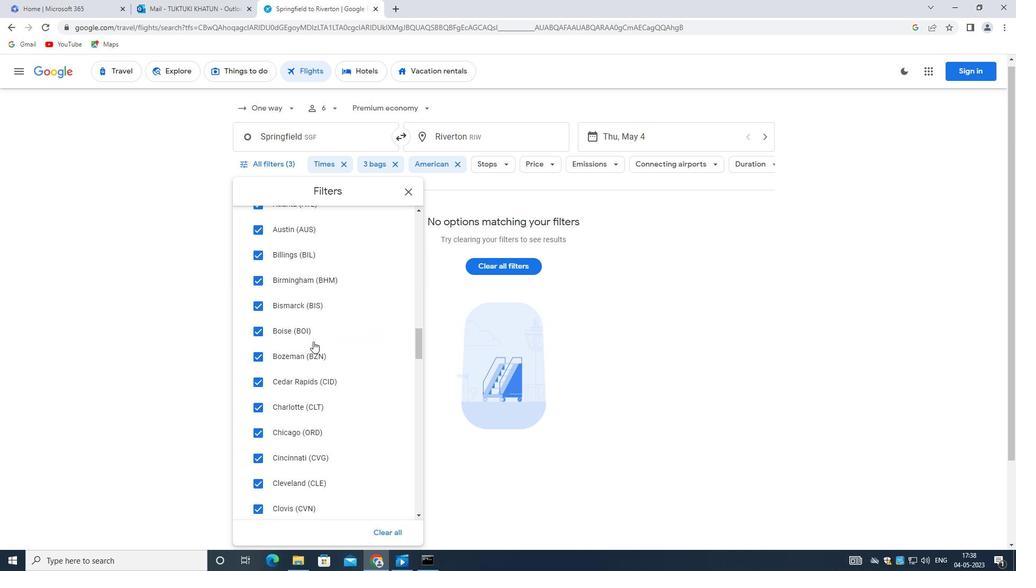
Action: Mouse moved to (311, 336)
Screenshot: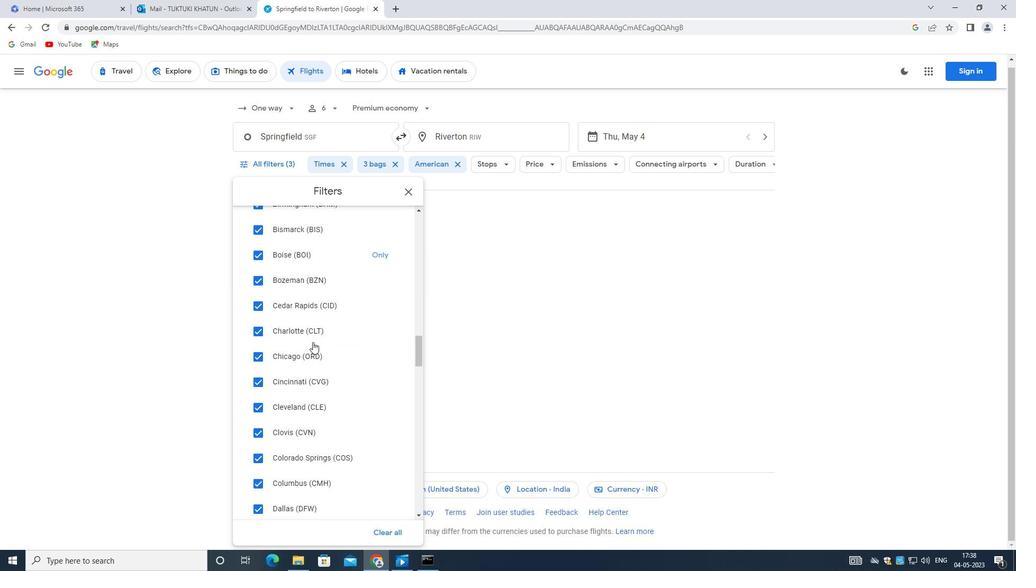 
Action: Mouse scrolled (311, 336) with delta (0, 0)
Screenshot: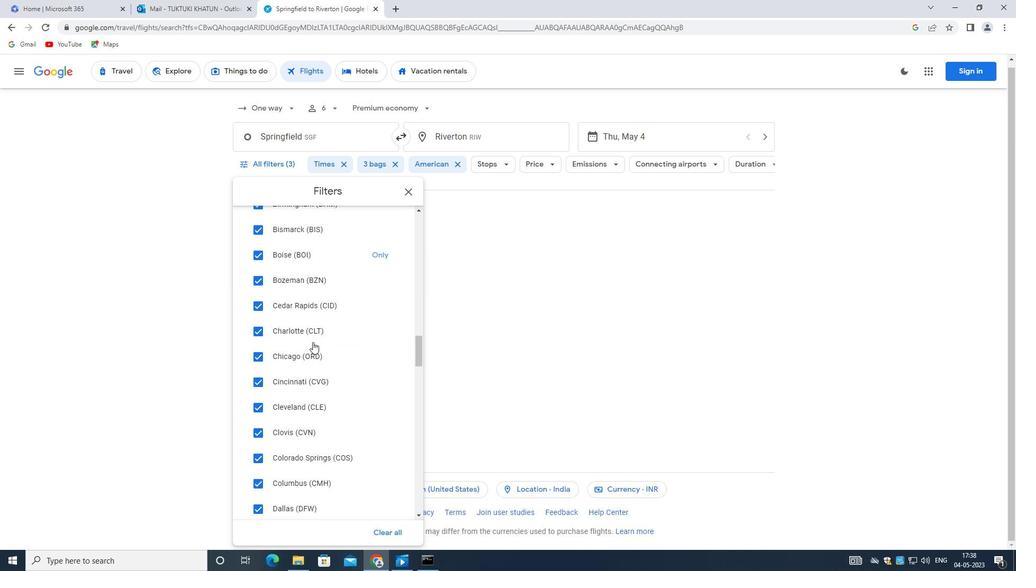 
Action: Mouse moved to (311, 351)
Screenshot: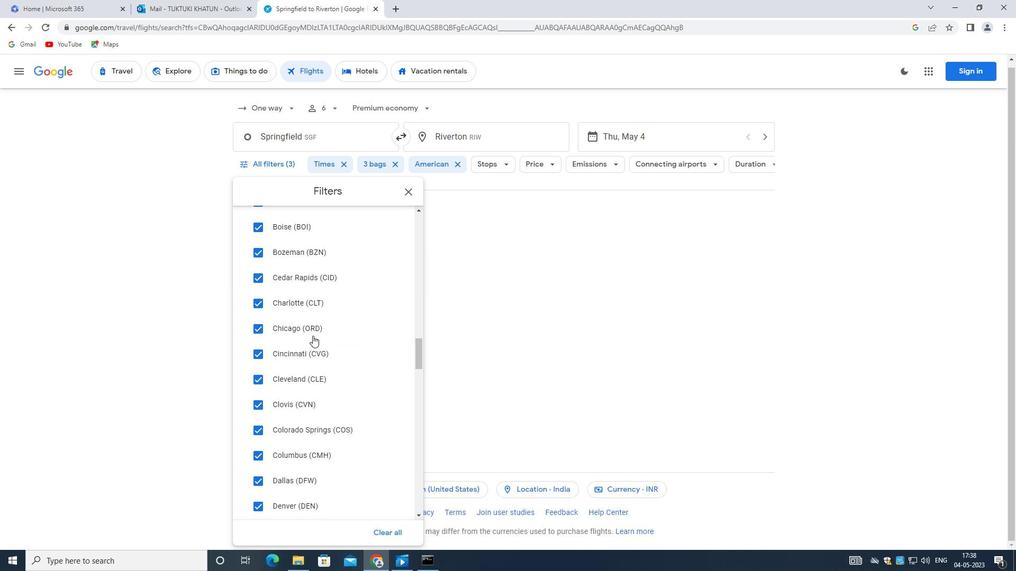 
Action: Mouse scrolled (311, 350) with delta (0, 0)
Screenshot: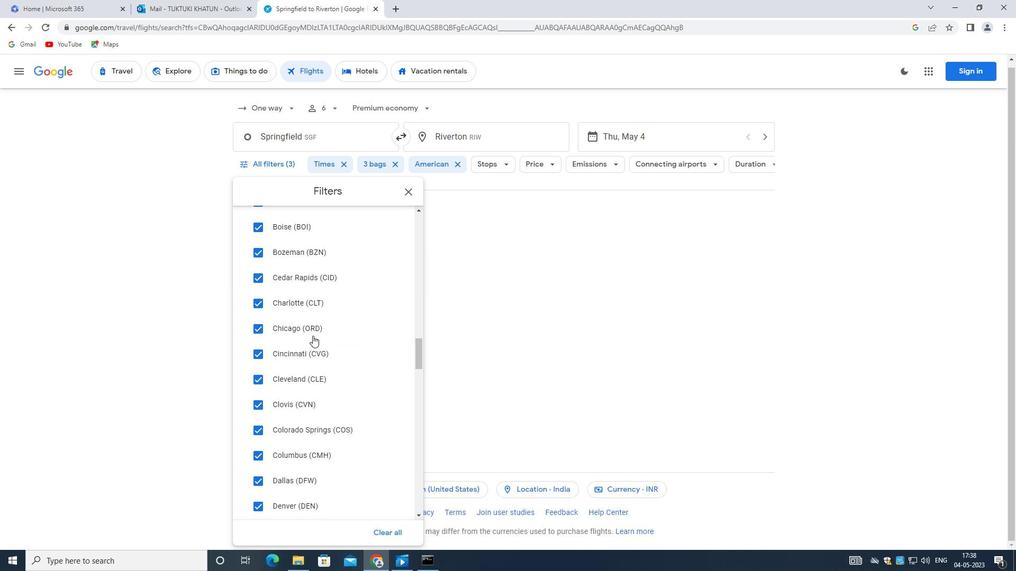 
Action: Mouse moved to (312, 363)
Screenshot: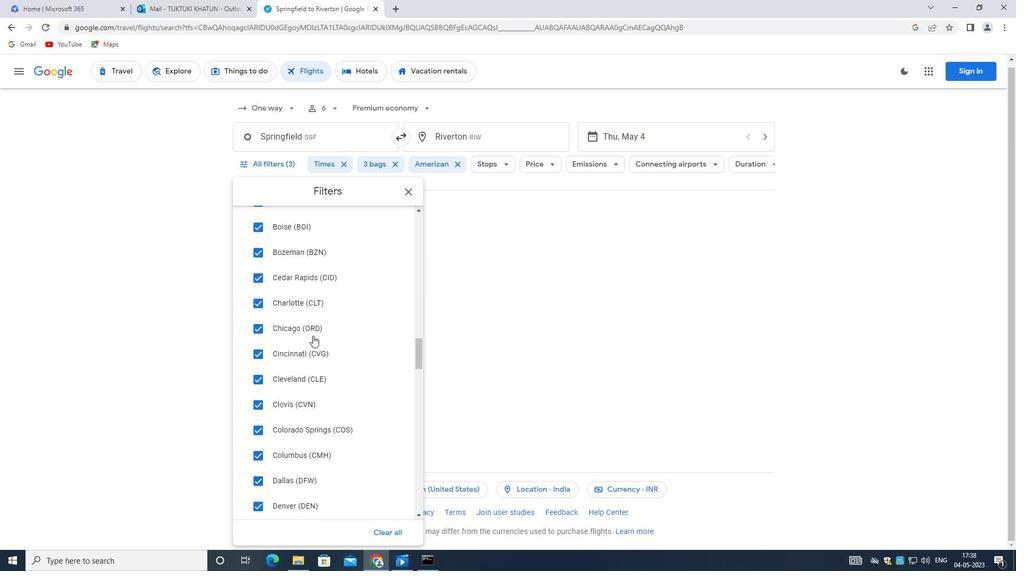 
Action: Mouse scrolled (312, 362) with delta (0, 0)
Screenshot: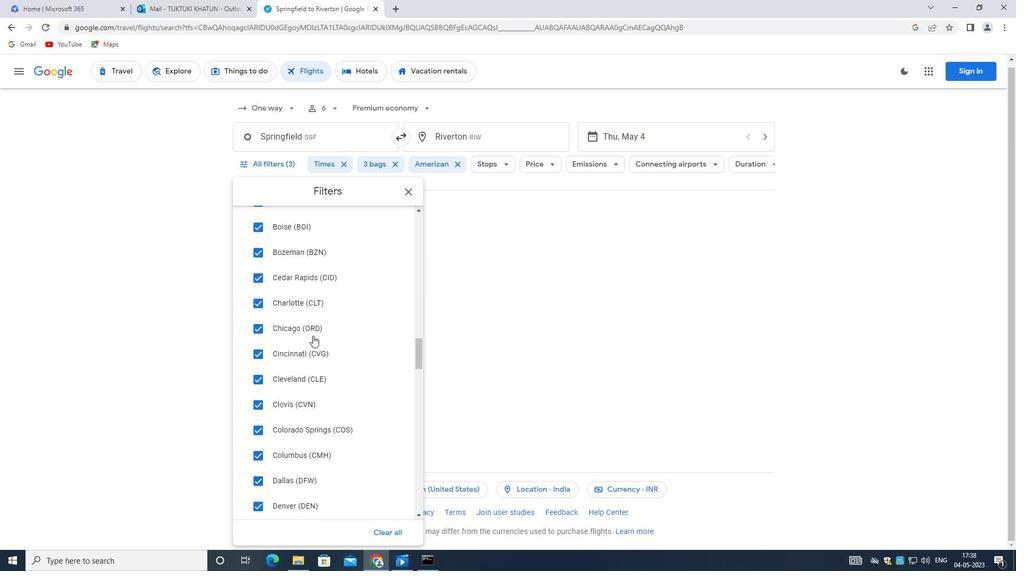 
Action: Mouse moved to (317, 329)
Screenshot: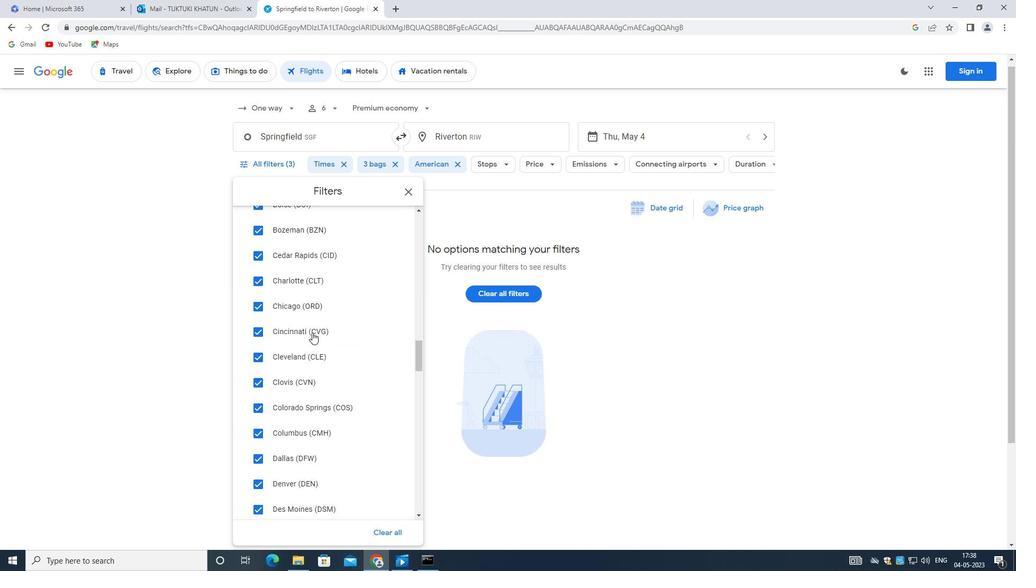 
Action: Mouse scrolled (317, 328) with delta (0, 0)
Screenshot: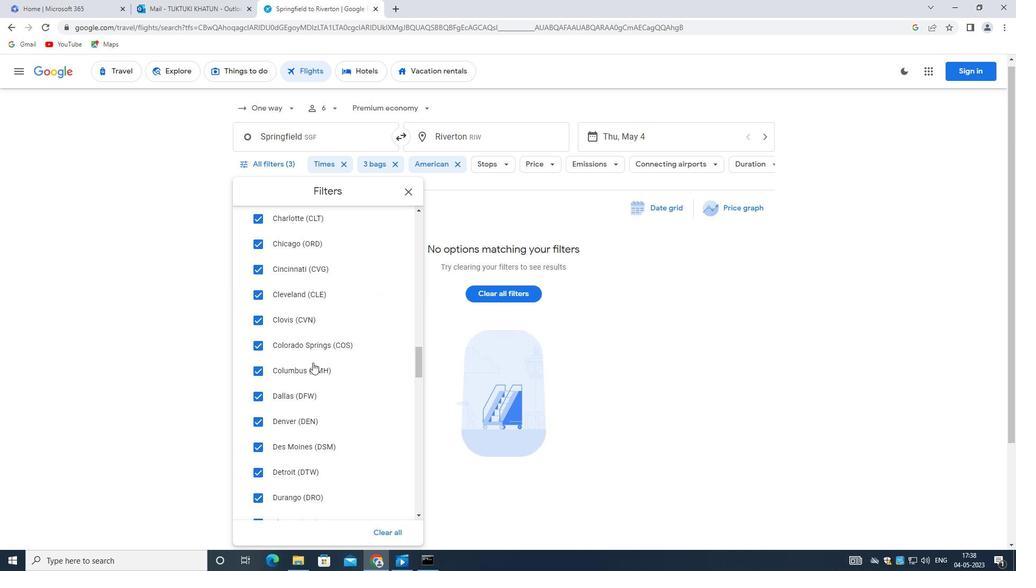 
Action: Mouse moved to (317, 330)
Screenshot: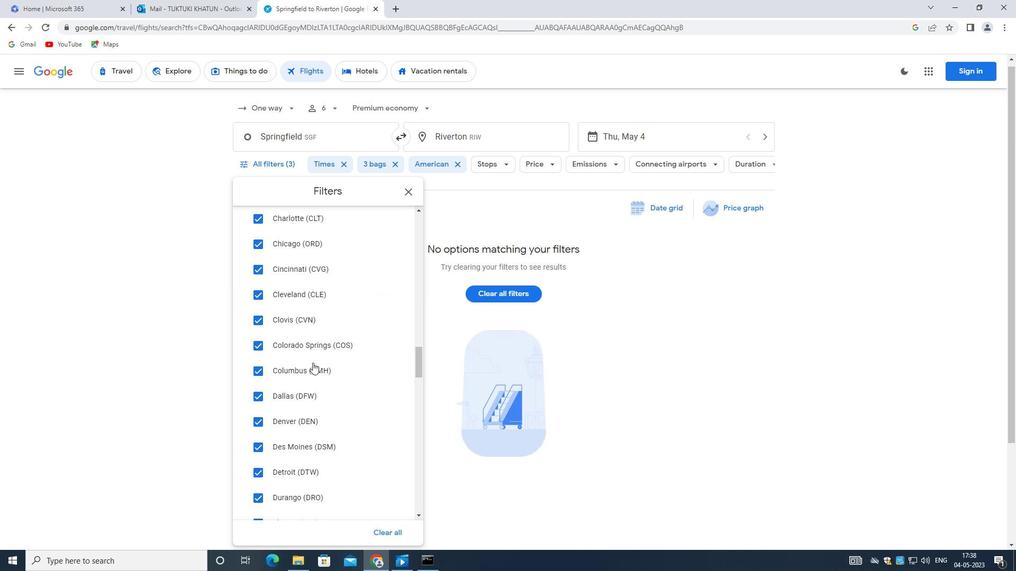 
Action: Mouse scrolled (317, 330) with delta (0, 0)
Screenshot: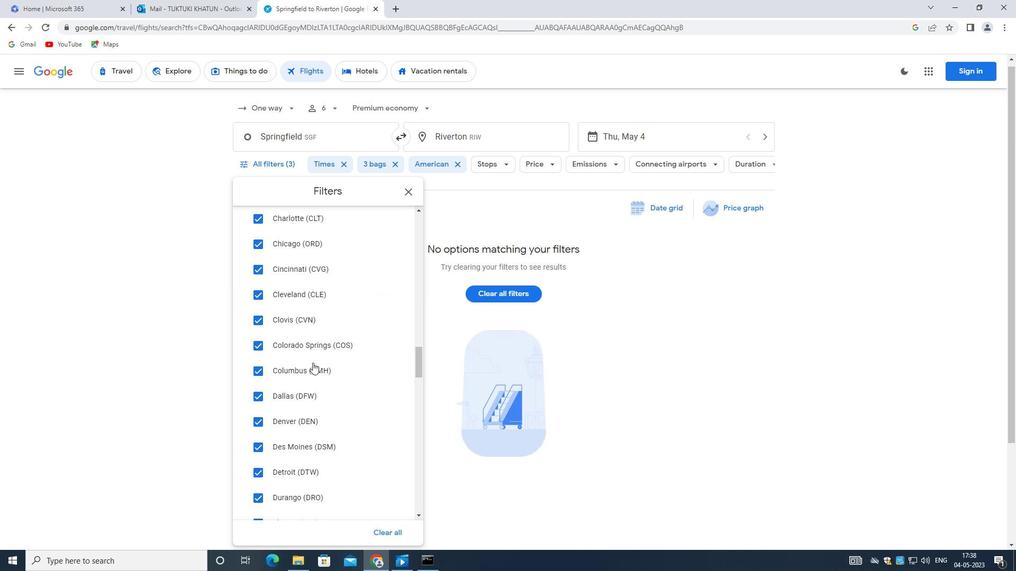 
Action: Mouse moved to (317, 333)
Screenshot: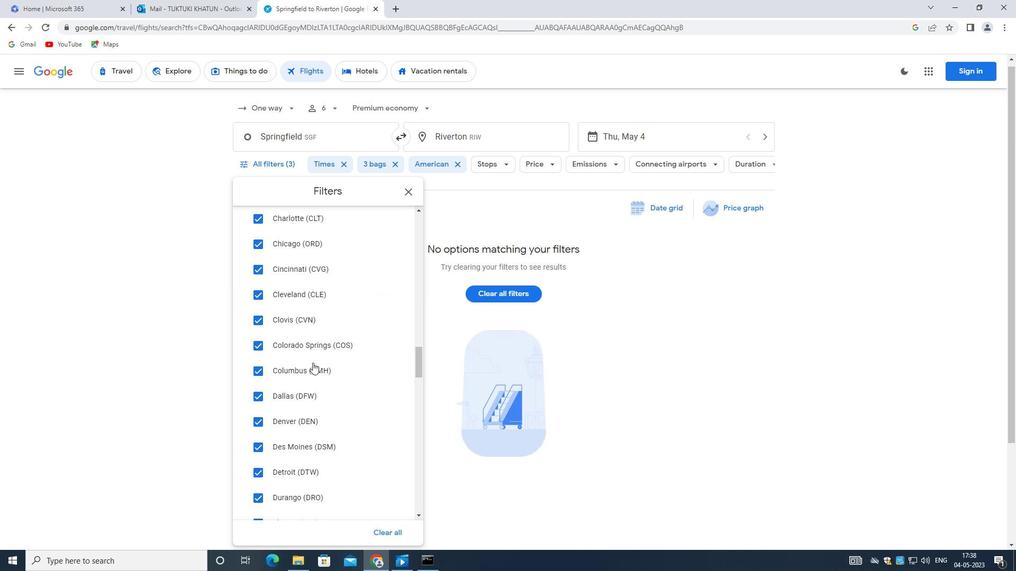 
Action: Mouse scrolled (317, 333) with delta (0, 0)
Screenshot: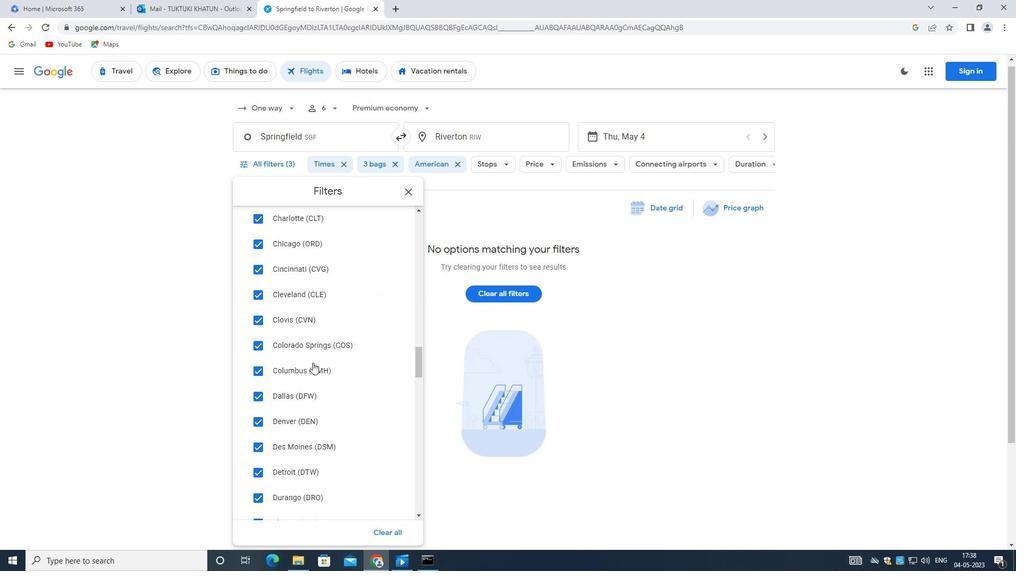 
Action: Mouse moved to (317, 335)
Screenshot: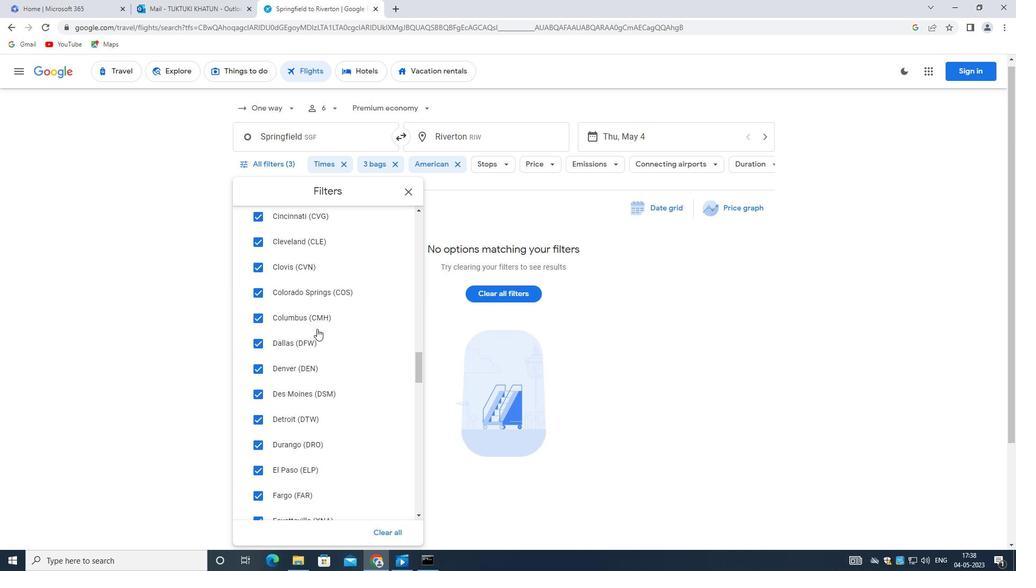 
Action: Mouse scrolled (317, 335) with delta (0, 0)
Screenshot: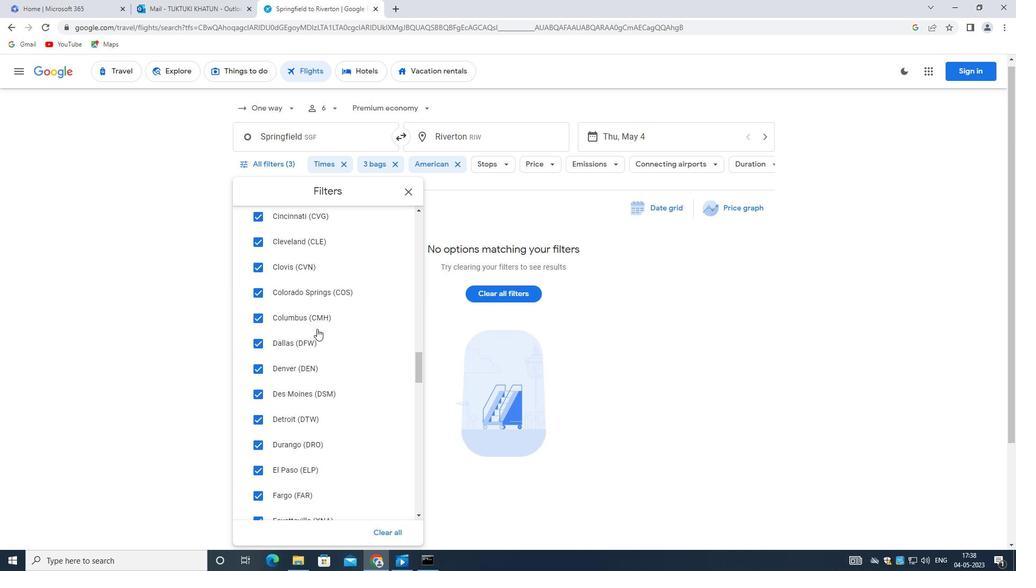 
Action: Mouse moved to (316, 339)
Screenshot: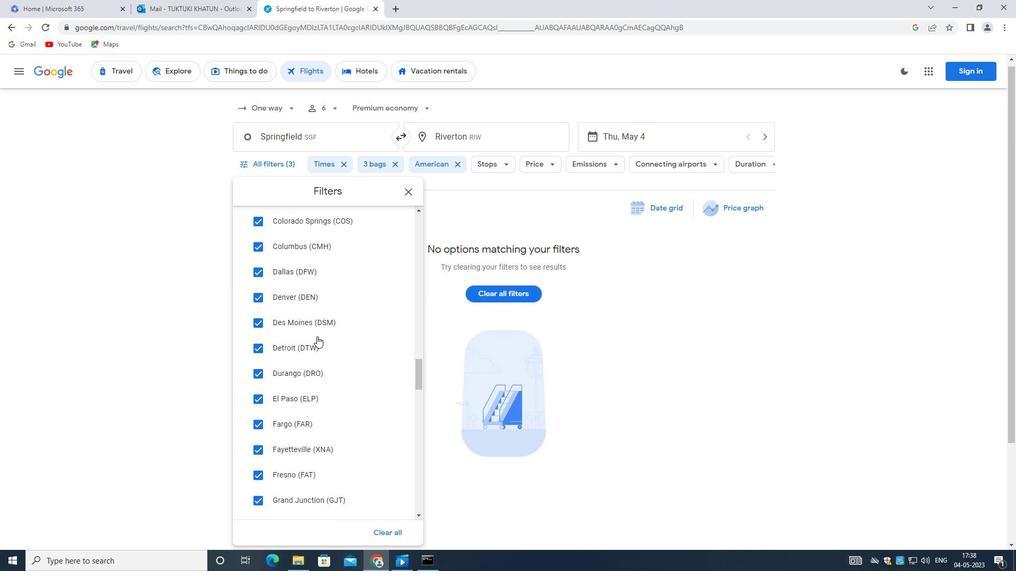 
Action: Mouse scrolled (316, 339) with delta (0, 0)
Screenshot: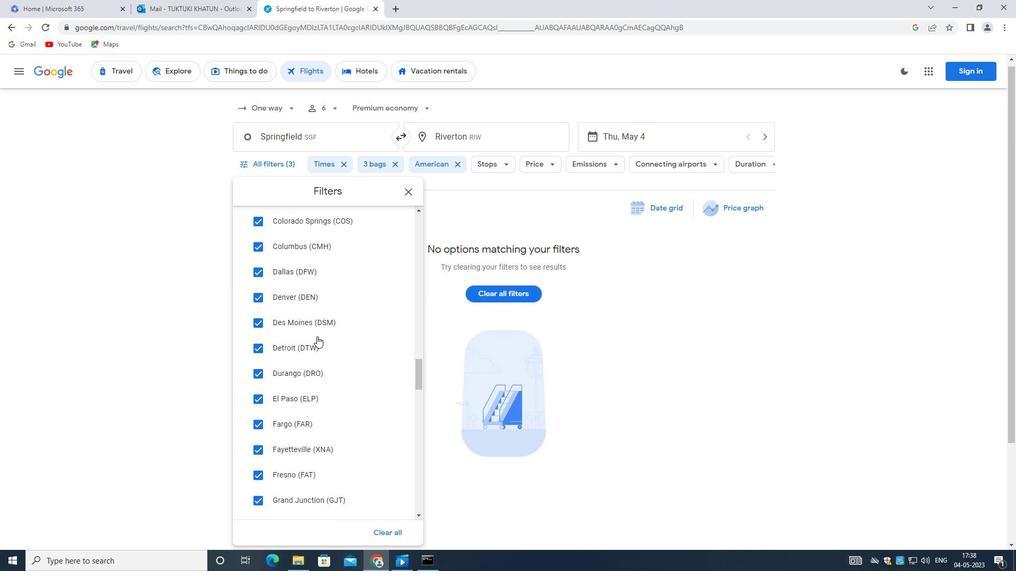
Action: Mouse moved to (315, 344)
Screenshot: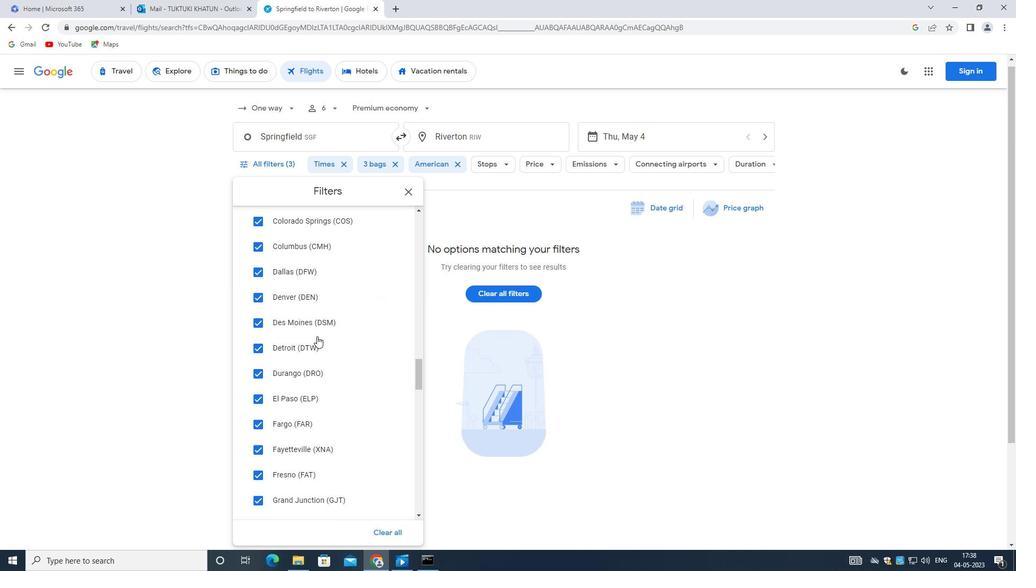 
Action: Mouse scrolled (315, 343) with delta (0, 0)
Screenshot: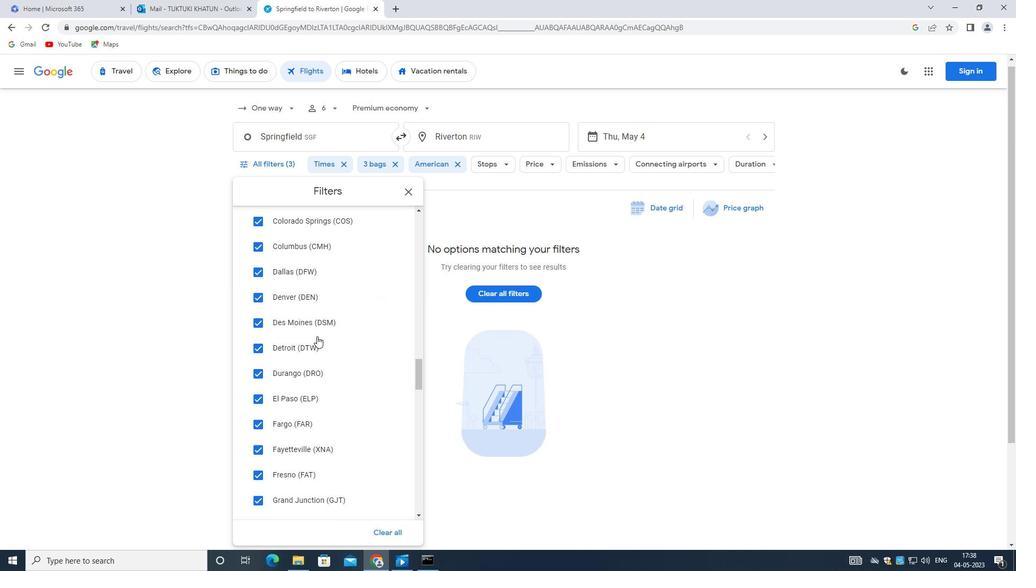 
Action: Mouse moved to (313, 345)
Screenshot: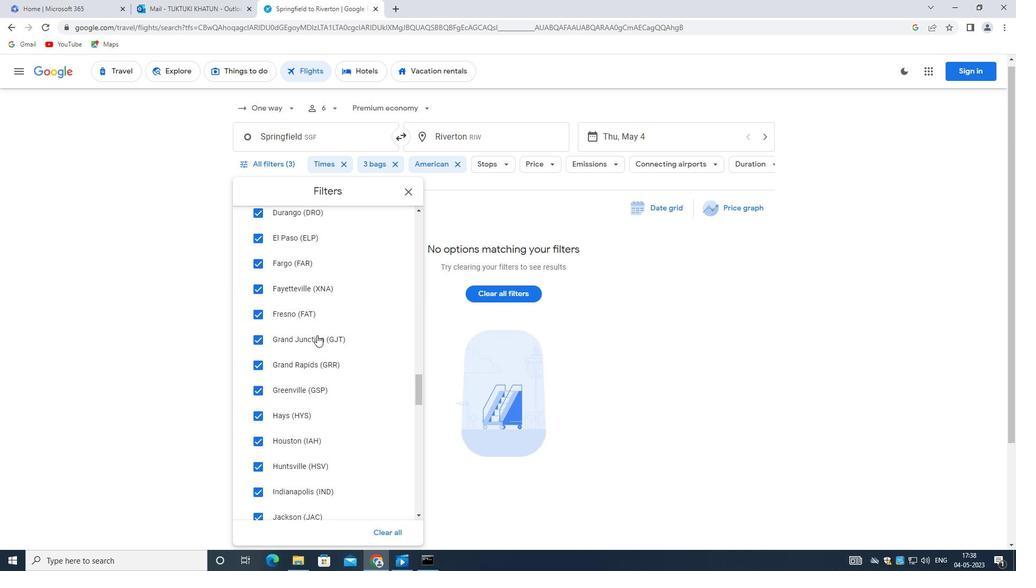 
Action: Mouse scrolled (313, 345) with delta (0, 0)
Screenshot: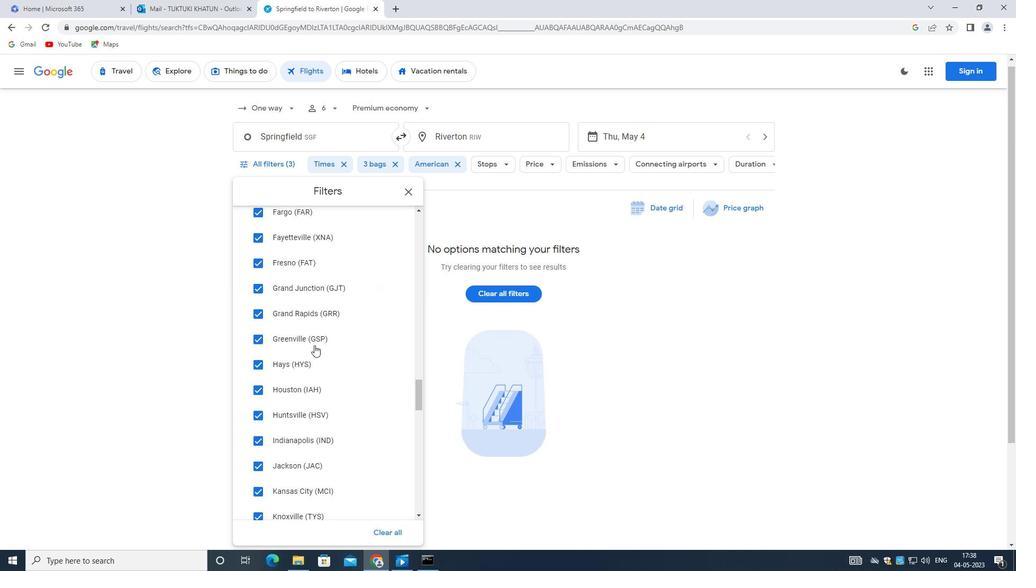 
Action: Mouse moved to (313, 346)
Screenshot: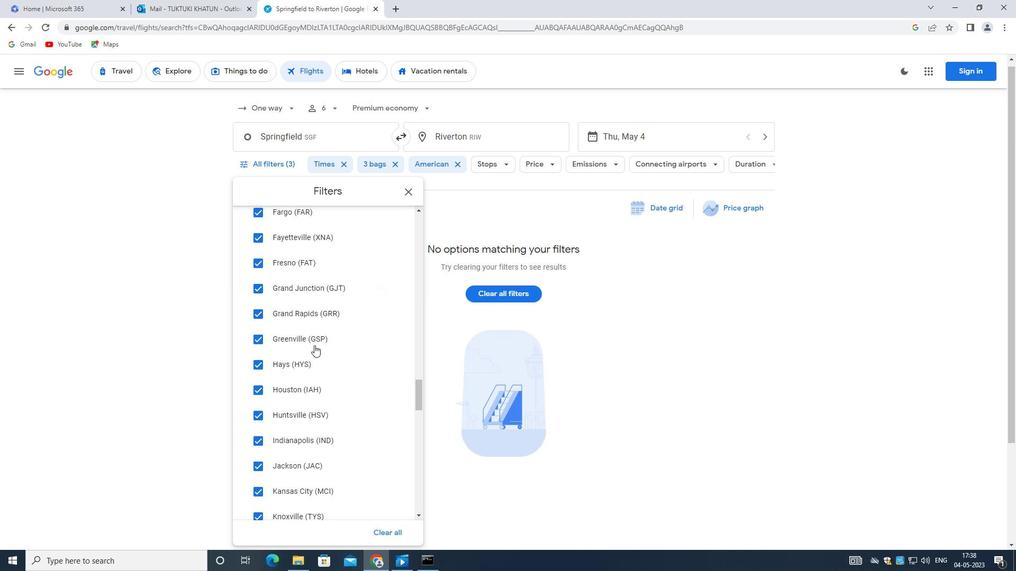 
Action: Mouse scrolled (313, 346) with delta (0, 0)
Screenshot: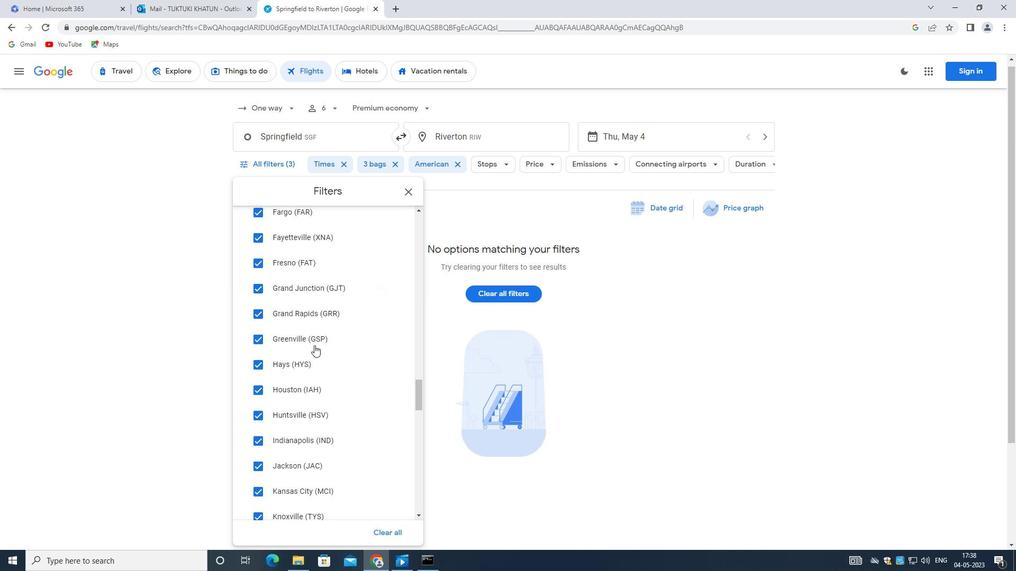 
Action: Mouse moved to (312, 350)
Screenshot: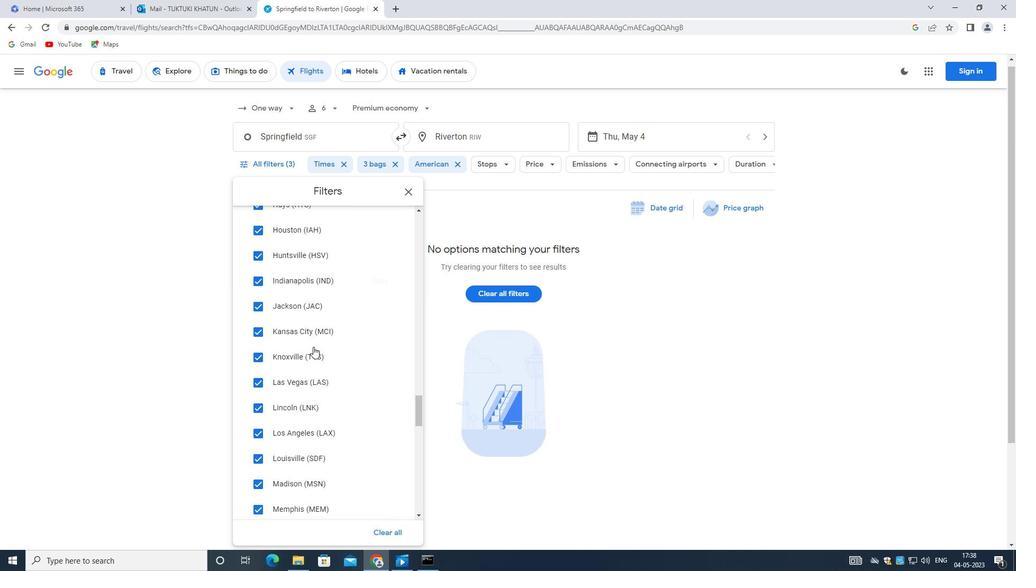 
Action: Mouse scrolled (312, 350) with delta (0, 0)
Screenshot: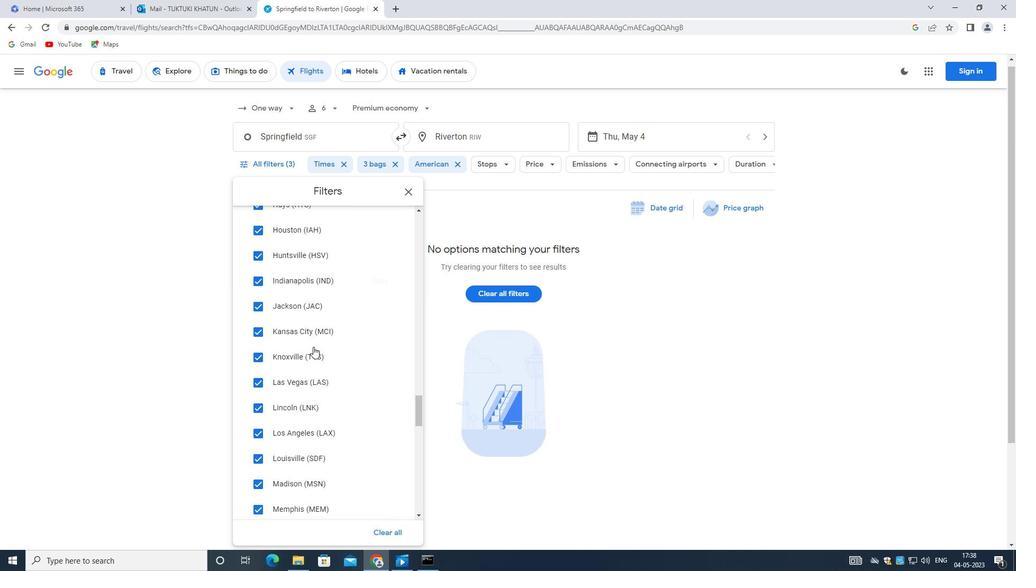 
Action: Mouse moved to (312, 356)
Screenshot: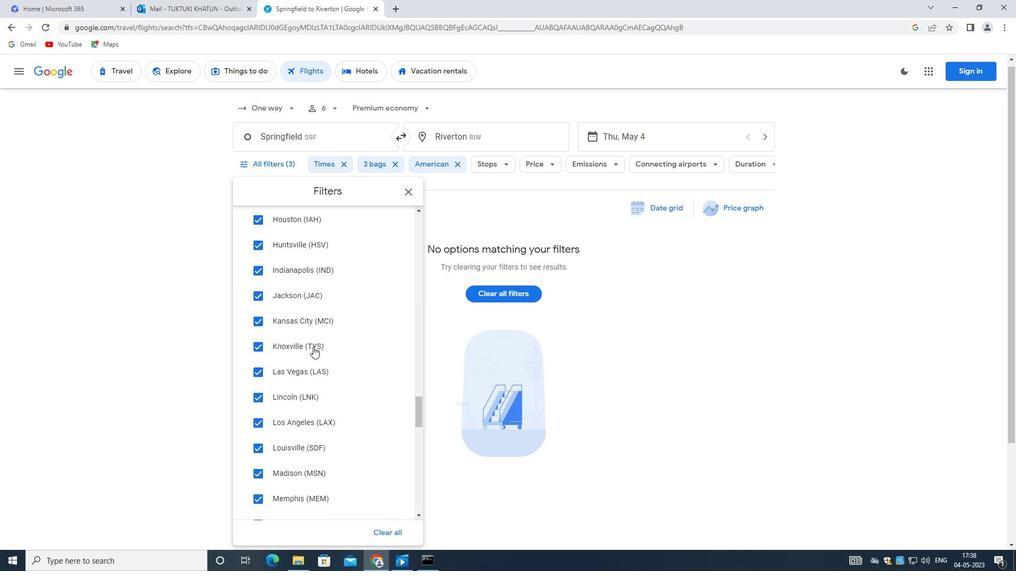 
Action: Mouse scrolled (312, 356) with delta (0, 0)
Screenshot: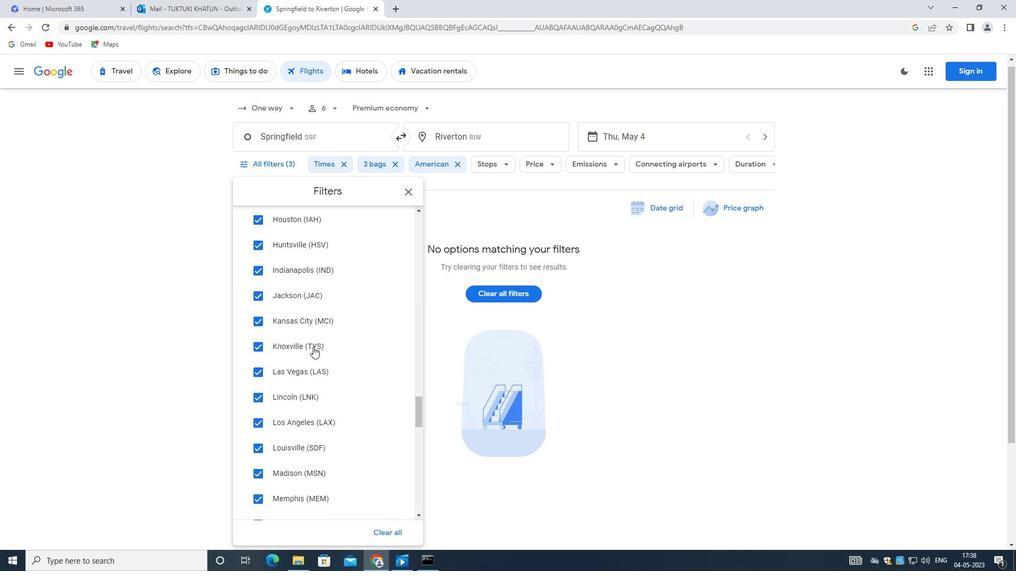 
Action: Mouse moved to (311, 358)
Screenshot: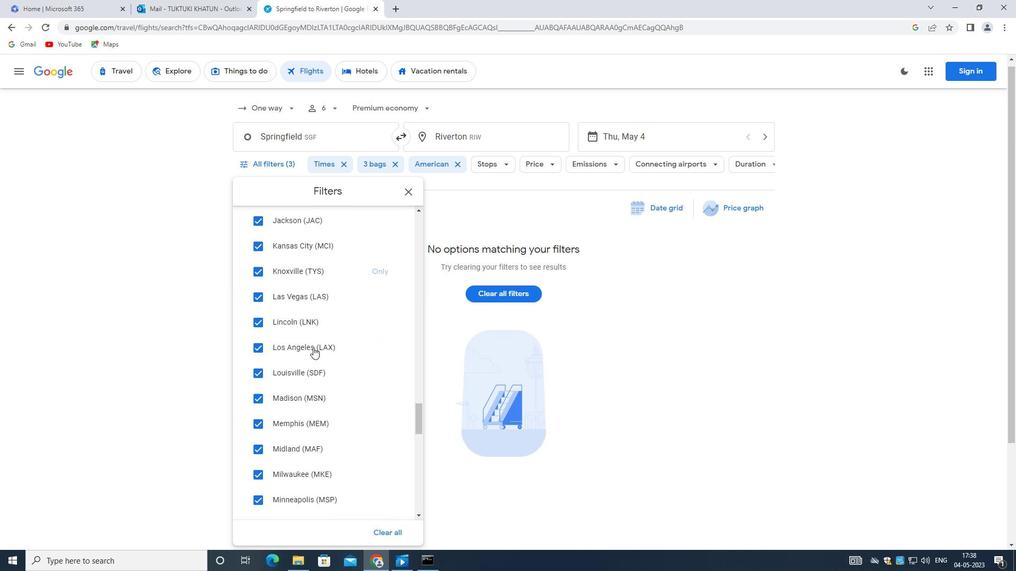 
Action: Mouse scrolled (311, 357) with delta (0, 0)
Screenshot: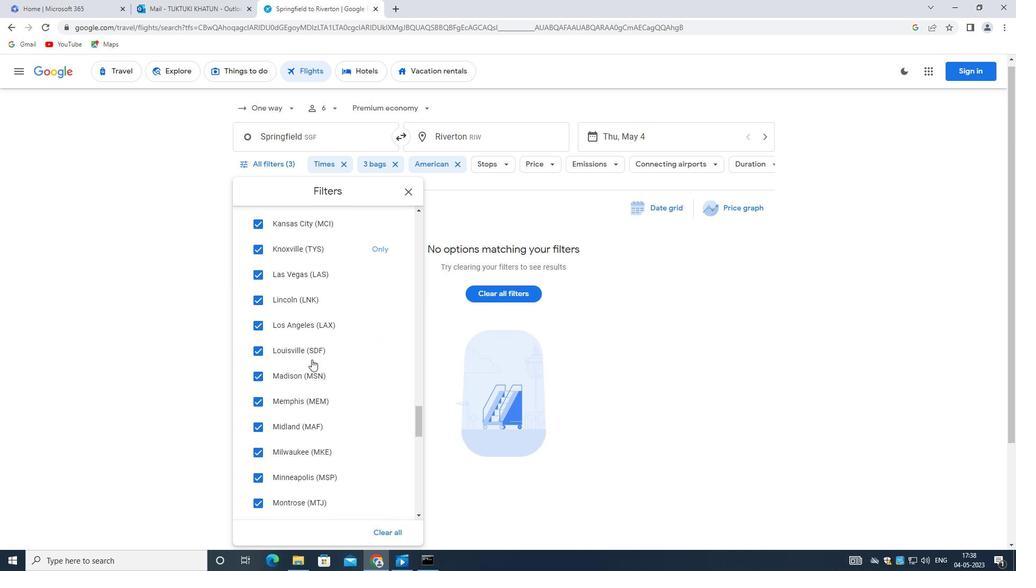 
Action: Mouse moved to (311, 358)
Screenshot: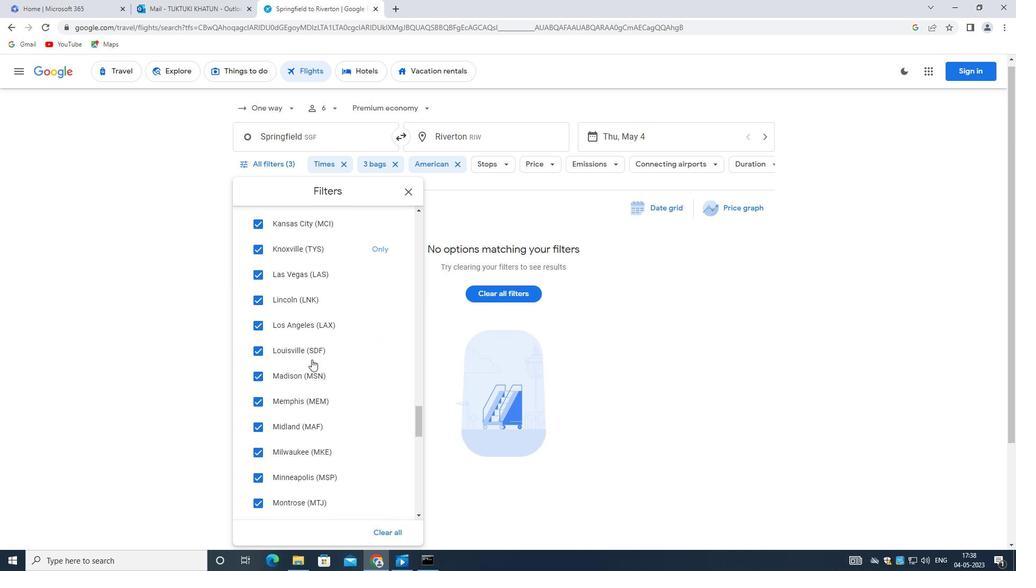 
Action: Mouse scrolled (311, 357) with delta (0, 0)
Screenshot: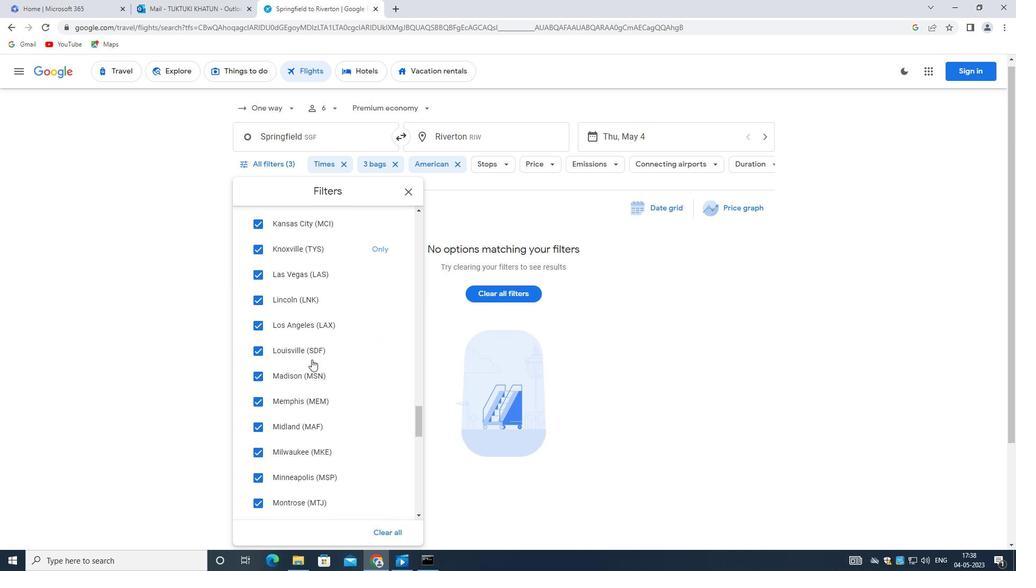 
Action: Mouse moved to (306, 374)
Screenshot: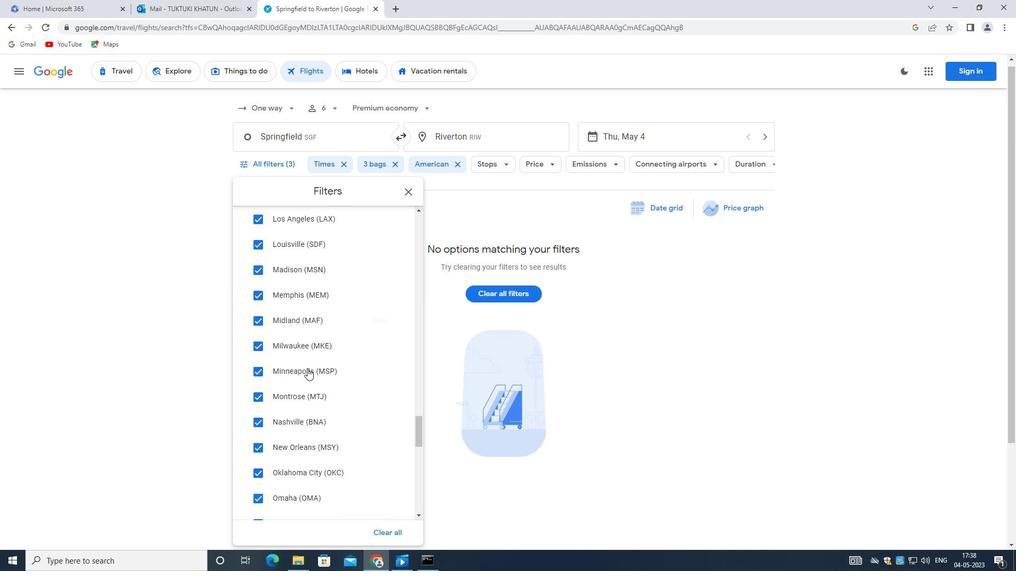 
Action: Mouse scrolled (306, 373) with delta (0, 0)
Screenshot: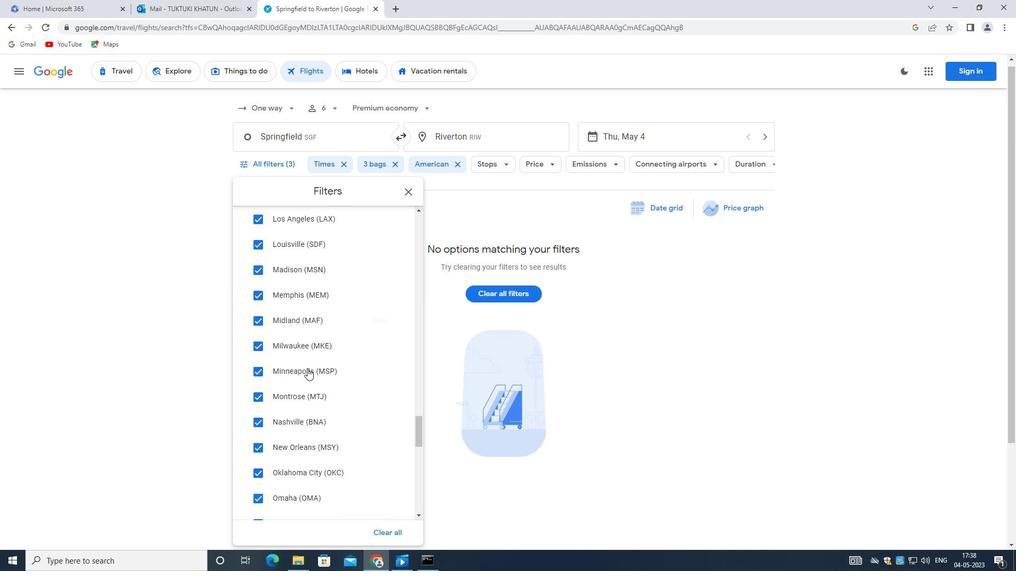 
Action: Mouse moved to (306, 378)
Screenshot: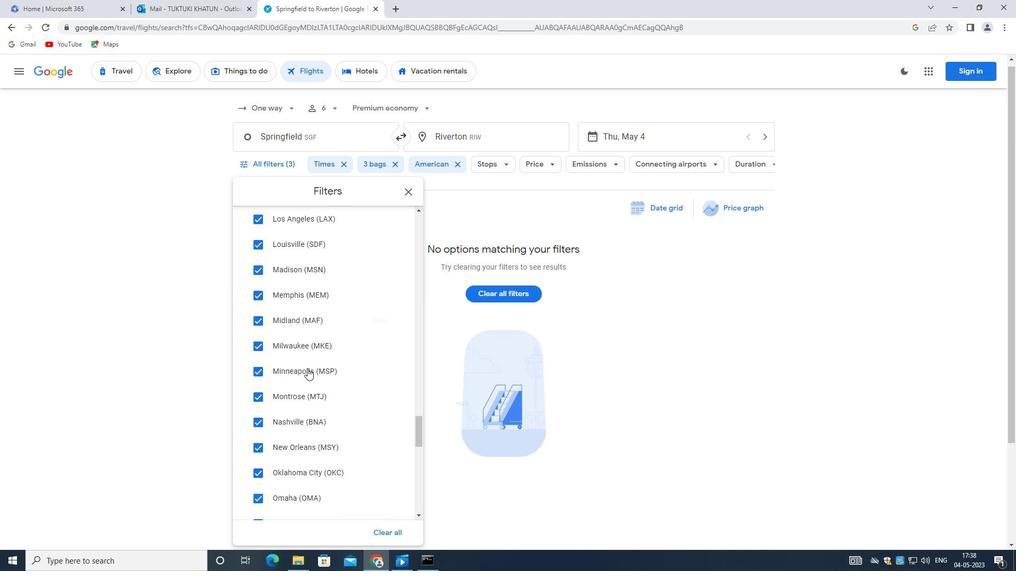 
Action: Mouse scrolled (306, 377) with delta (0, 0)
Screenshot: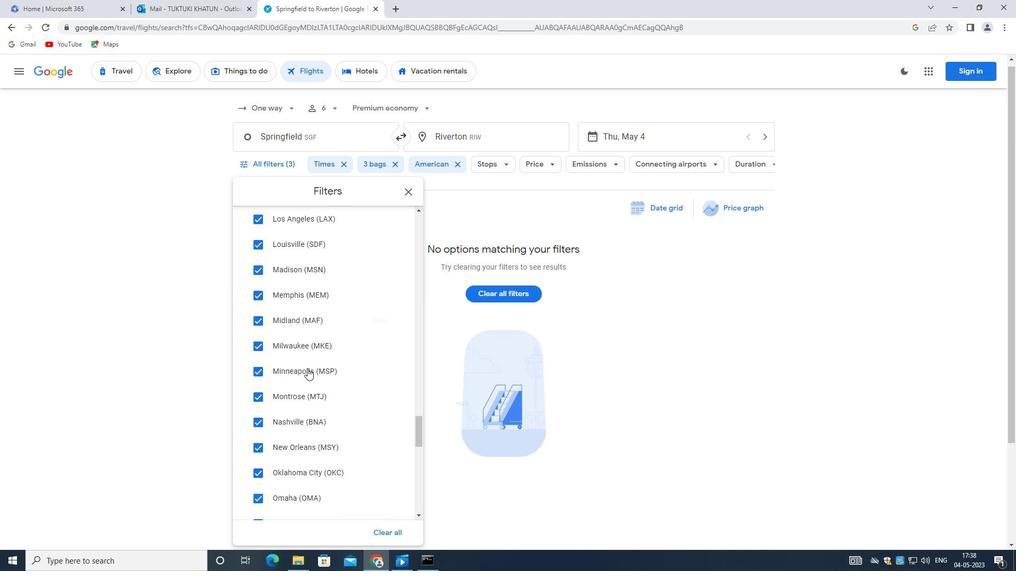 
Action: Mouse moved to (306, 379)
Screenshot: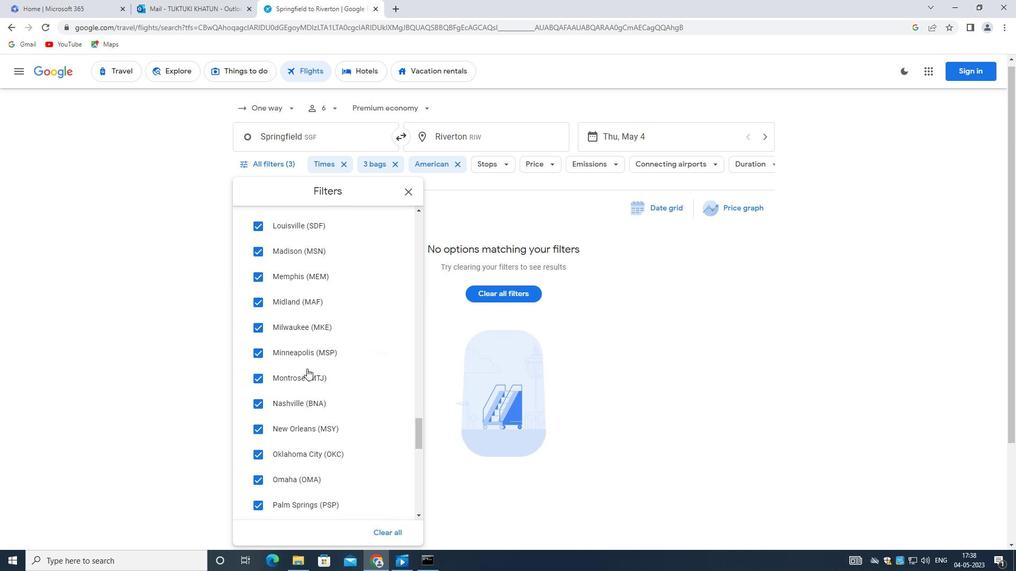 
Action: Mouse scrolled (306, 379) with delta (0, 0)
Screenshot: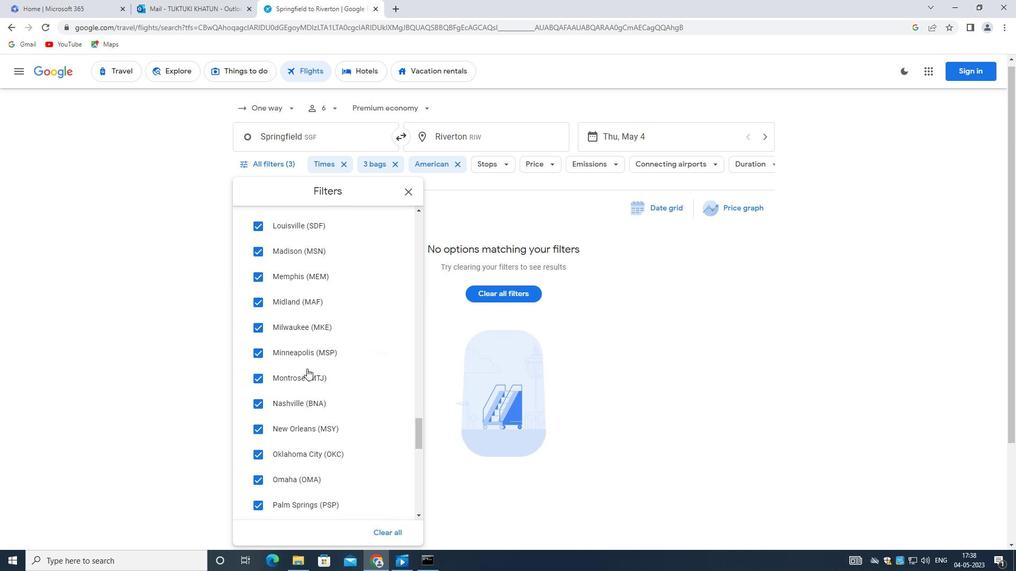 
Action: Mouse moved to (303, 381)
Screenshot: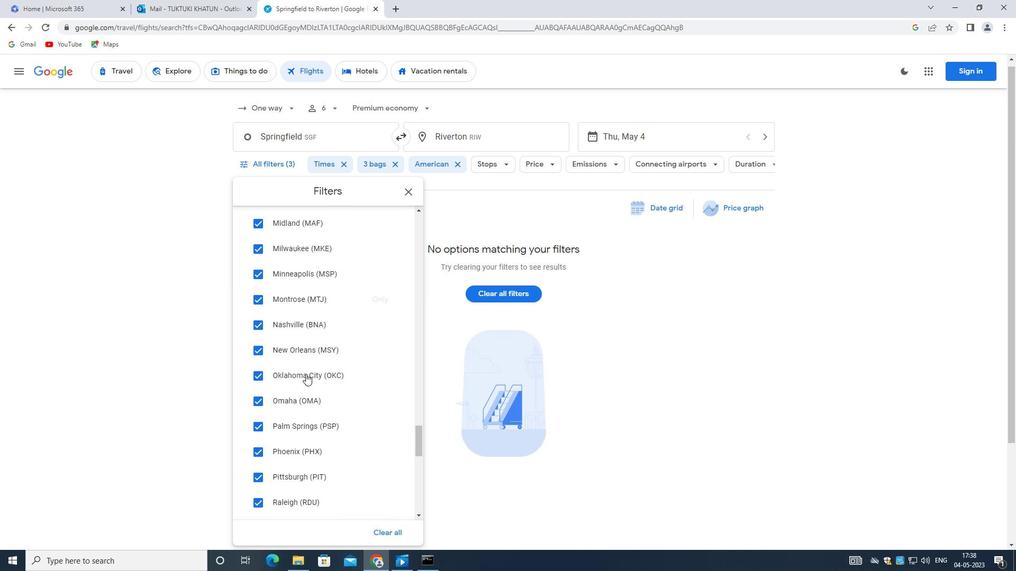 
Action: Mouse scrolled (303, 380) with delta (0, 0)
Screenshot: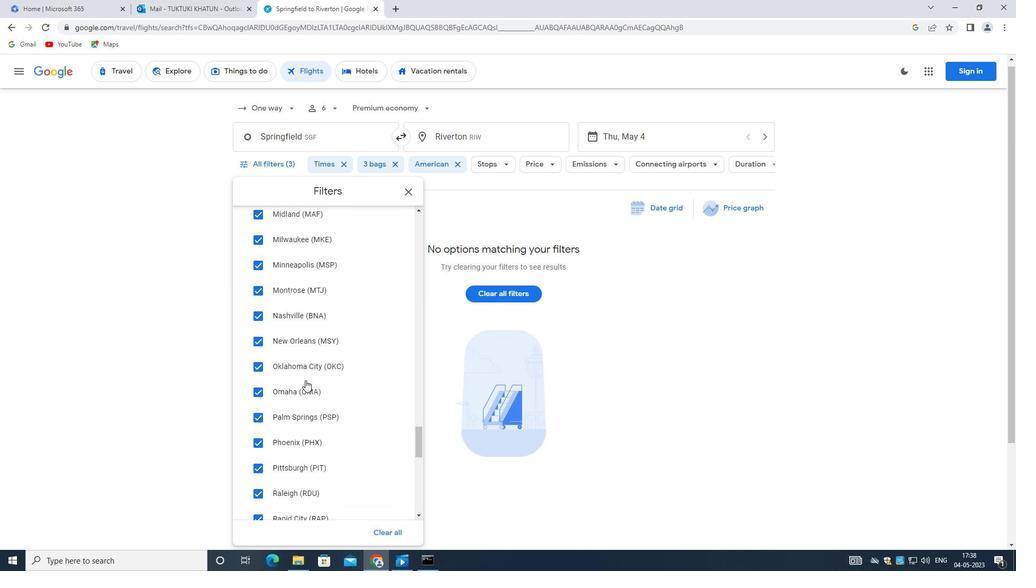 
Action: Mouse moved to (302, 380)
Screenshot: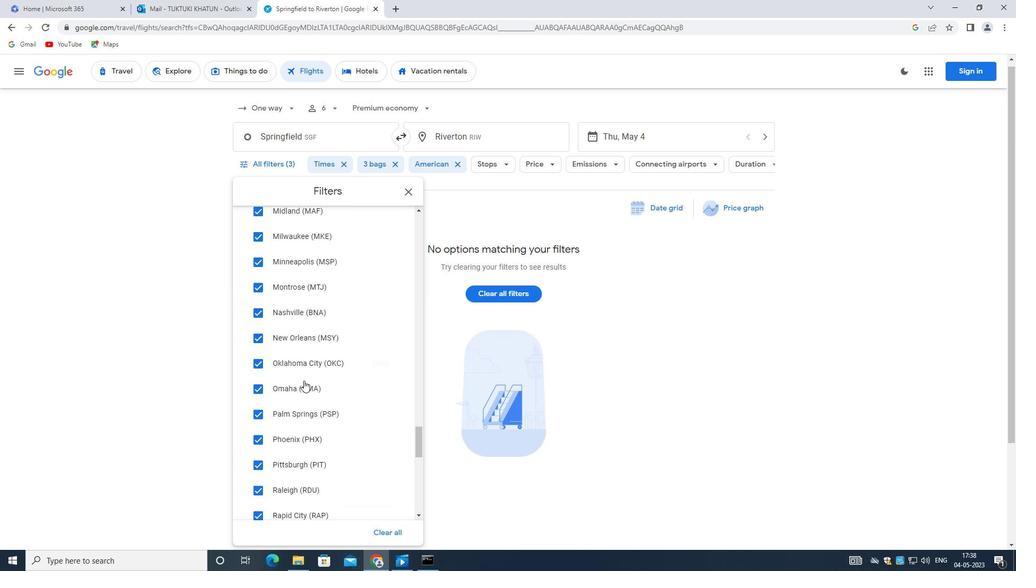 
Action: Mouse scrolled (302, 380) with delta (0, 0)
Screenshot: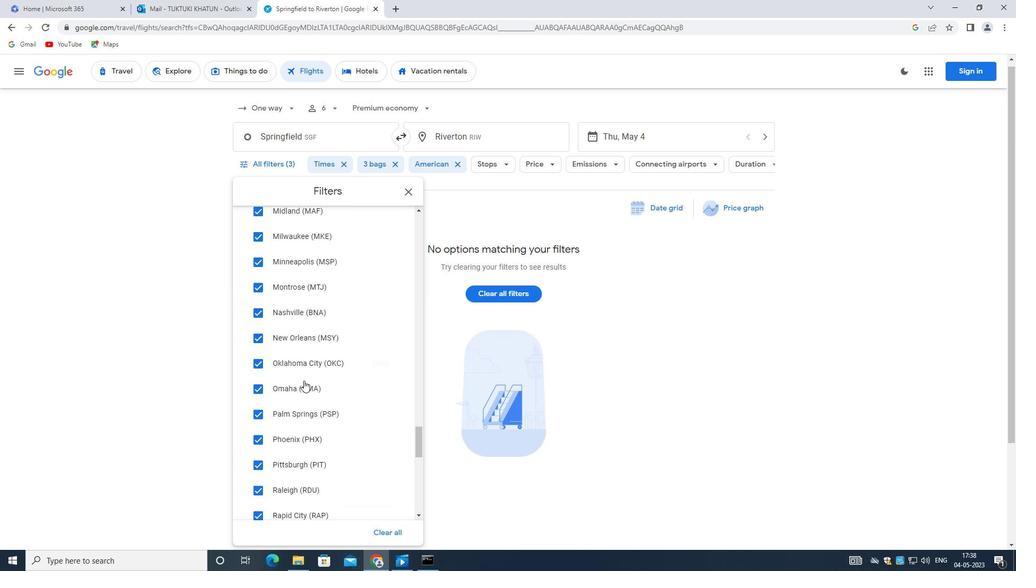 
Action: Mouse moved to (296, 389)
Screenshot: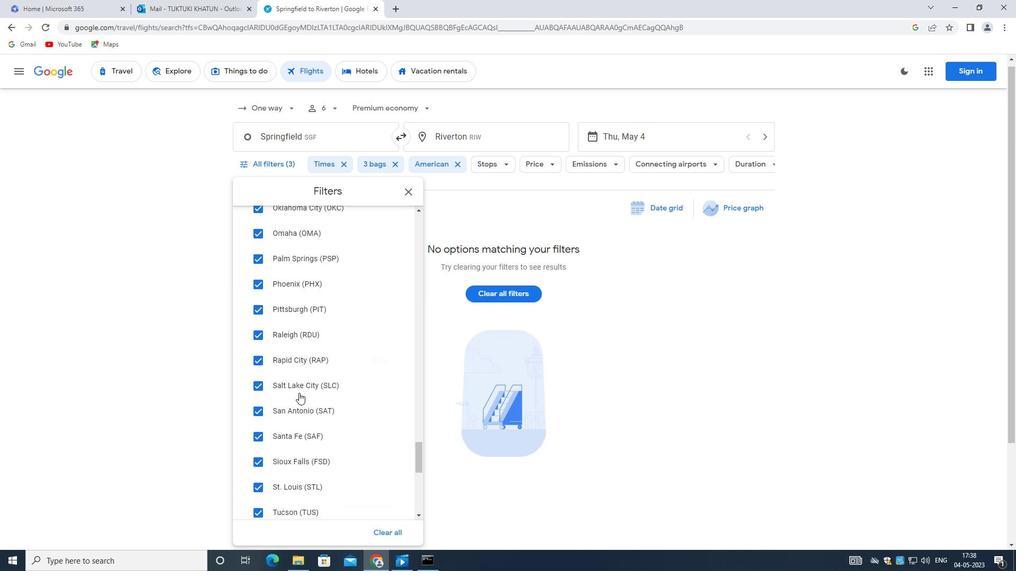 
Action: Mouse scrolled (296, 389) with delta (0, 0)
Screenshot: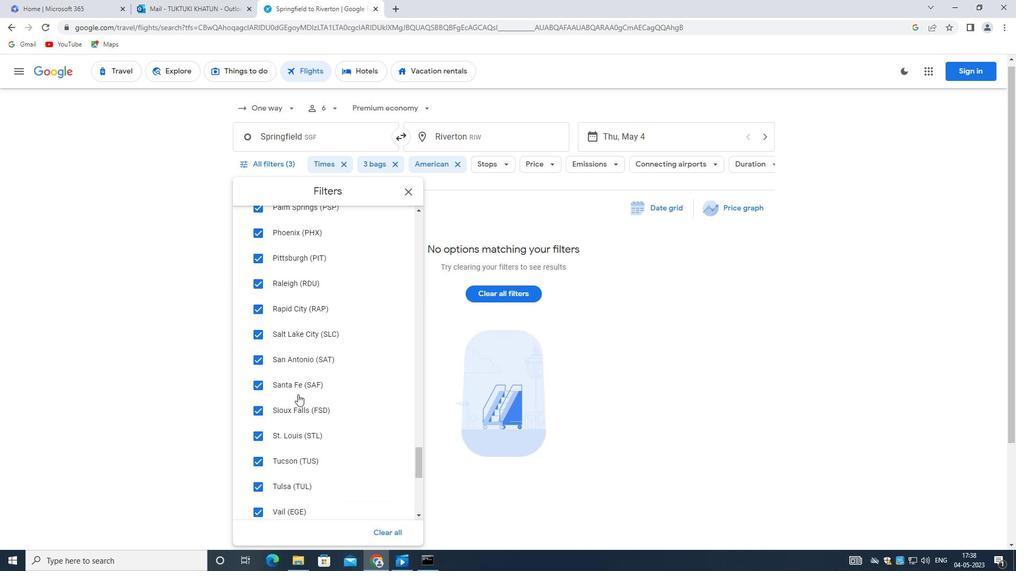 
Action: Mouse moved to (296, 389)
Screenshot: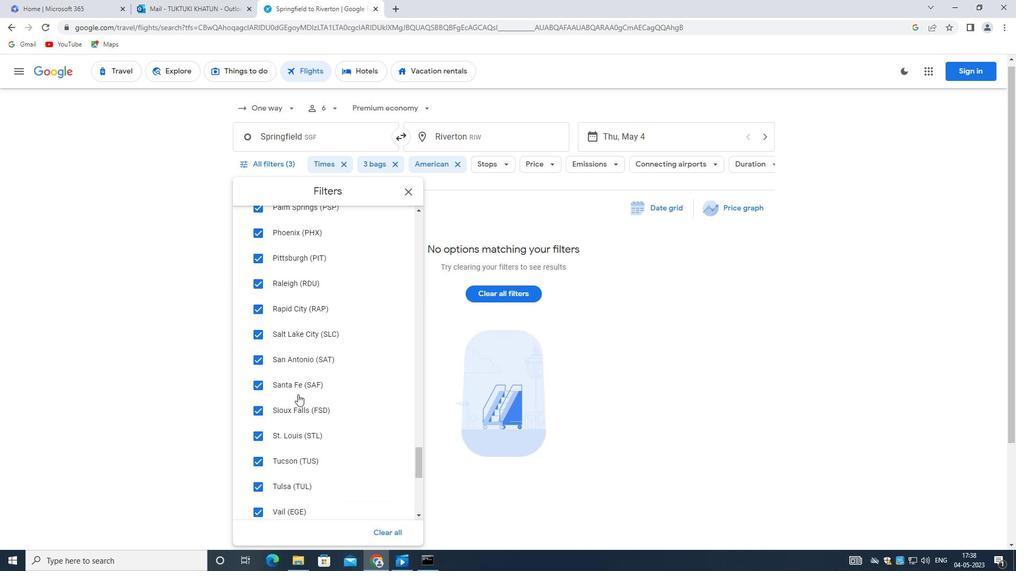 
Action: Mouse scrolled (296, 389) with delta (0, 0)
Screenshot: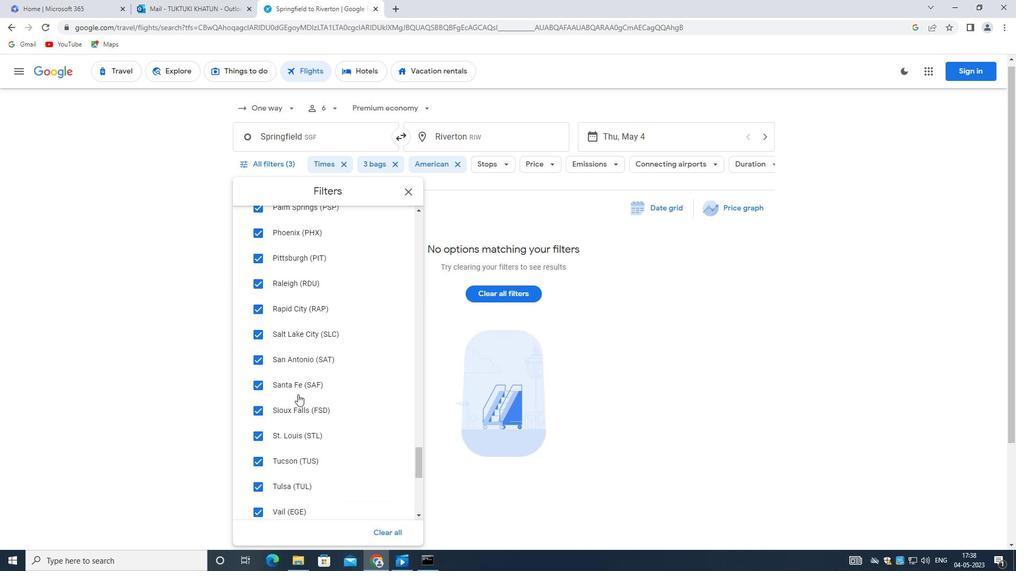 
Action: Mouse scrolled (296, 389) with delta (0, 0)
Screenshot: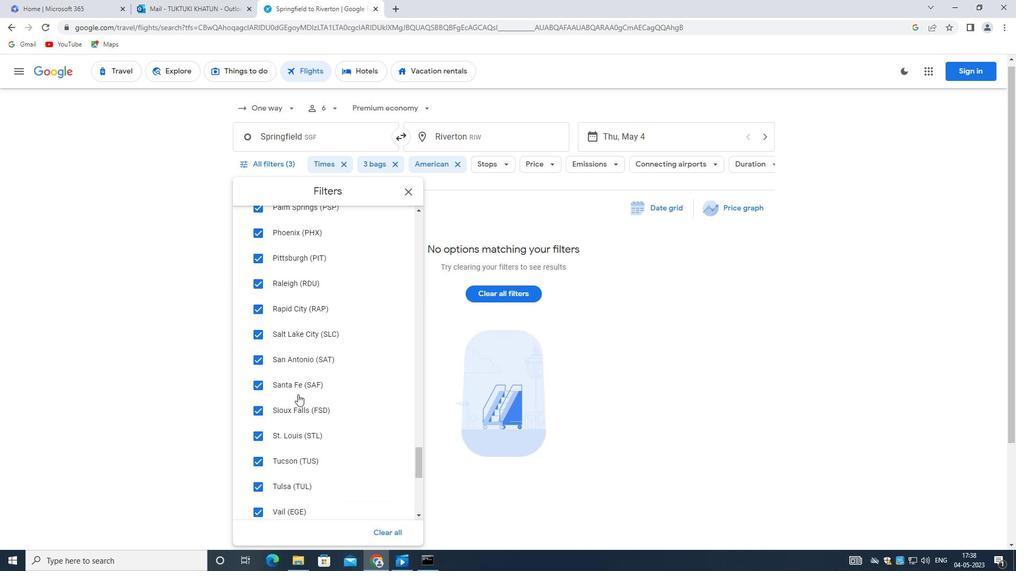 
Action: Mouse scrolled (296, 389) with delta (0, 0)
Screenshot: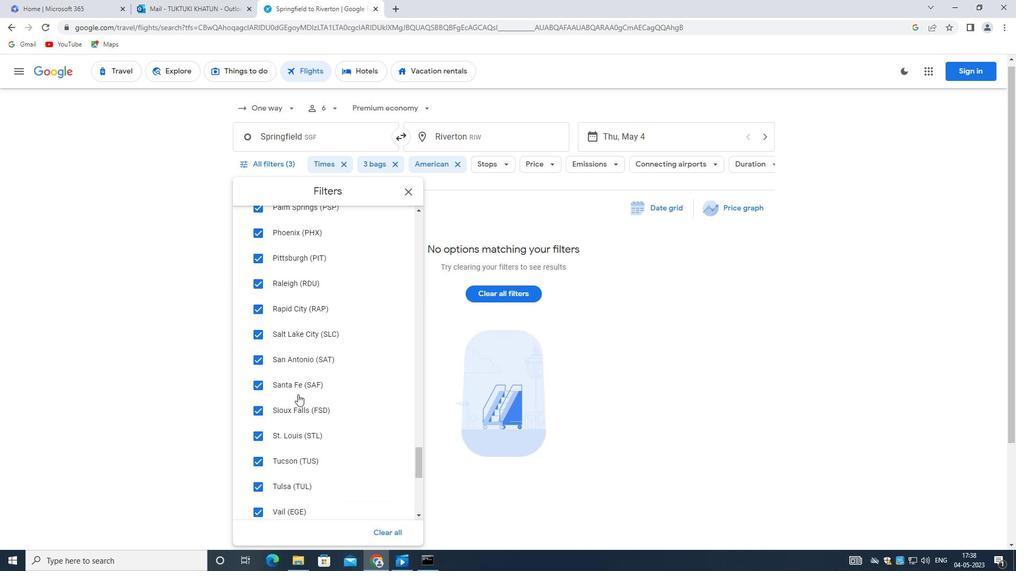 
Action: Mouse scrolled (296, 389) with delta (0, 0)
Screenshot: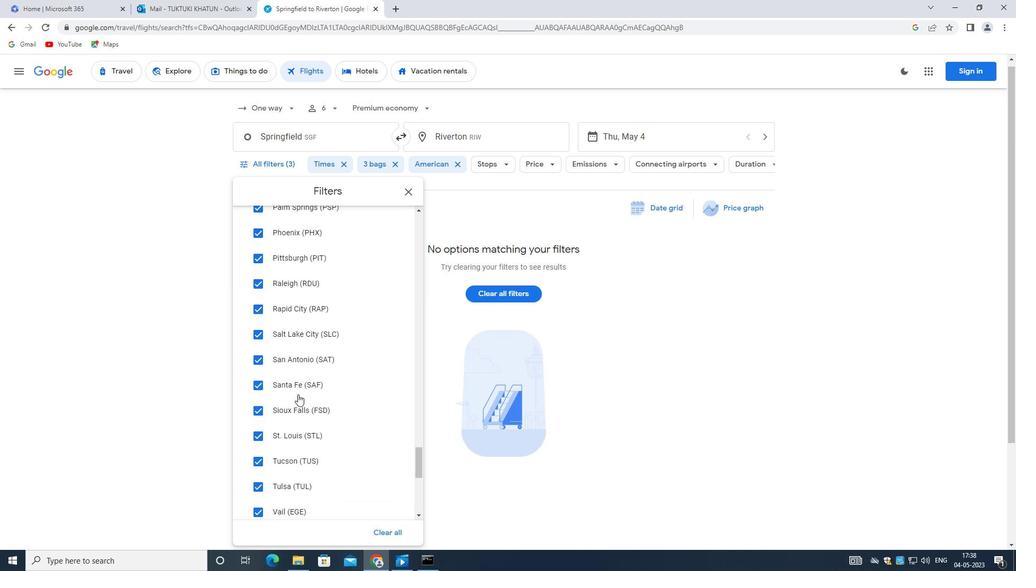
Action: Mouse moved to (297, 379)
Screenshot: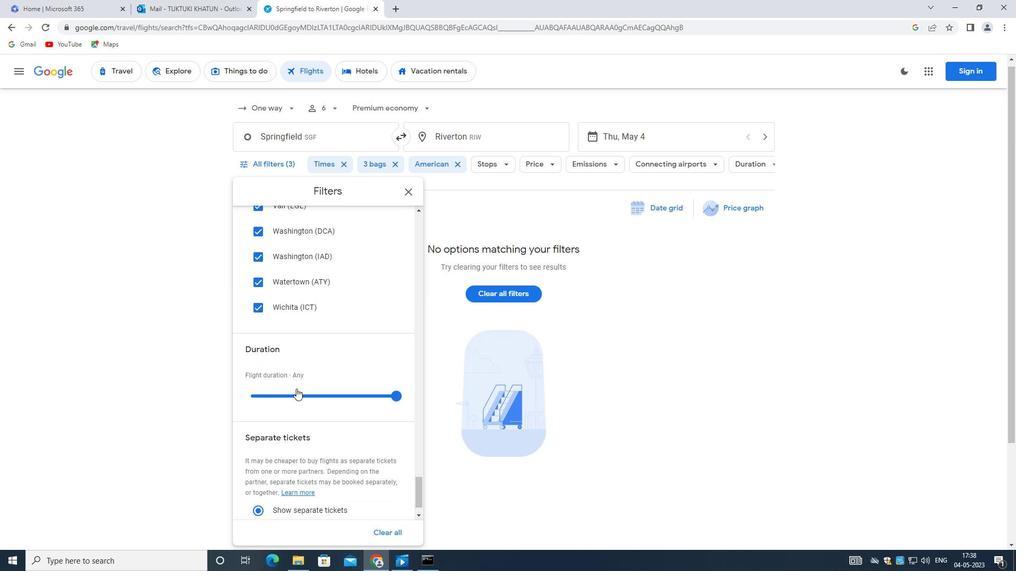 
Action: Mouse scrolled (297, 379) with delta (0, 0)
Screenshot: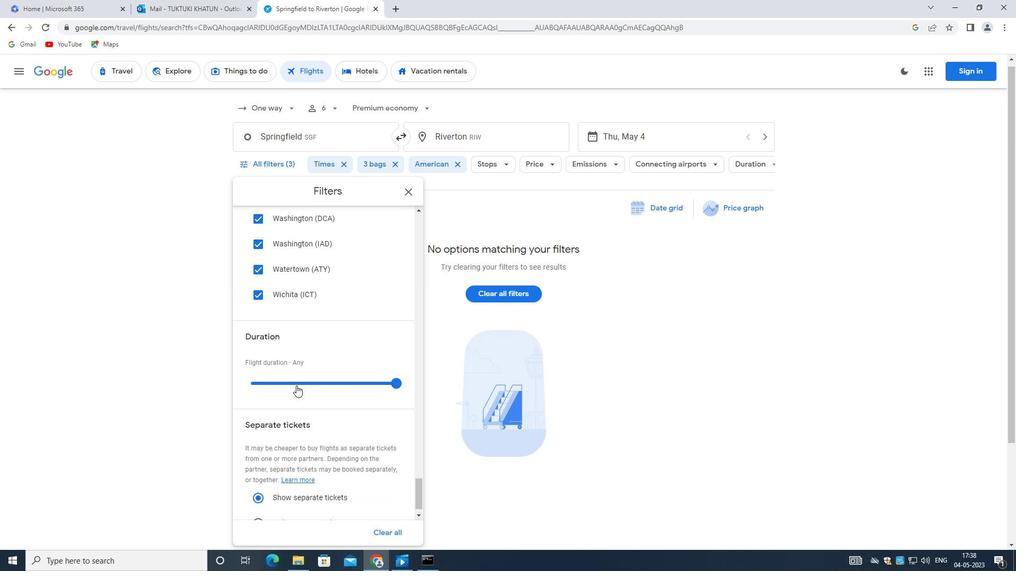 
Action: Mouse moved to (298, 379)
Screenshot: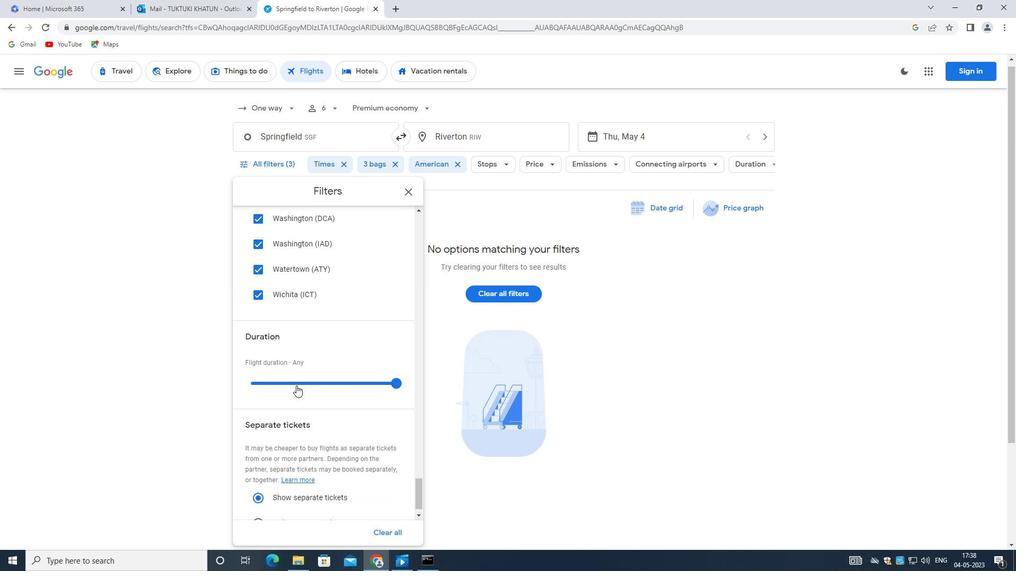 
Action: Mouse scrolled (298, 379) with delta (0, 0)
Screenshot: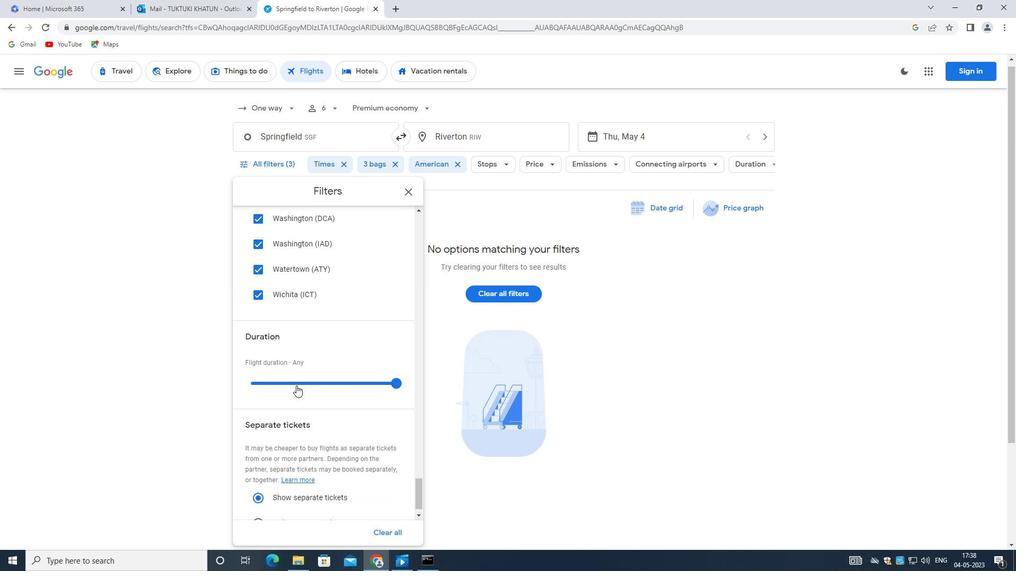 
Action: Mouse moved to (298, 380)
Screenshot: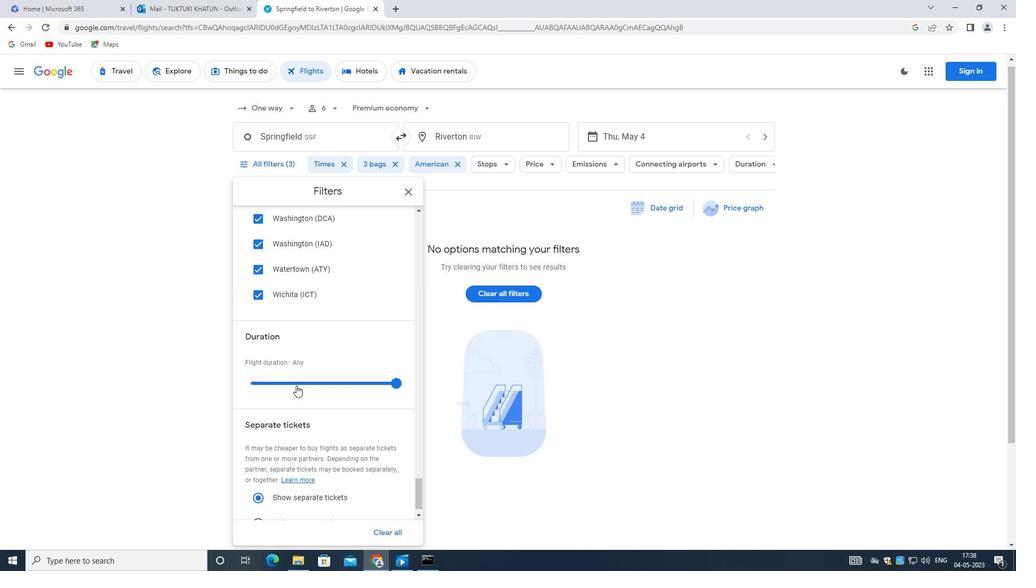 
Action: Mouse scrolled (298, 379) with delta (0, -1)
Screenshot: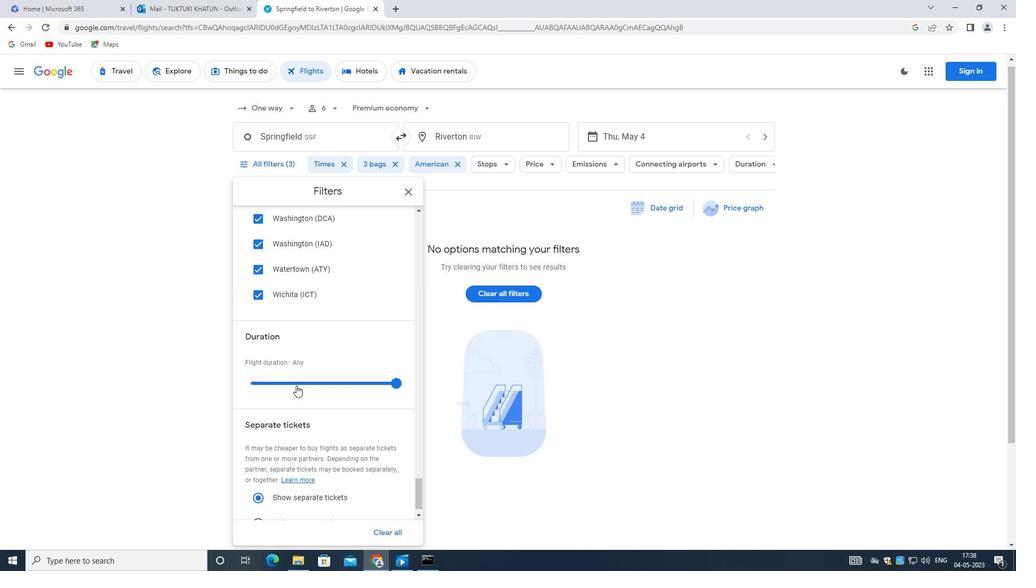 
Action: Mouse scrolled (298, 380) with delta (0, 0)
Screenshot: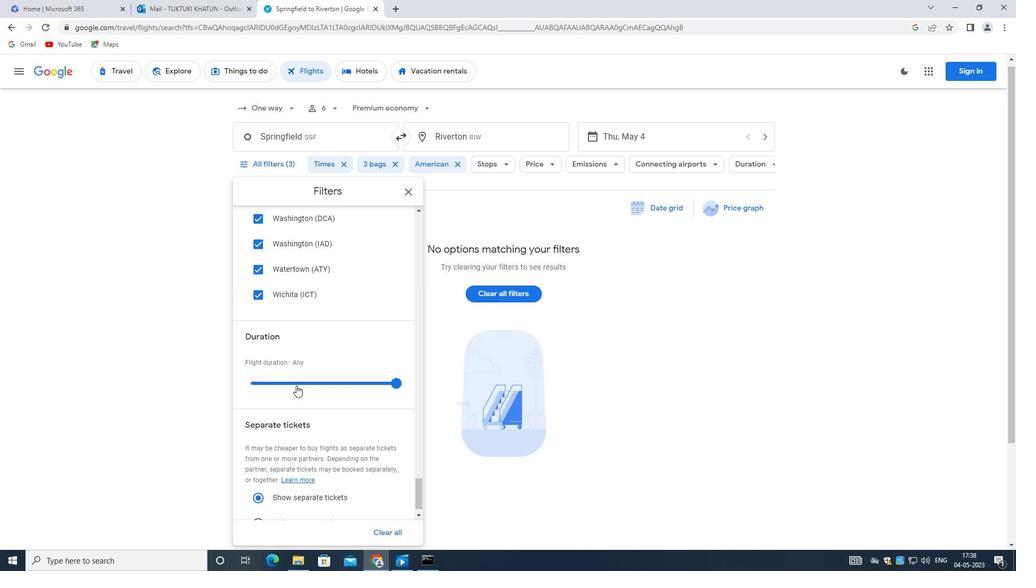 
Action: Mouse scrolled (298, 380) with delta (0, 0)
Screenshot: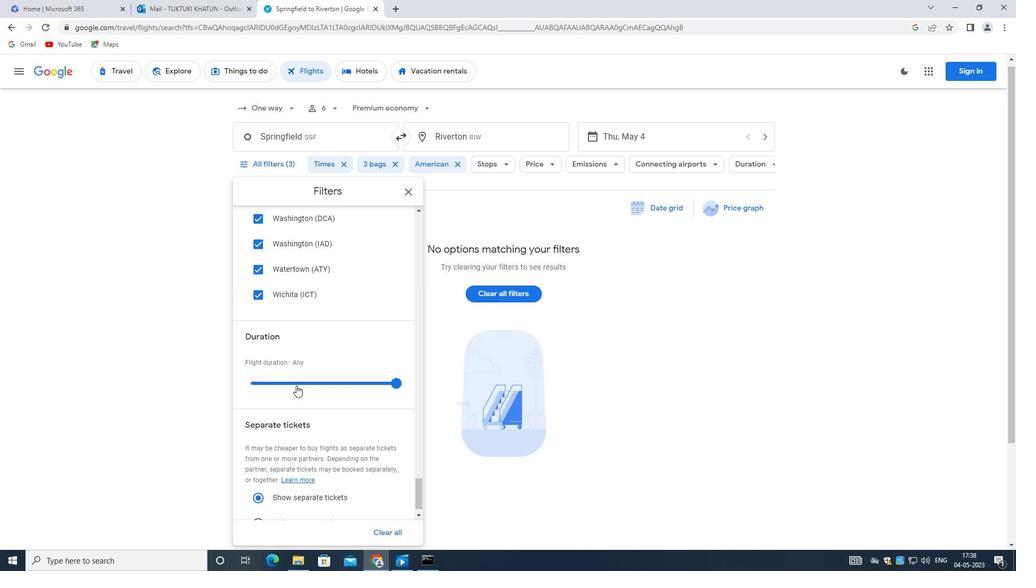 
Action: Mouse scrolled (298, 380) with delta (0, 0)
Screenshot: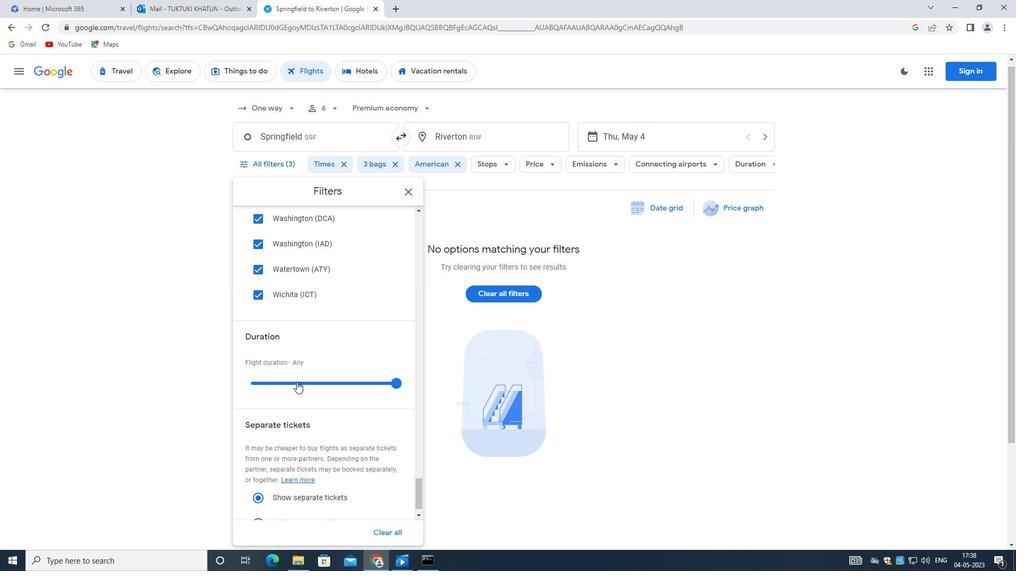 
Action: Mouse moved to (297, 380)
Screenshot: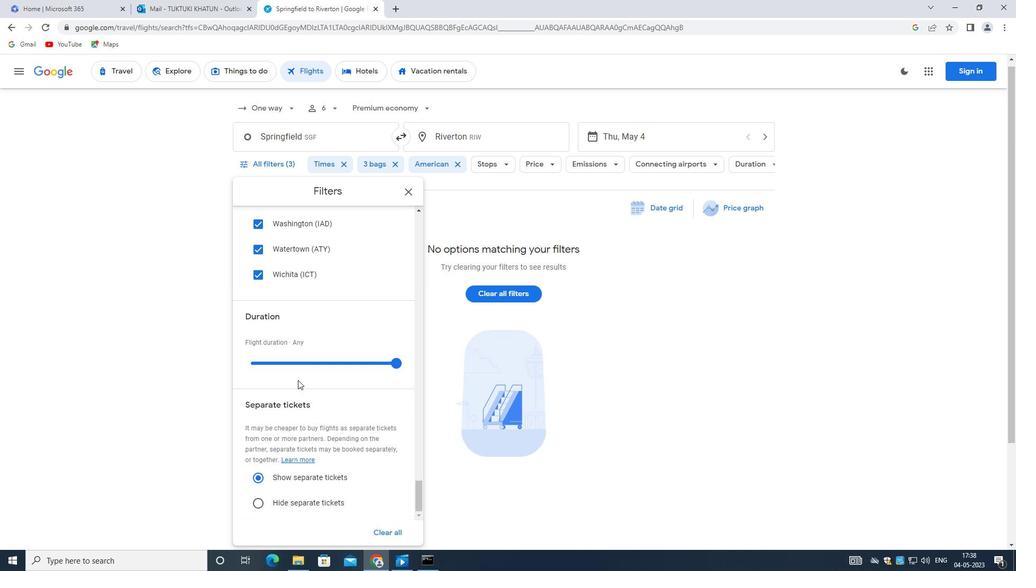 
Action: Mouse scrolled (297, 380) with delta (0, 0)
Screenshot: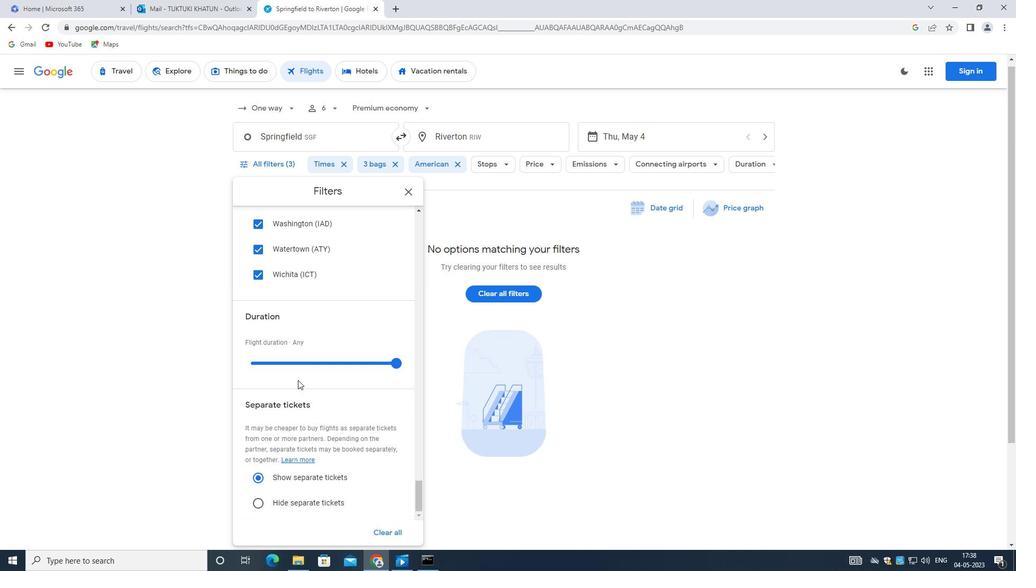 
Action: Mouse scrolled (297, 380) with delta (0, 0)
Screenshot: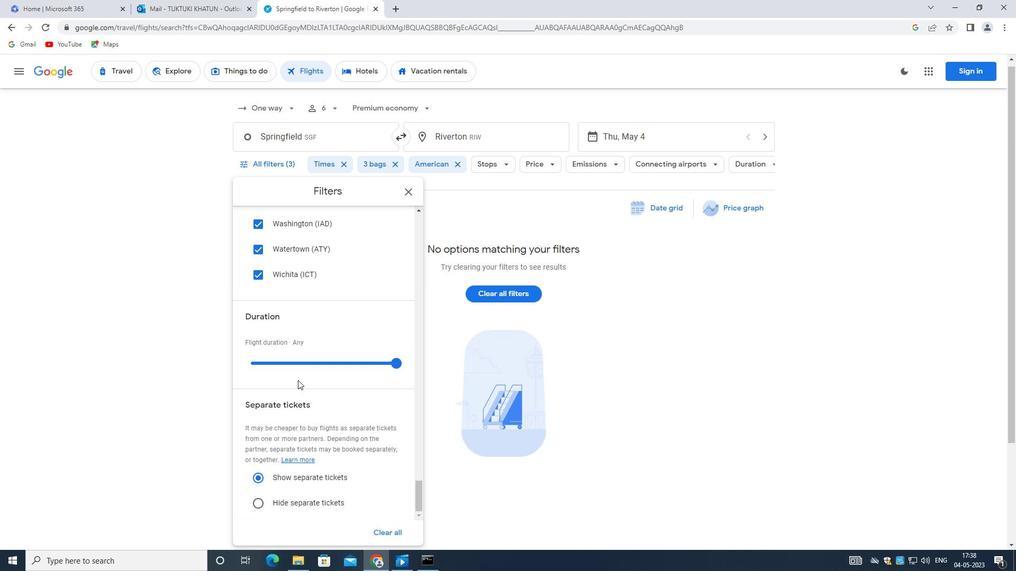 
Action: Mouse moved to (297, 380)
Screenshot: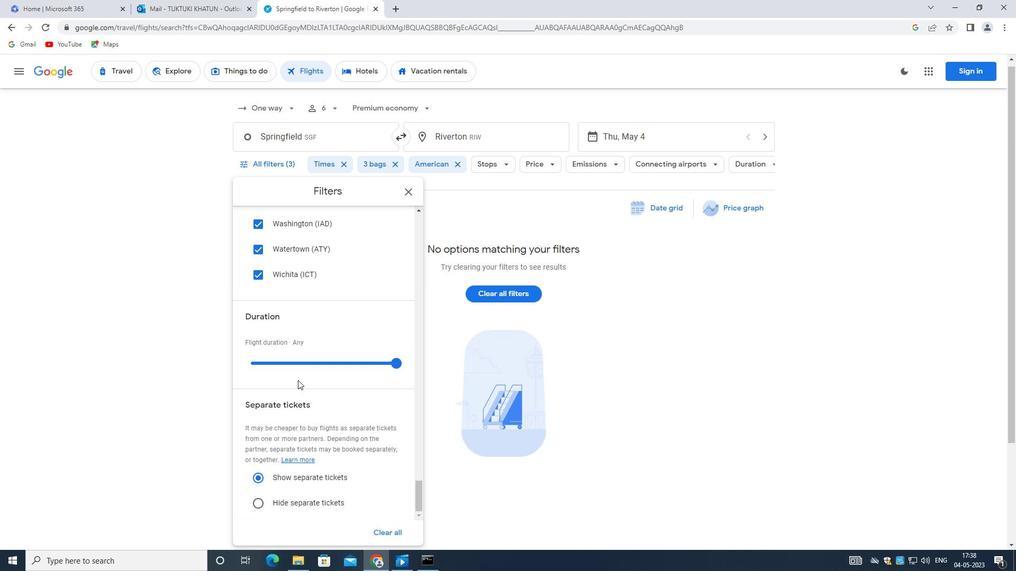 
Action: Mouse scrolled (297, 380) with delta (0, 0)
Screenshot: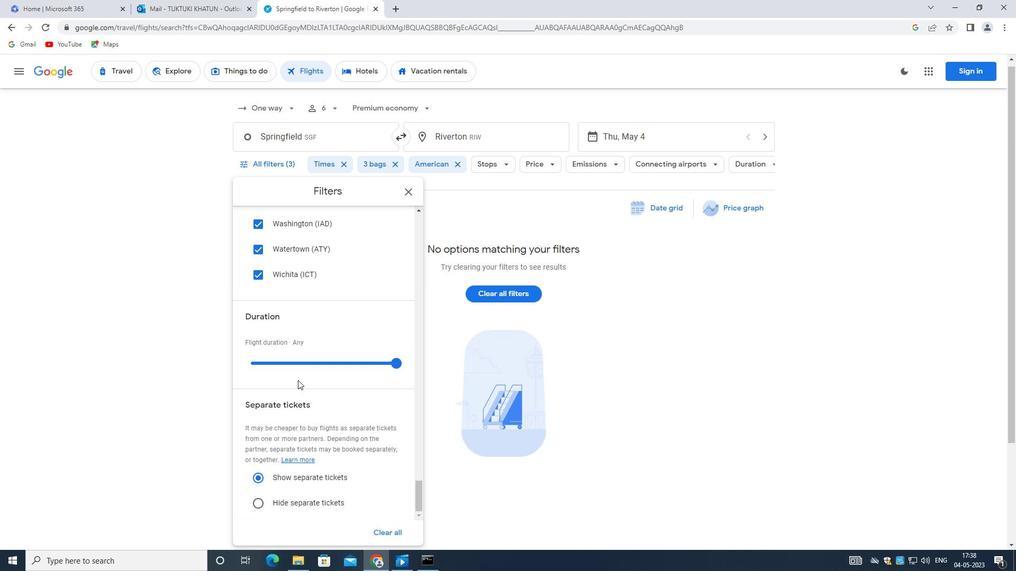
Action: Mouse scrolled (297, 380) with delta (0, 0)
Screenshot: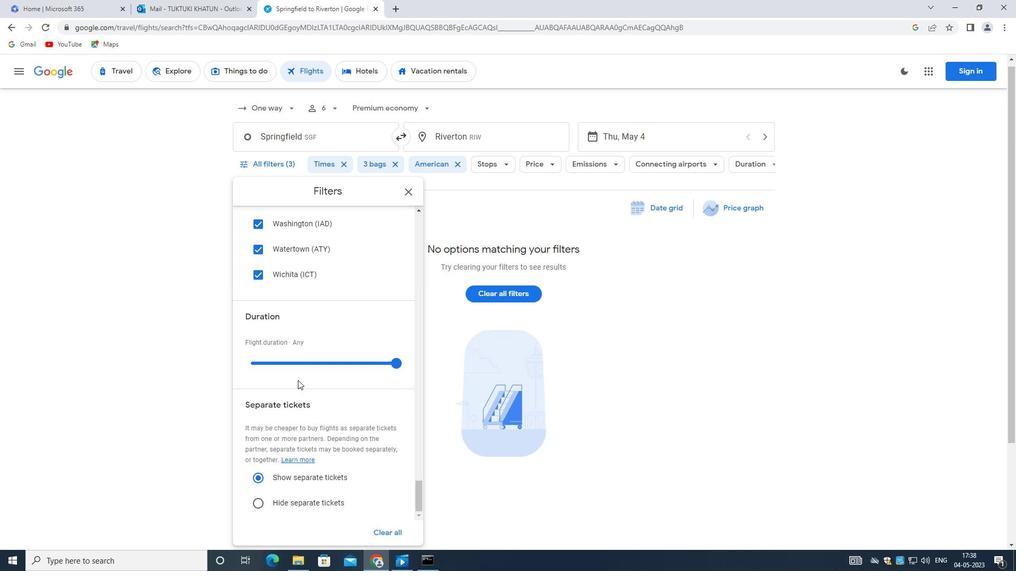 
Action: Mouse scrolled (297, 380) with delta (0, 0)
Screenshot: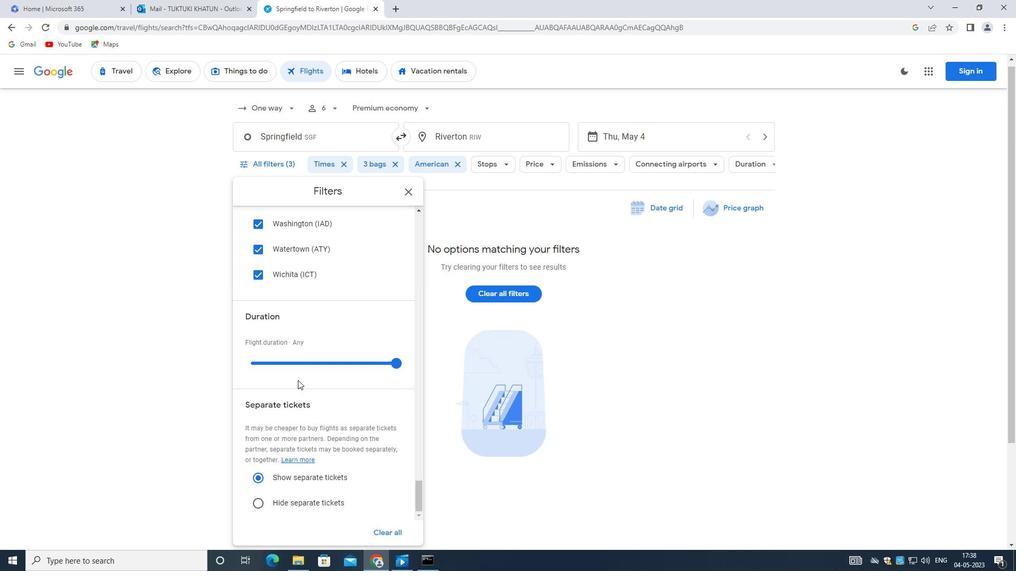 
Action: Mouse moved to (294, 381)
Screenshot: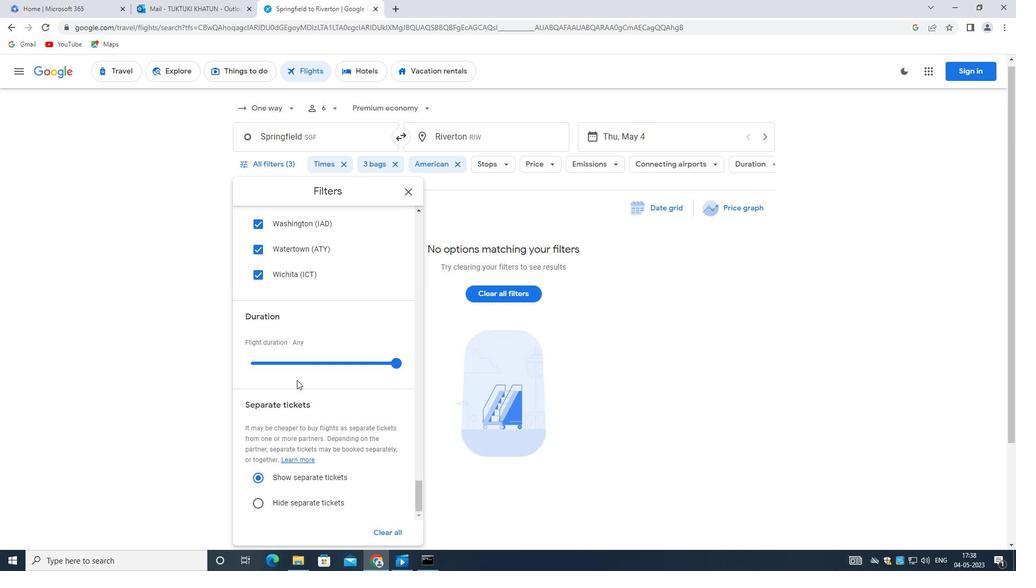 
